 Task: Search one way flight ticket for 2 adults, 2 infants in seat and 1 infant on lap in first from Miami: Miami International Airport to Fort Wayne: Fort Wayne International Airport on 5-4-2023. Number of bags: 5 checked bags. Price is upto 85000. Outbound departure time preference is 17:30.
Action: Mouse moved to (388, 370)
Screenshot: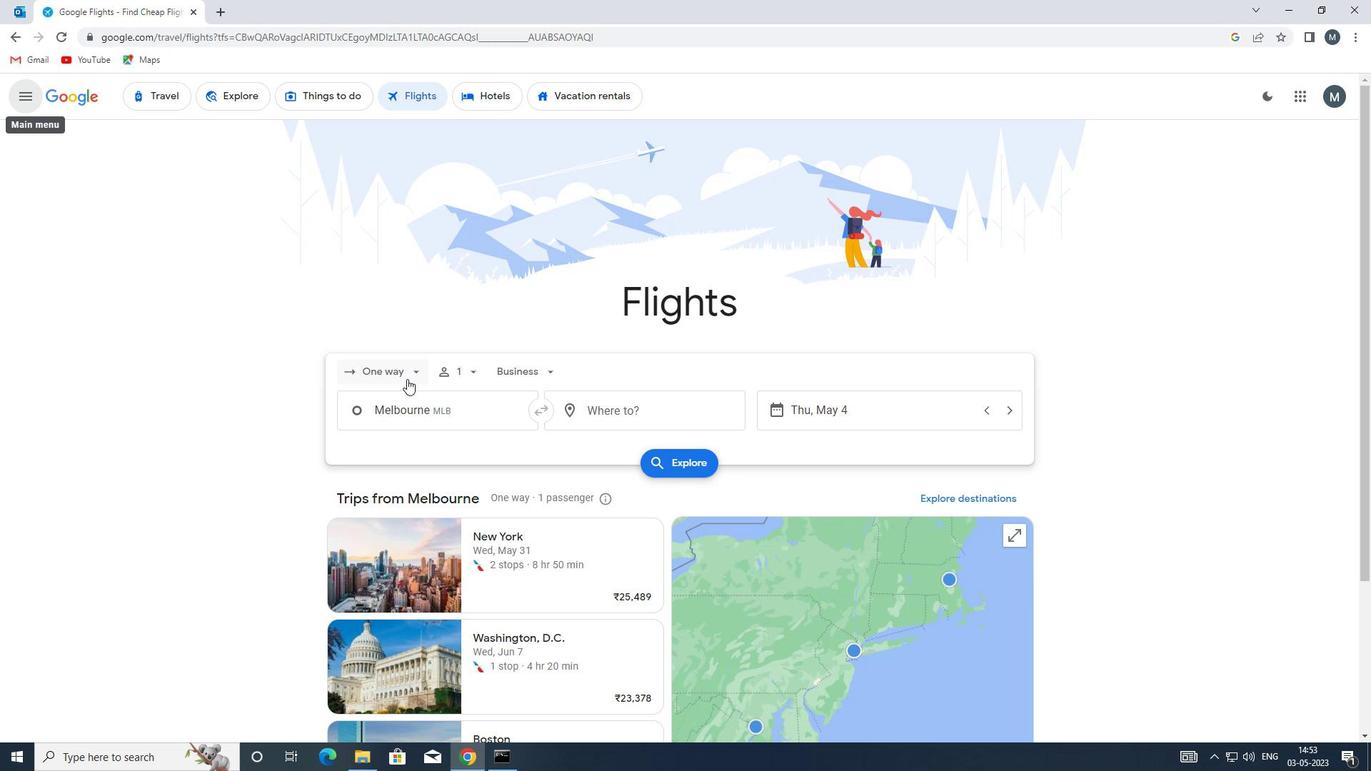 
Action: Mouse pressed left at (388, 370)
Screenshot: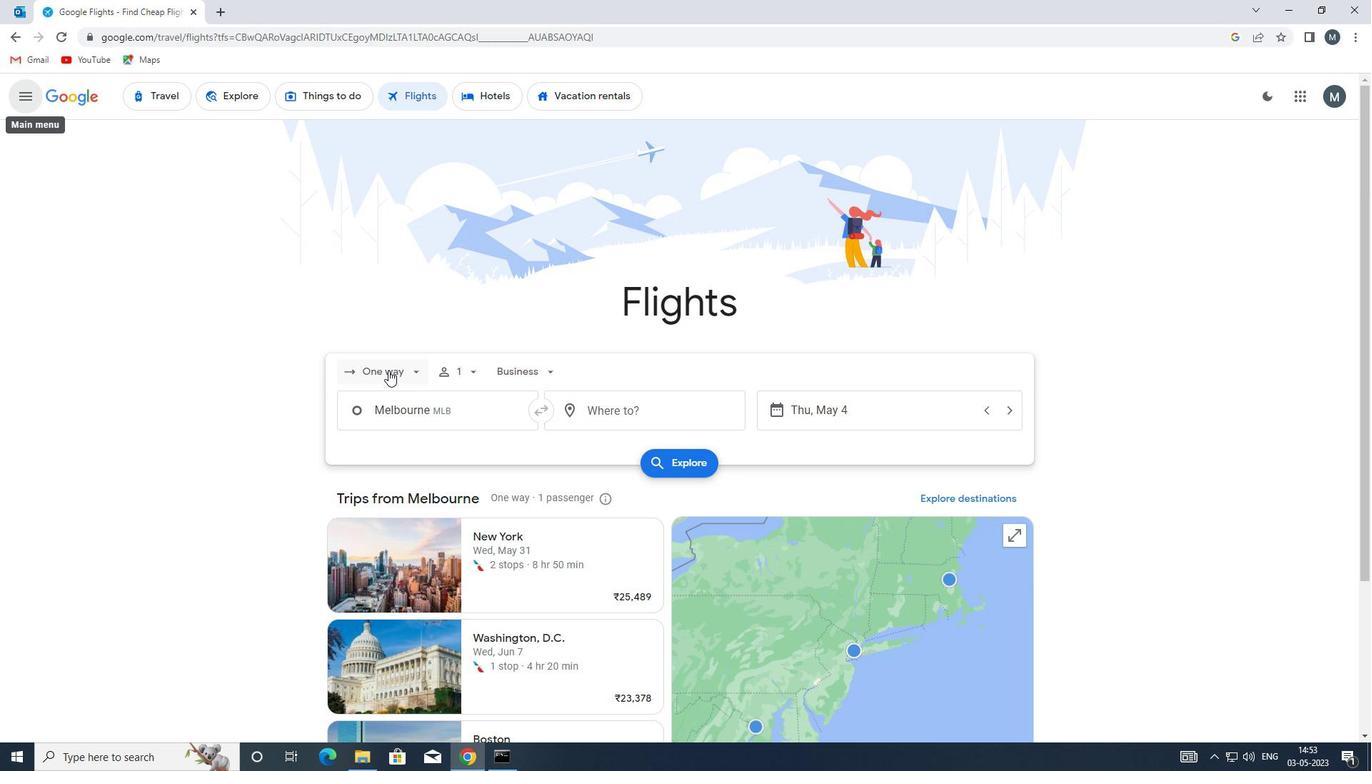 
Action: Mouse moved to (405, 435)
Screenshot: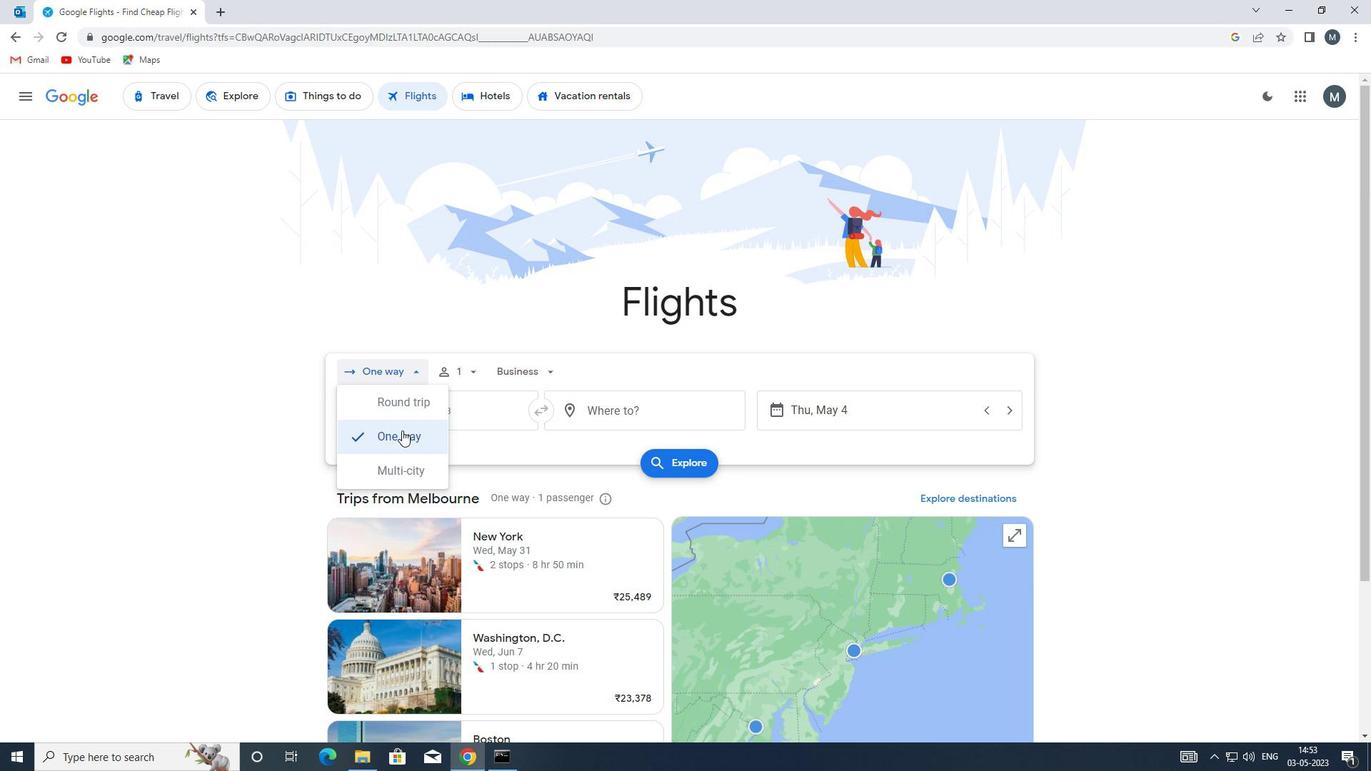 
Action: Mouse pressed left at (405, 435)
Screenshot: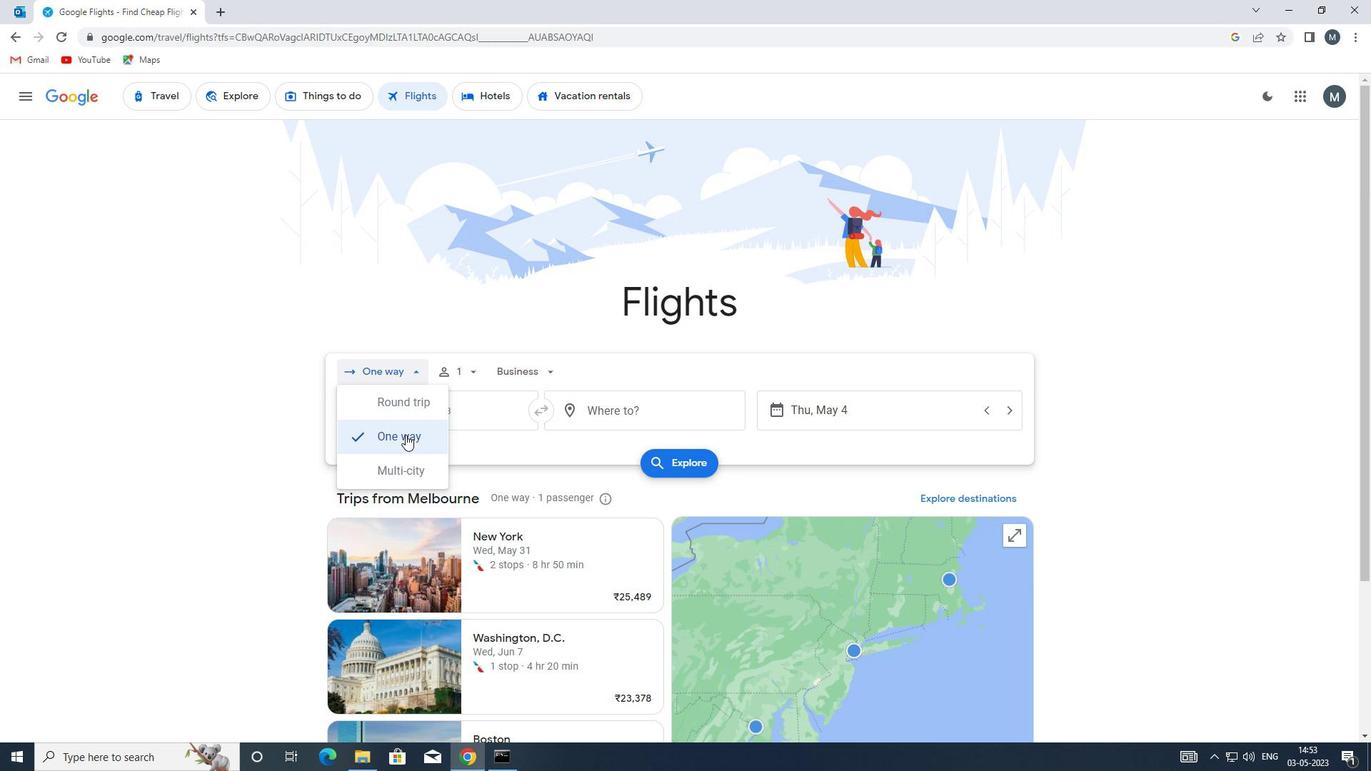 
Action: Mouse moved to (471, 372)
Screenshot: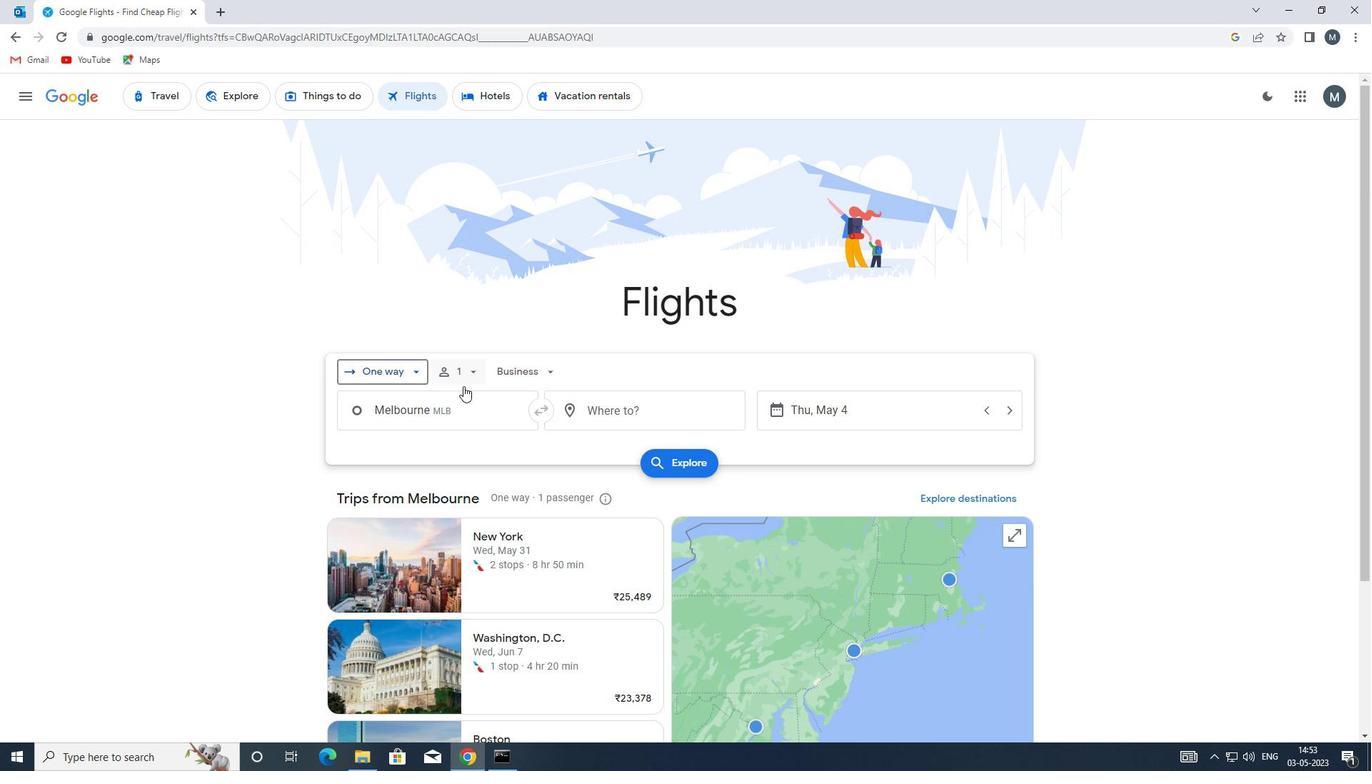 
Action: Mouse pressed left at (471, 372)
Screenshot: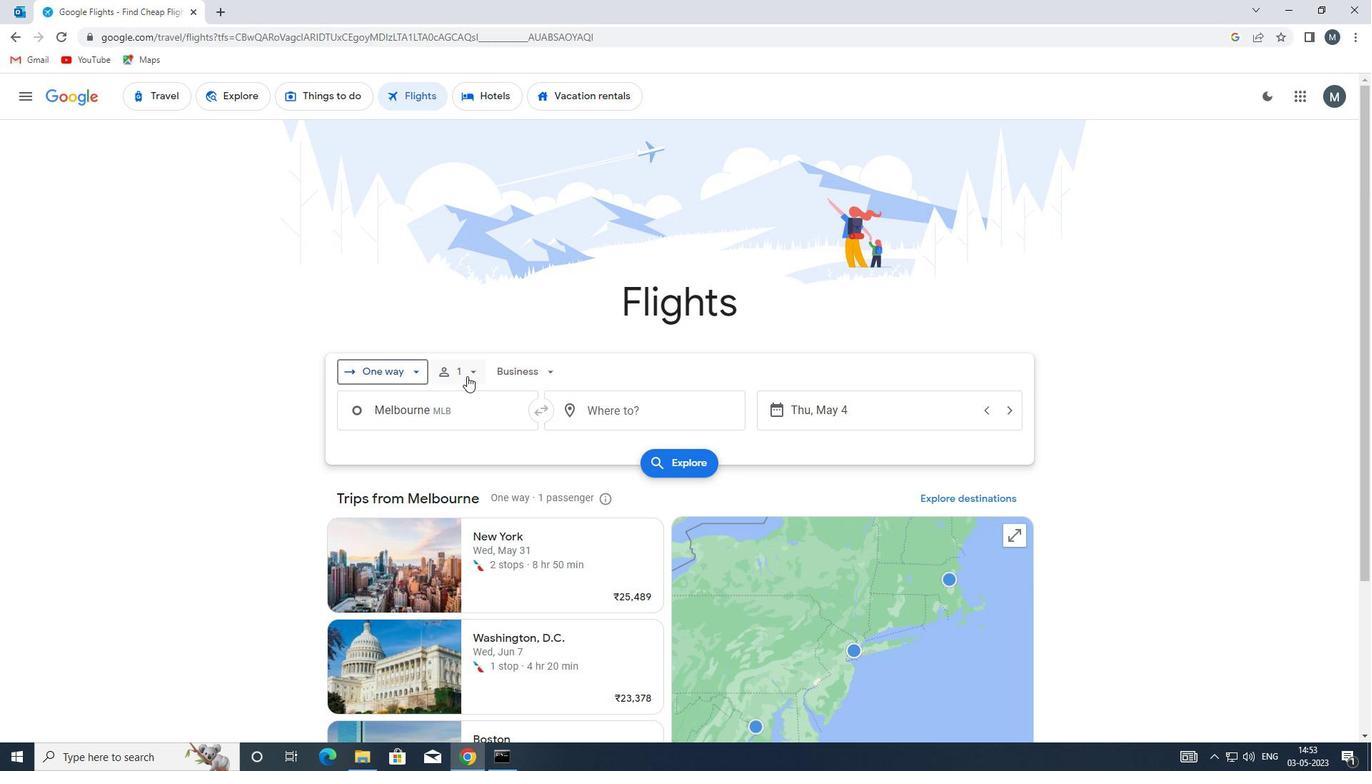 
Action: Mouse moved to (580, 404)
Screenshot: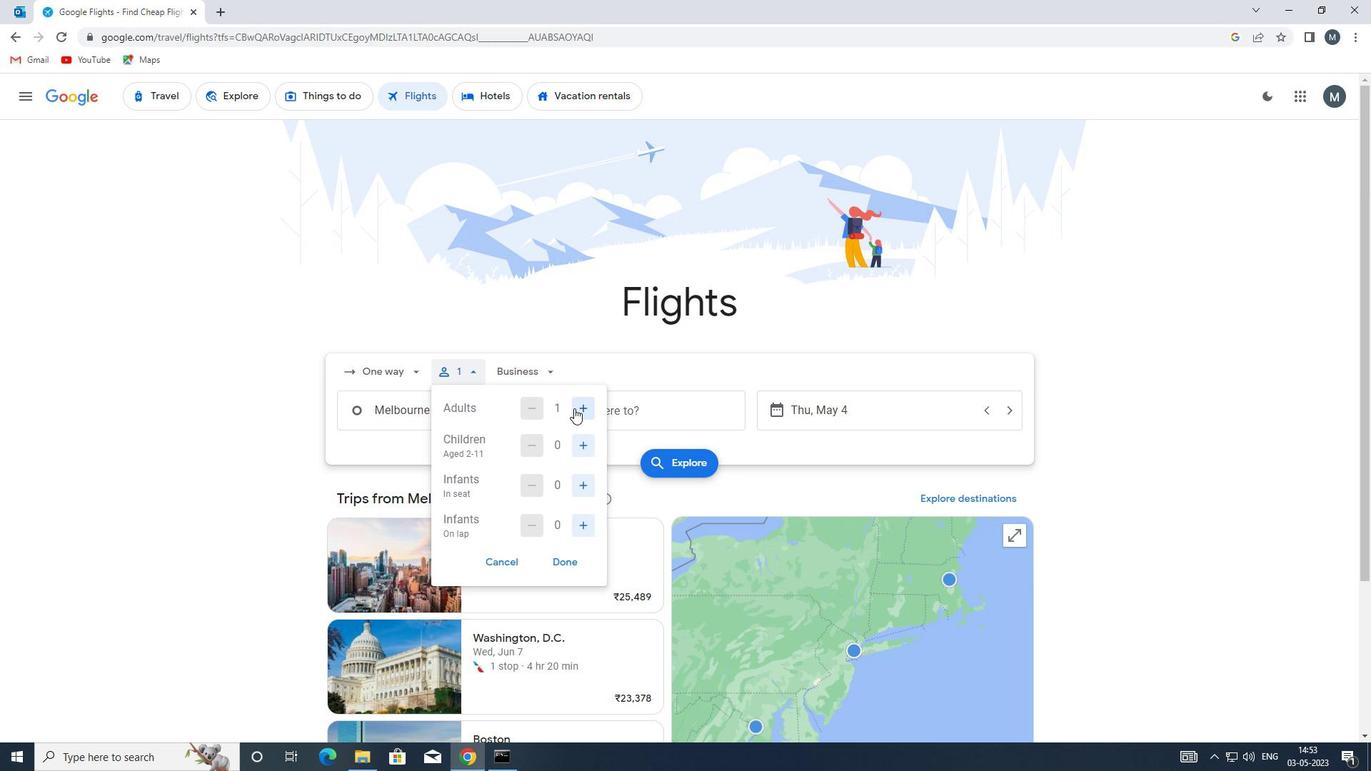 
Action: Mouse pressed left at (580, 404)
Screenshot: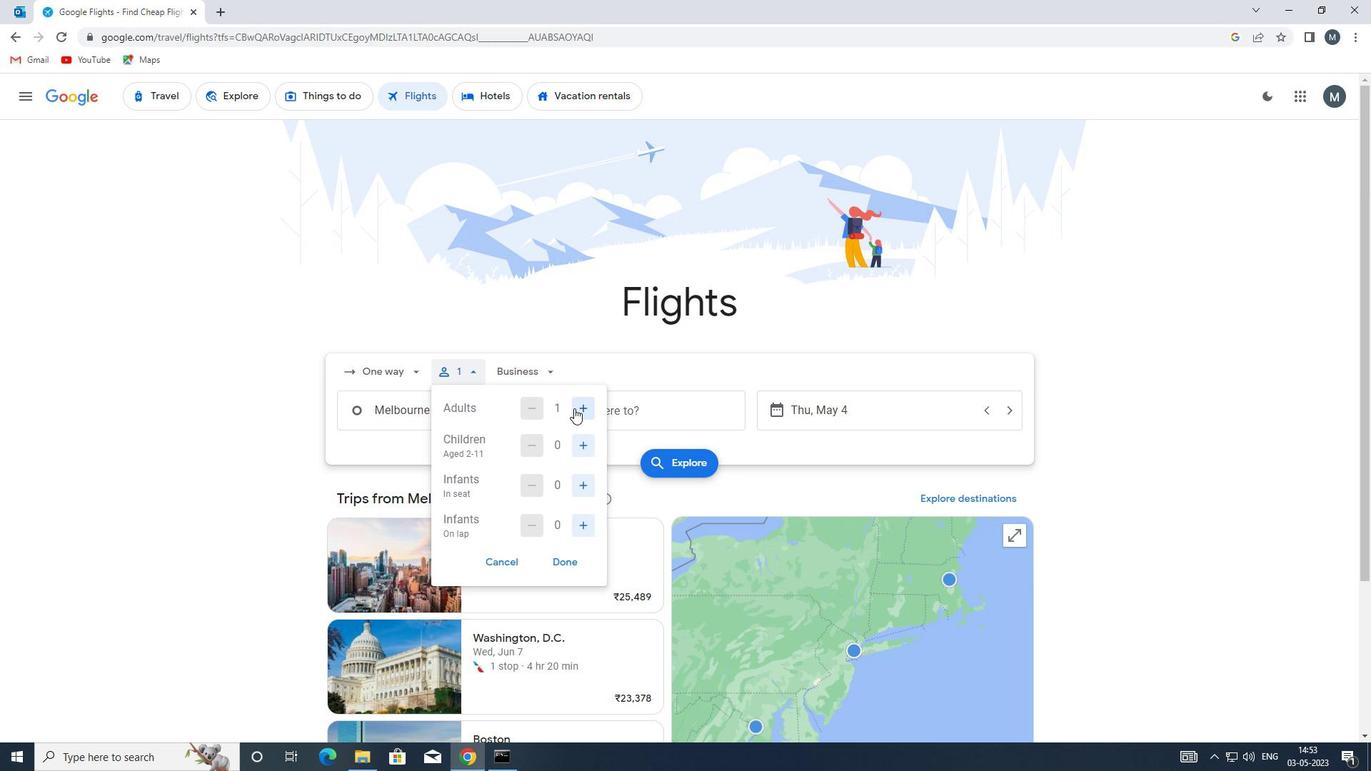
Action: Mouse moved to (590, 445)
Screenshot: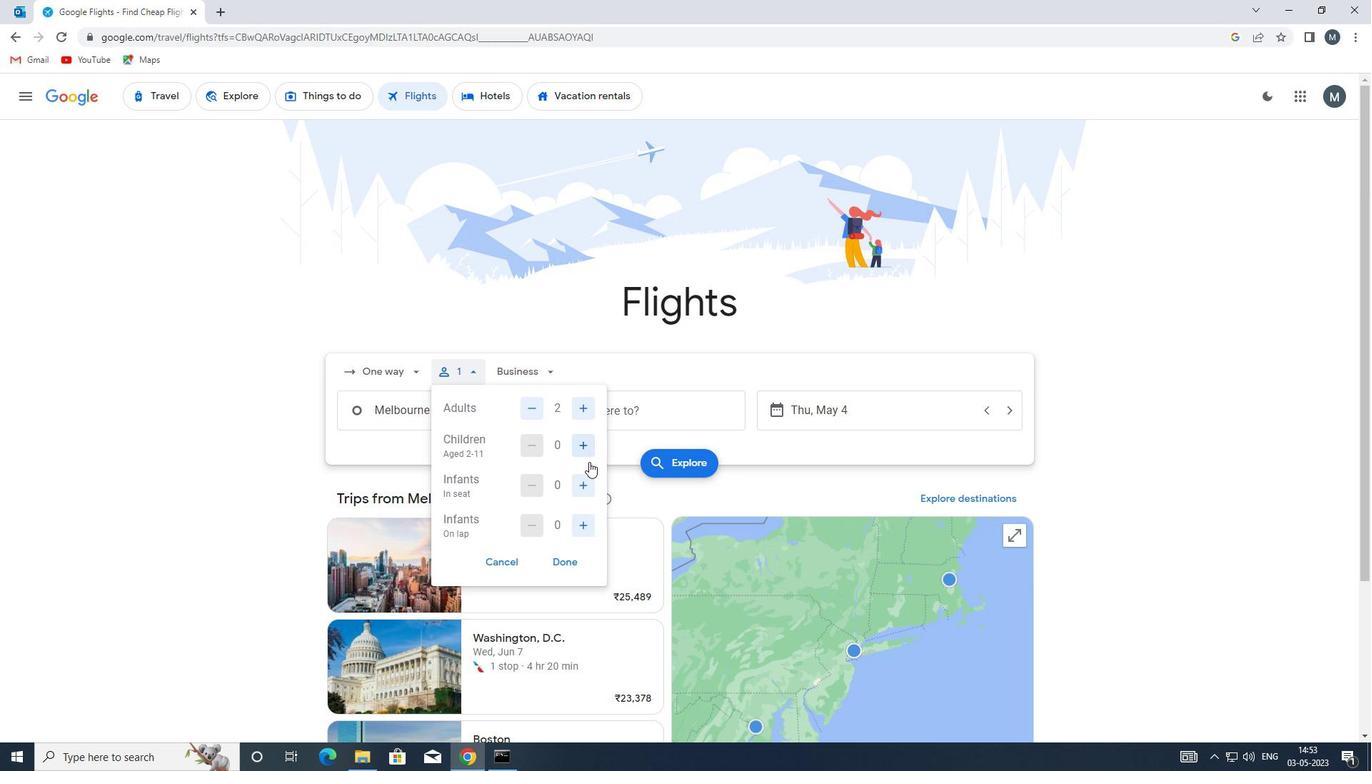 
Action: Mouse pressed left at (590, 445)
Screenshot: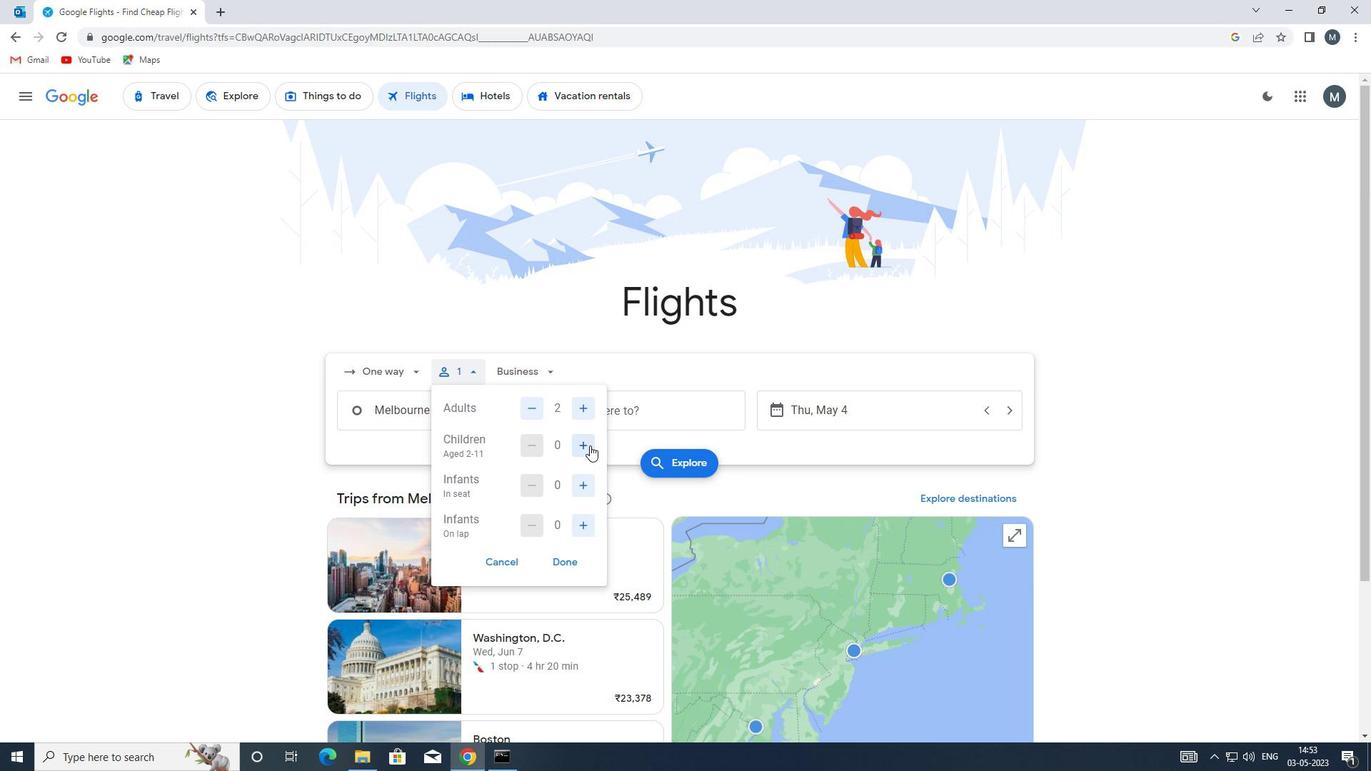 
Action: Mouse moved to (539, 444)
Screenshot: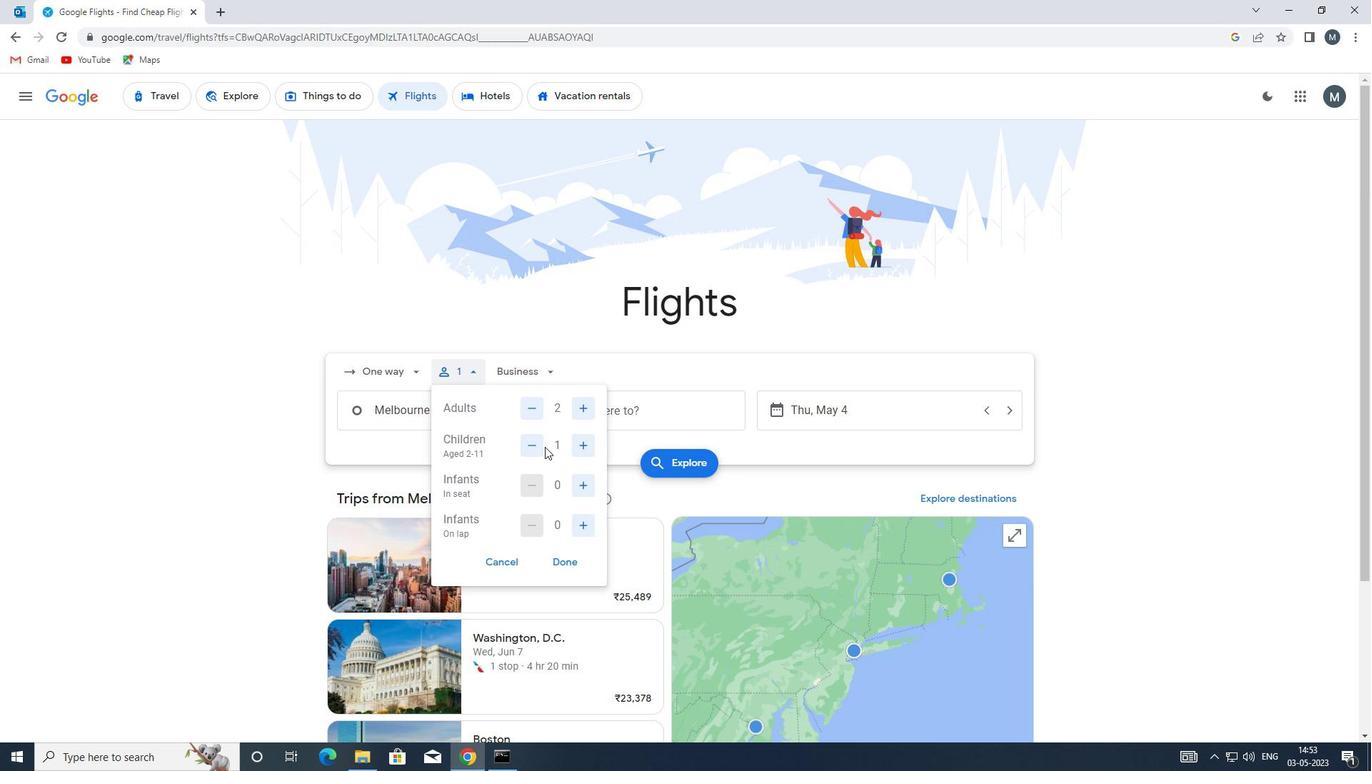 
Action: Mouse pressed left at (539, 444)
Screenshot: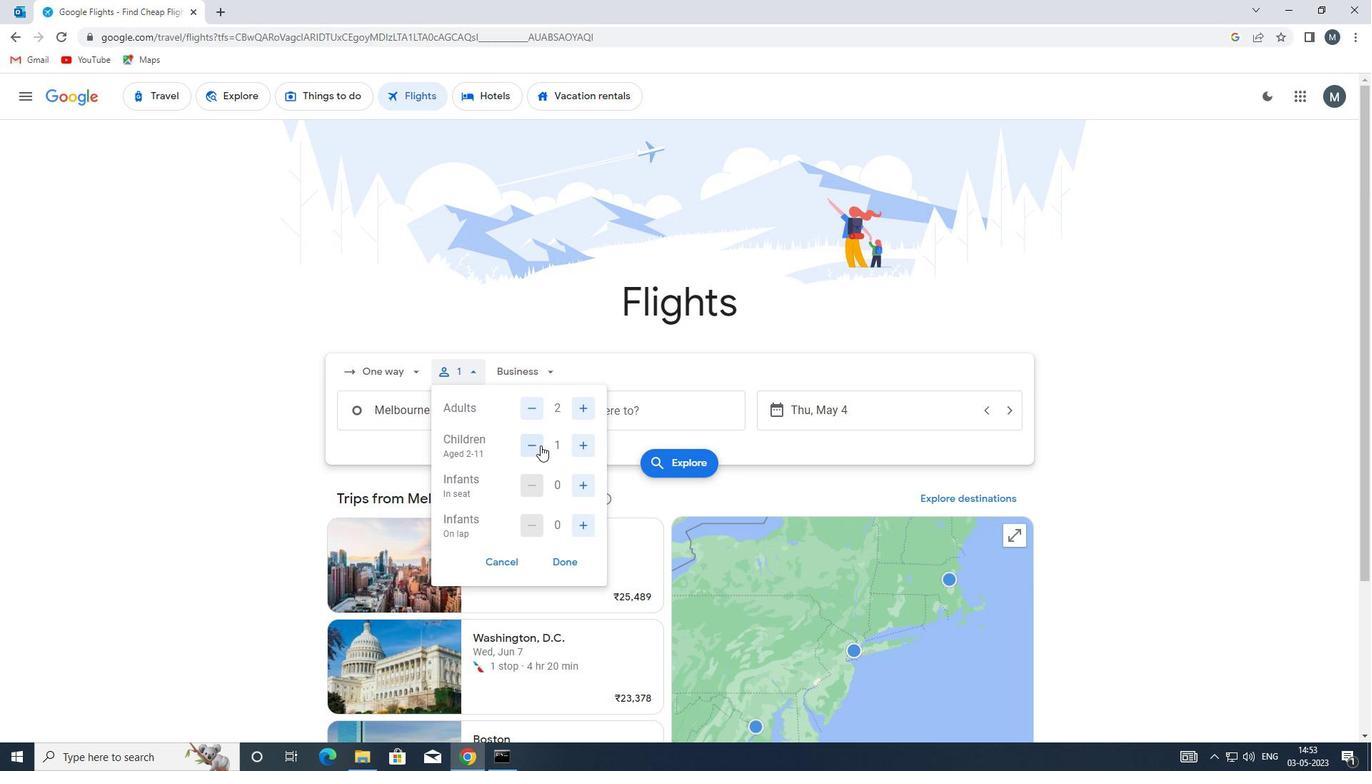 
Action: Mouse moved to (585, 484)
Screenshot: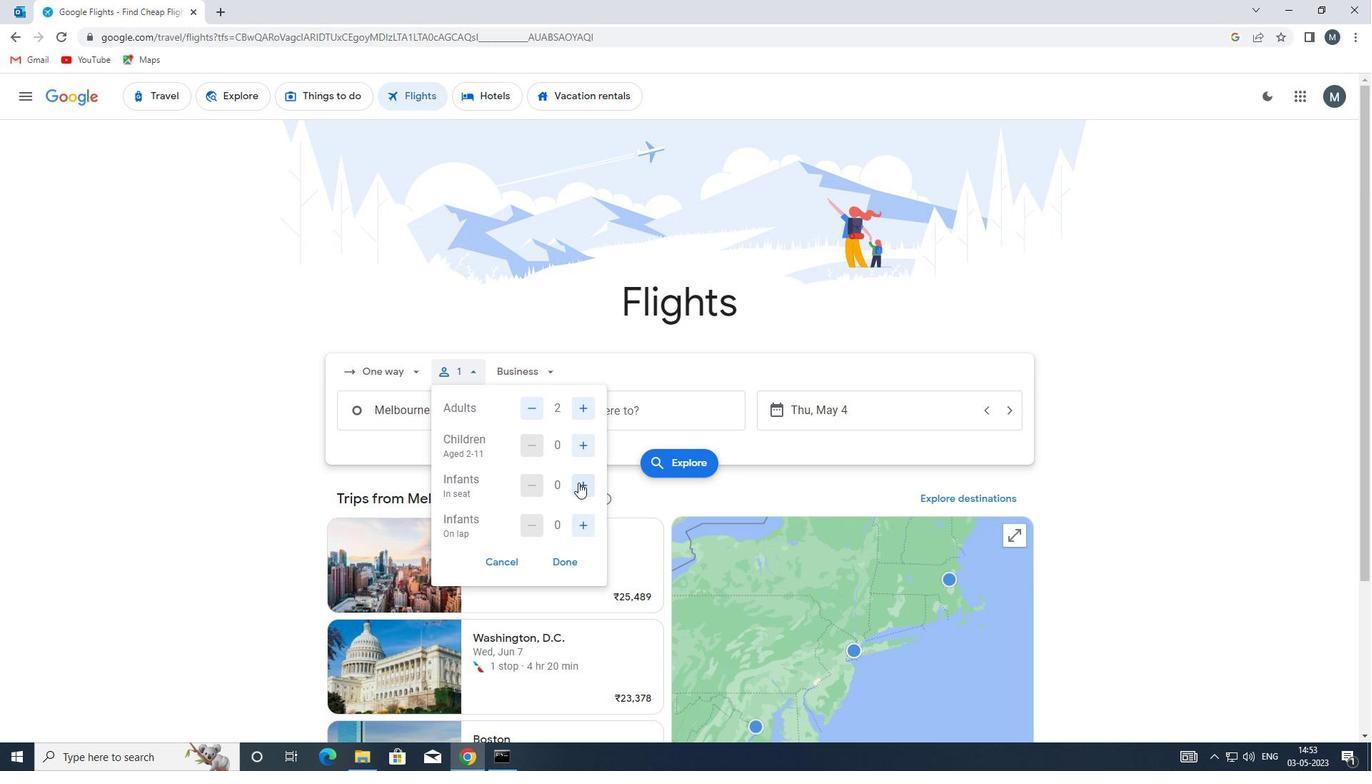 
Action: Mouse pressed left at (585, 484)
Screenshot: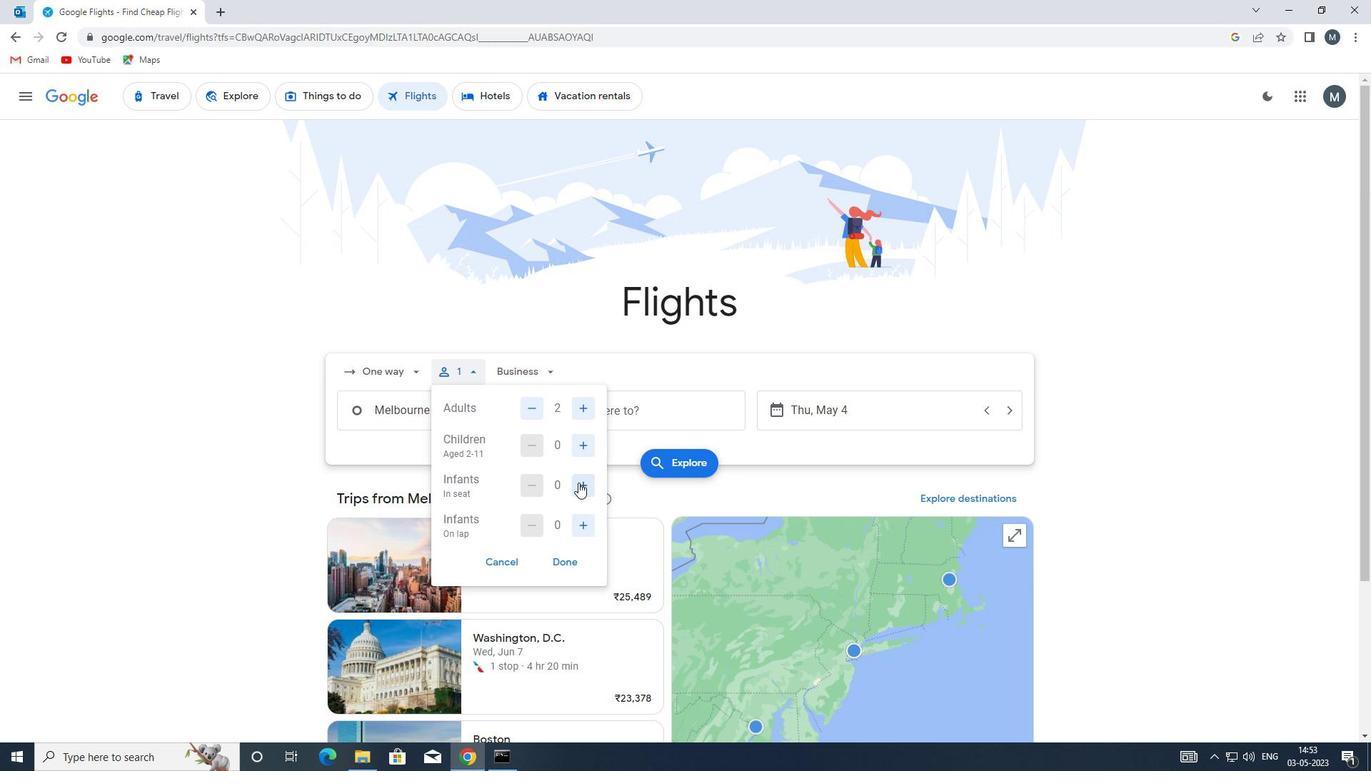 
Action: Mouse moved to (585, 483)
Screenshot: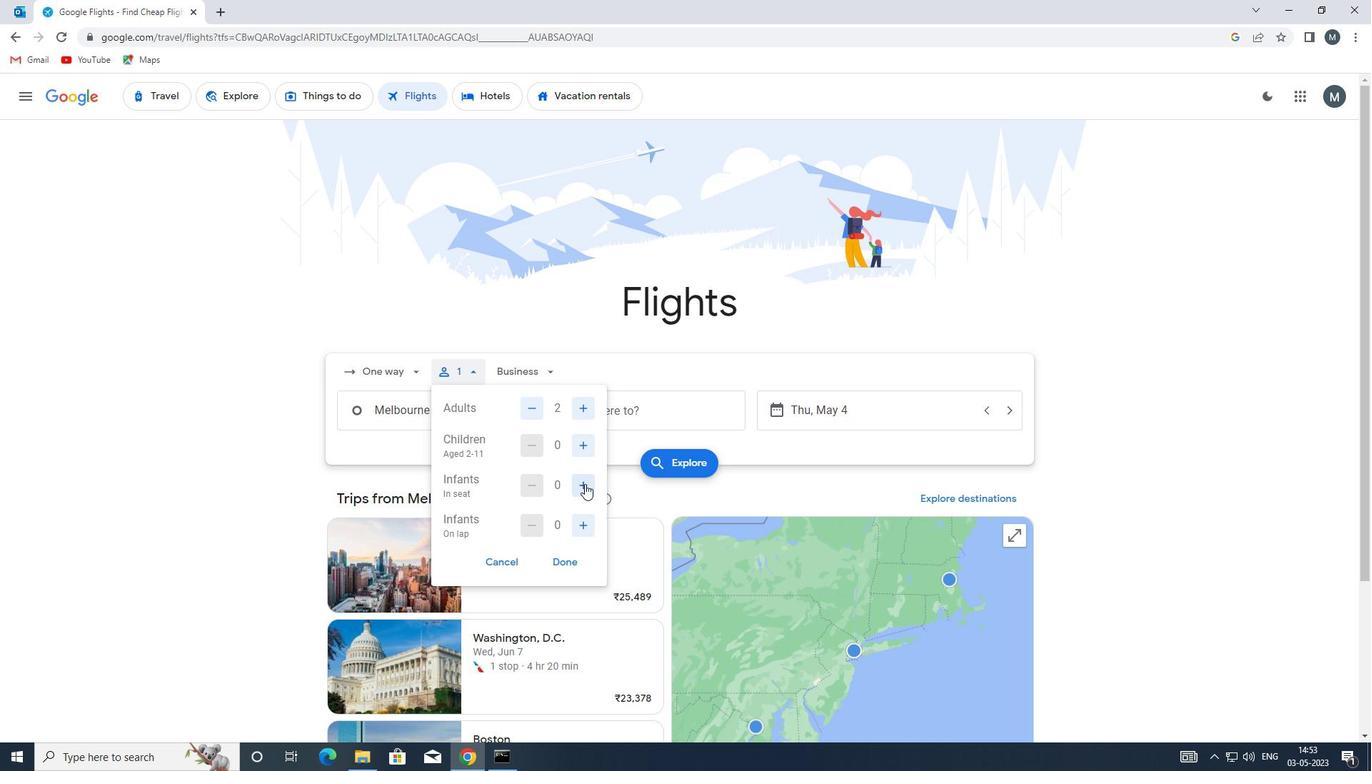 
Action: Mouse pressed left at (585, 483)
Screenshot: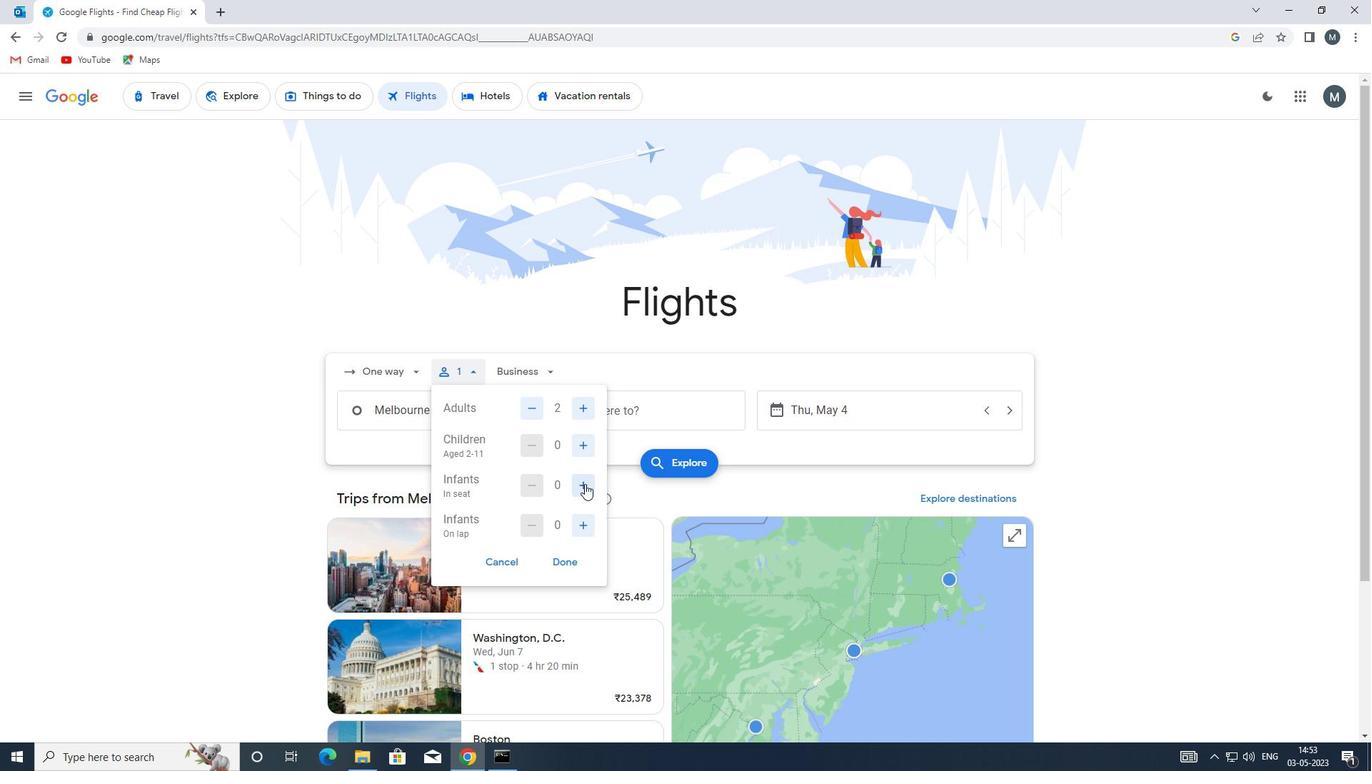 
Action: Mouse moved to (584, 531)
Screenshot: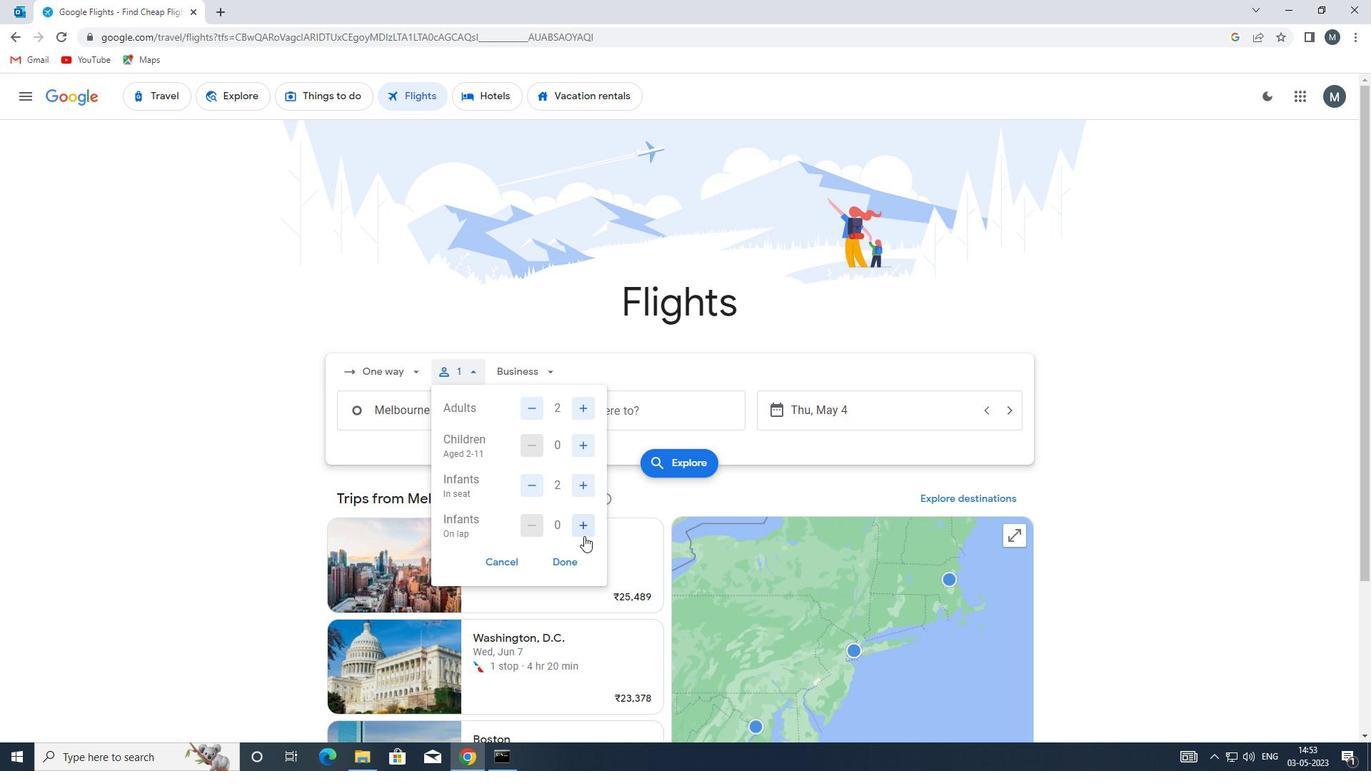 
Action: Mouse pressed left at (584, 531)
Screenshot: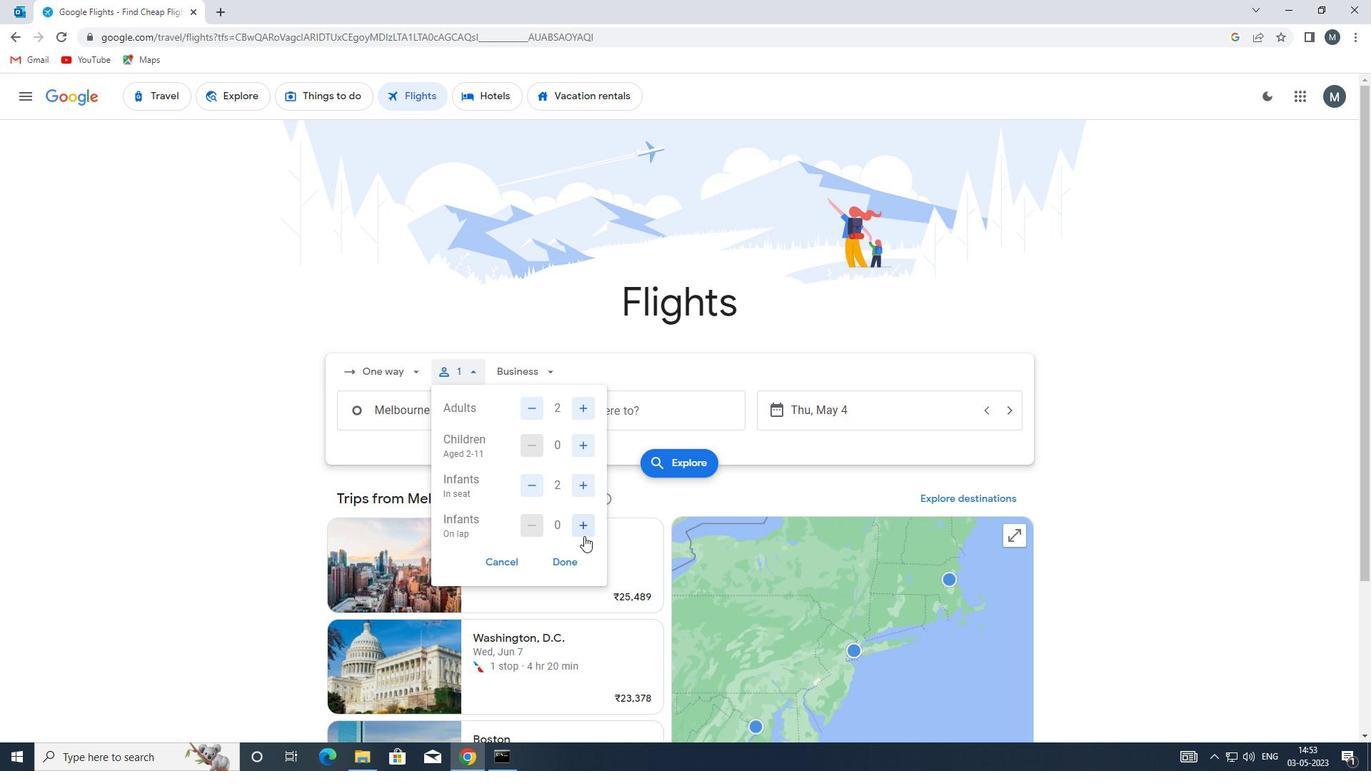 
Action: Mouse moved to (572, 559)
Screenshot: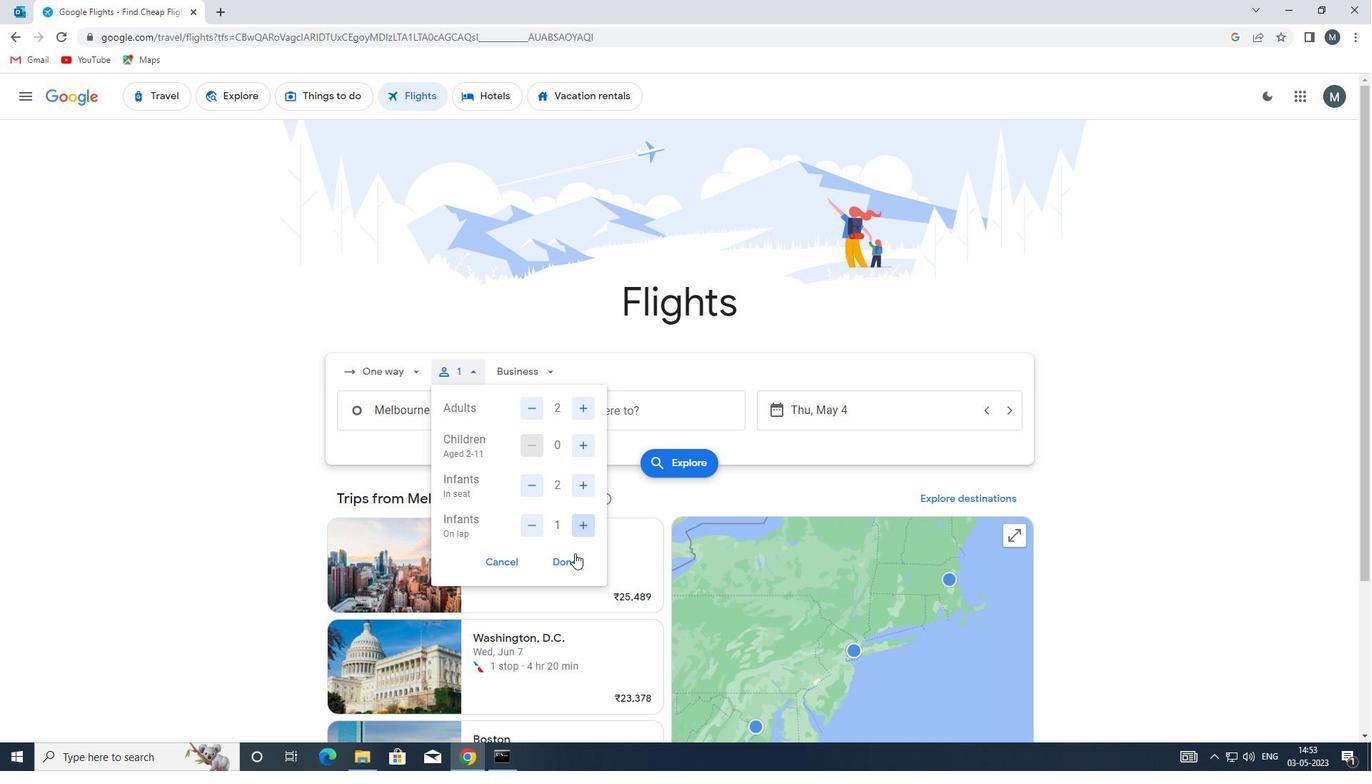 
Action: Mouse pressed left at (572, 559)
Screenshot: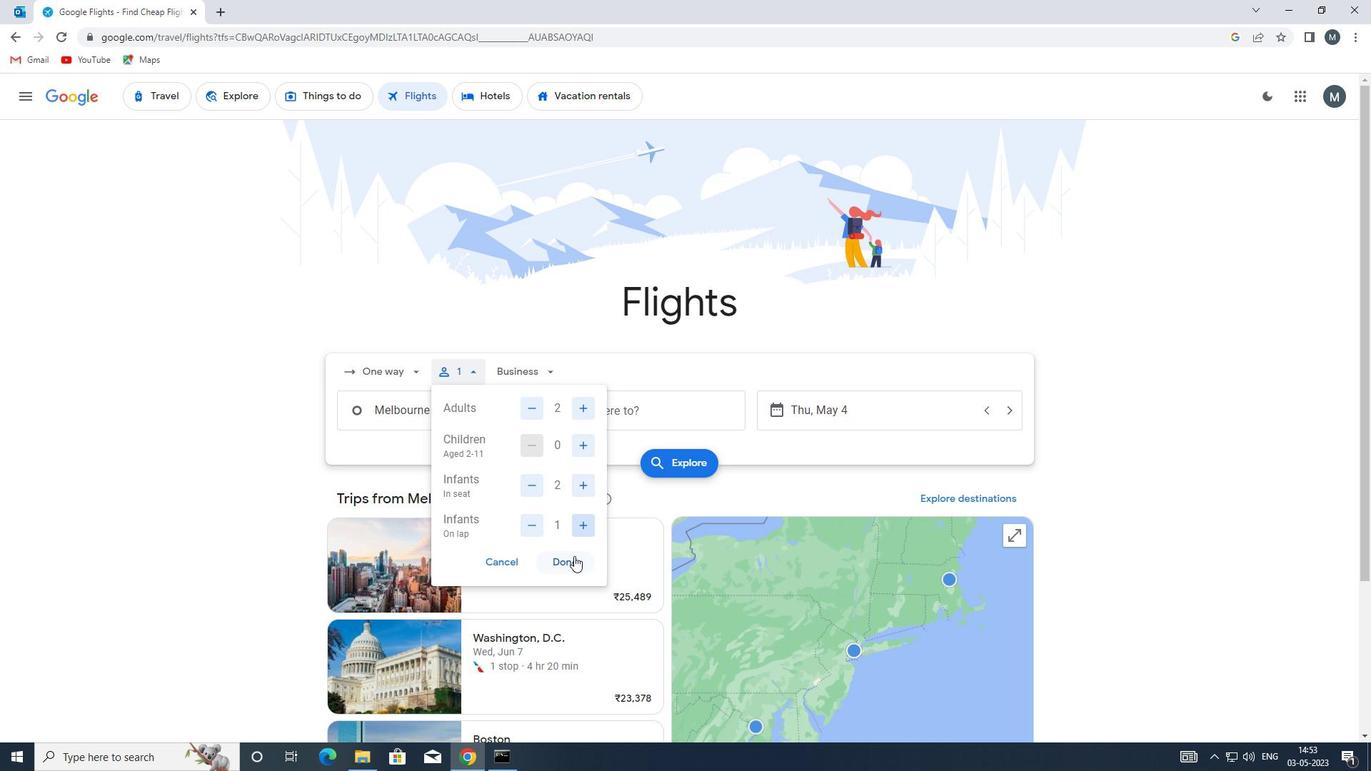 
Action: Mouse moved to (543, 375)
Screenshot: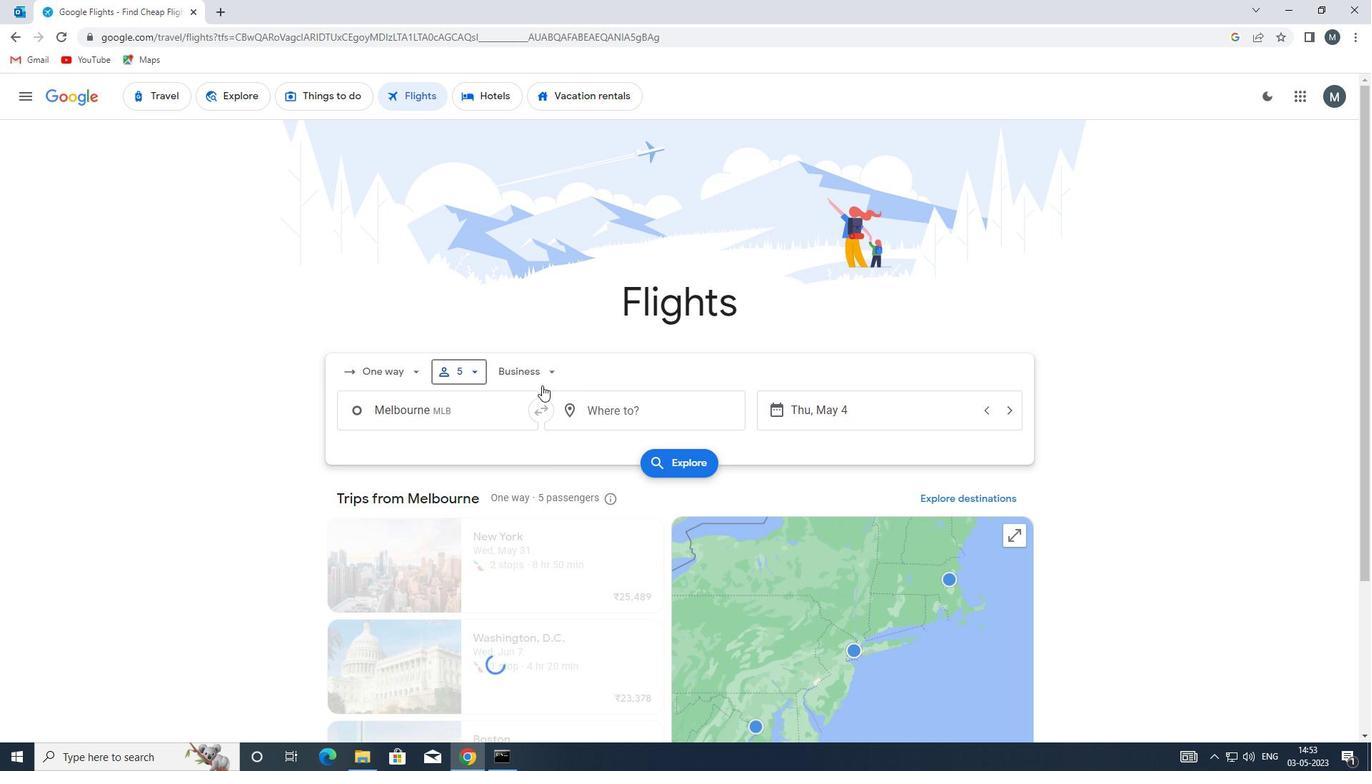 
Action: Mouse pressed left at (543, 375)
Screenshot: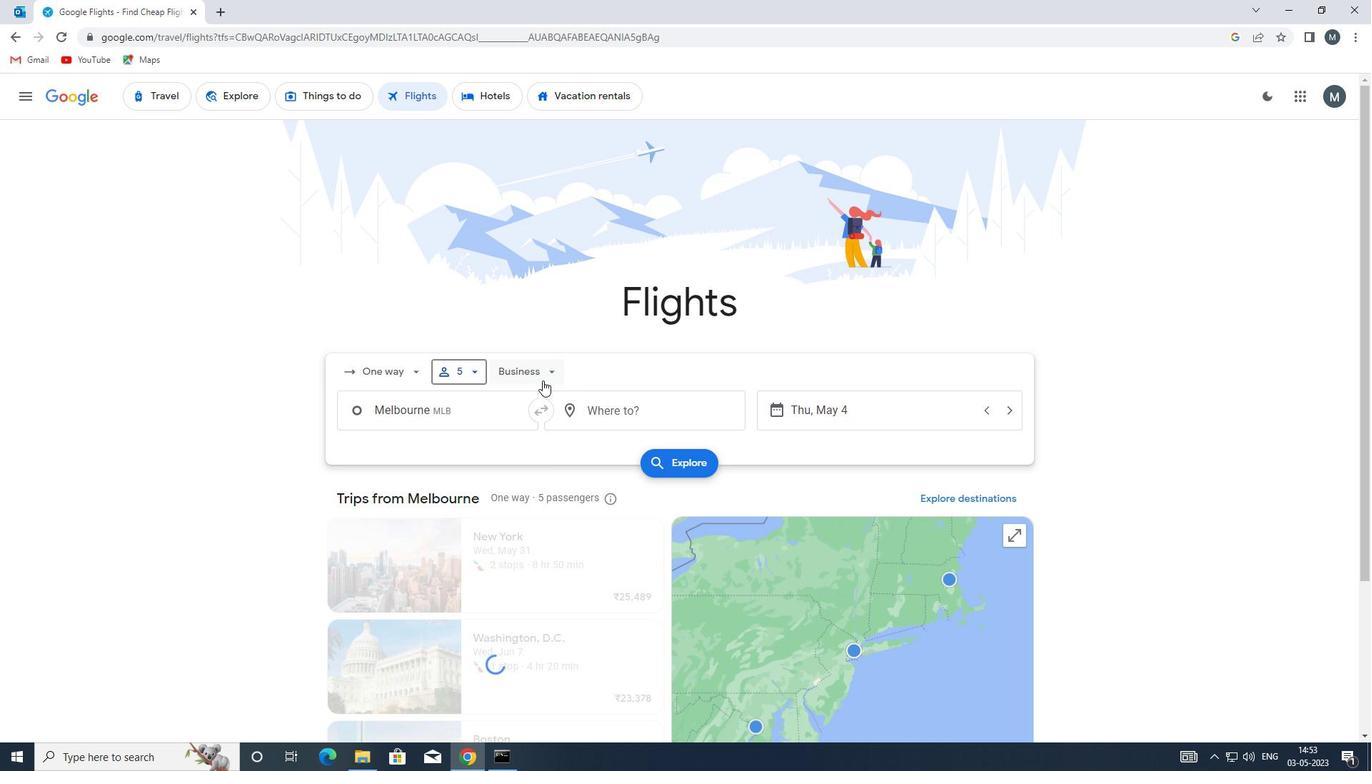 
Action: Mouse moved to (550, 505)
Screenshot: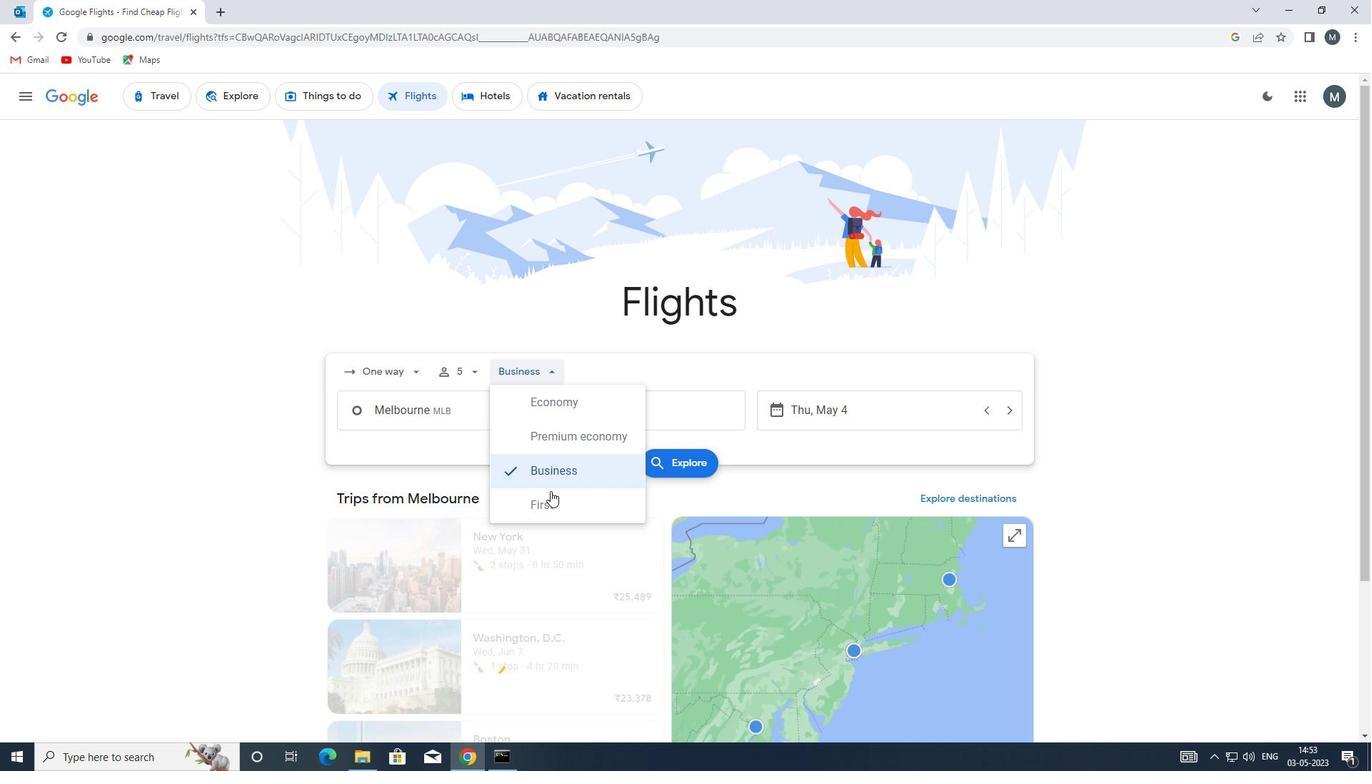 
Action: Mouse pressed left at (550, 505)
Screenshot: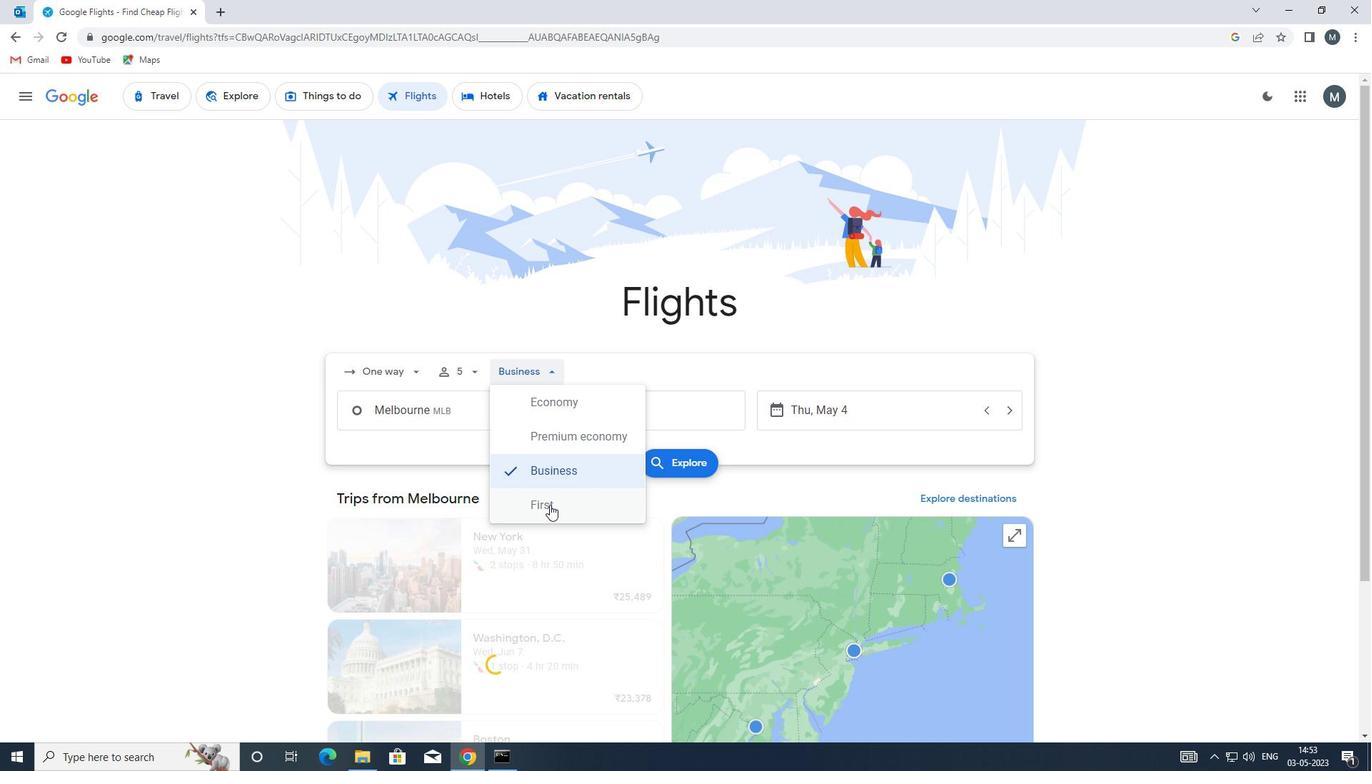 
Action: Mouse moved to (441, 411)
Screenshot: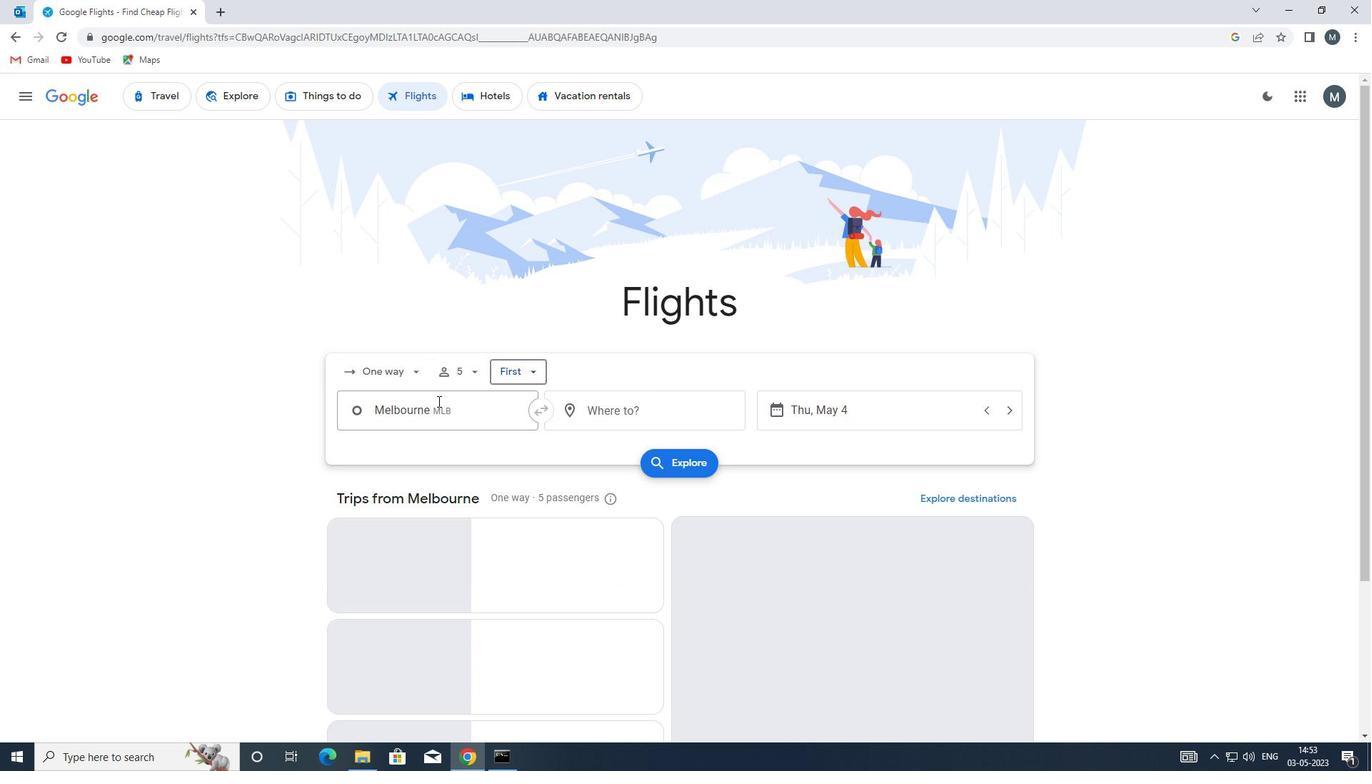 
Action: Mouse pressed left at (441, 411)
Screenshot: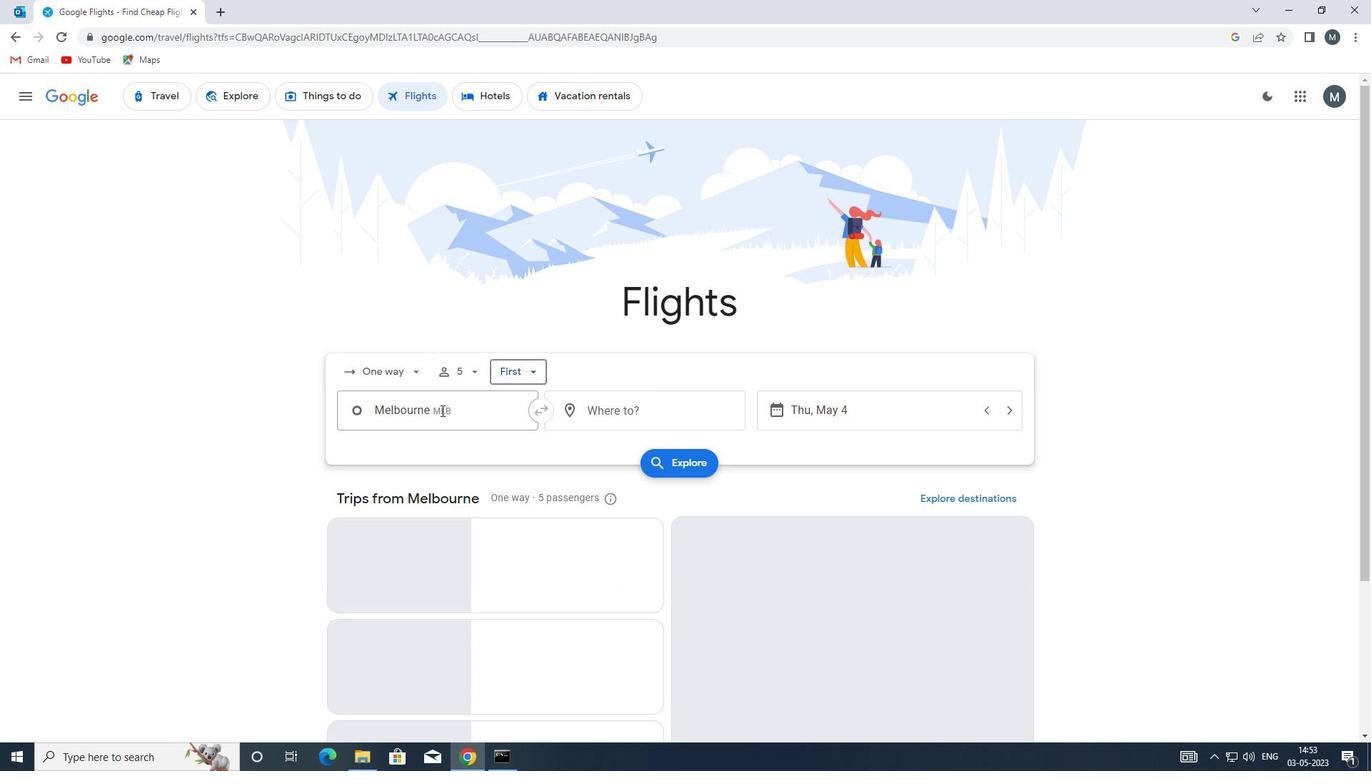 
Action: Key pressed mia
Screenshot: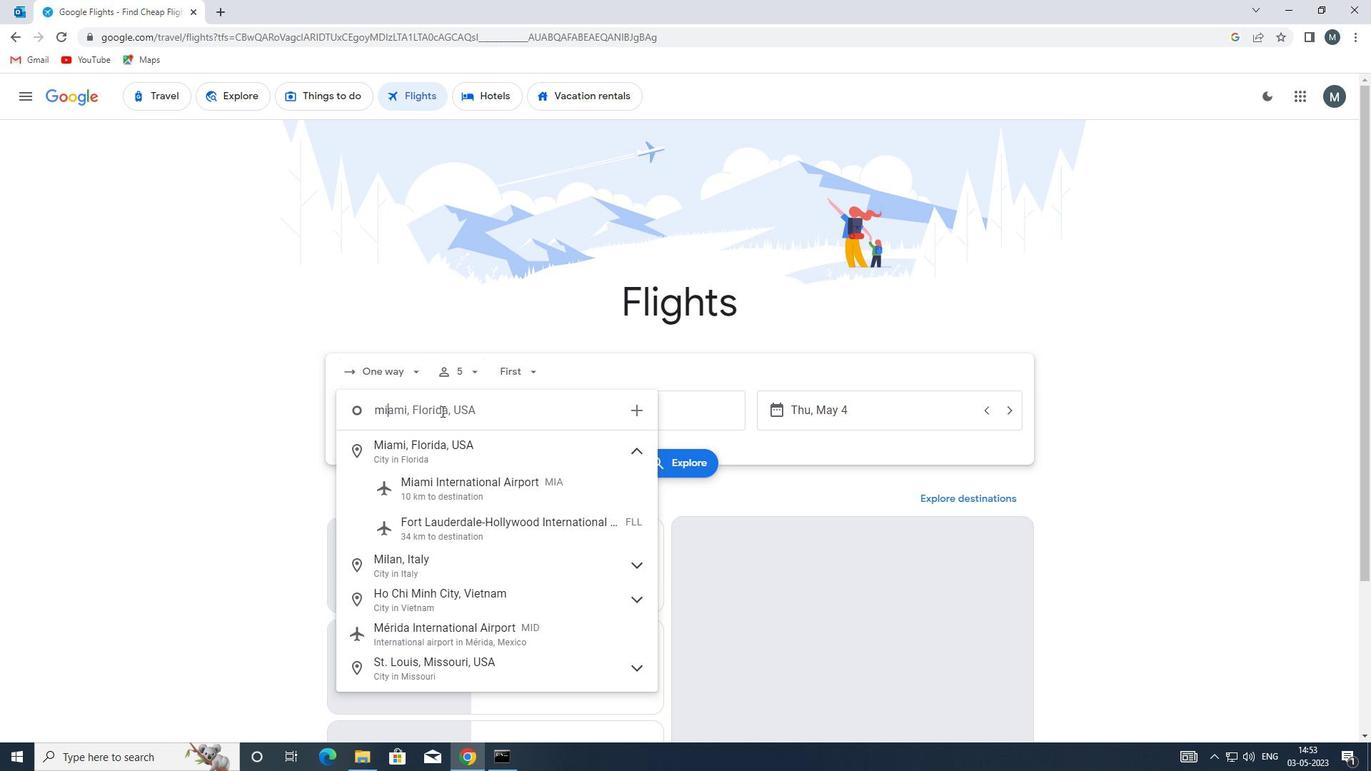 
Action: Mouse moved to (504, 447)
Screenshot: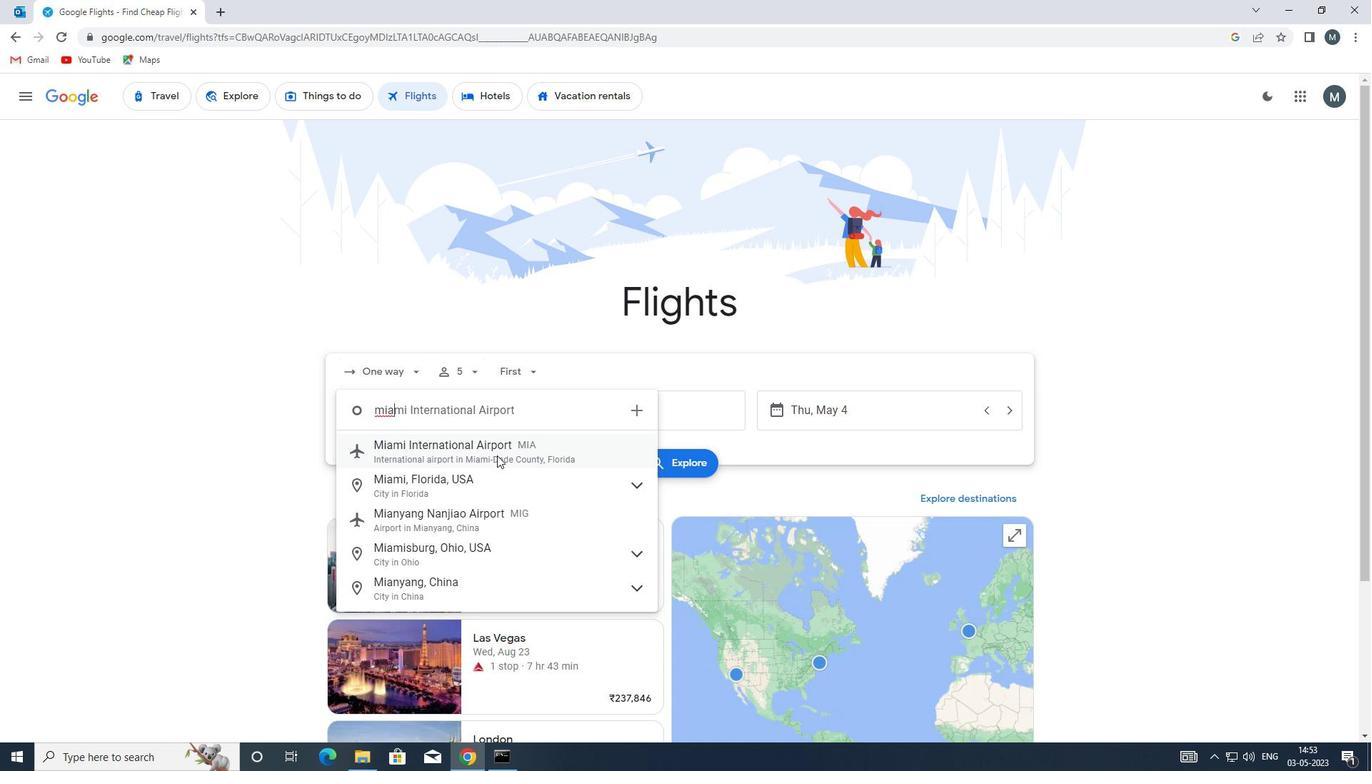 
Action: Mouse pressed left at (504, 447)
Screenshot: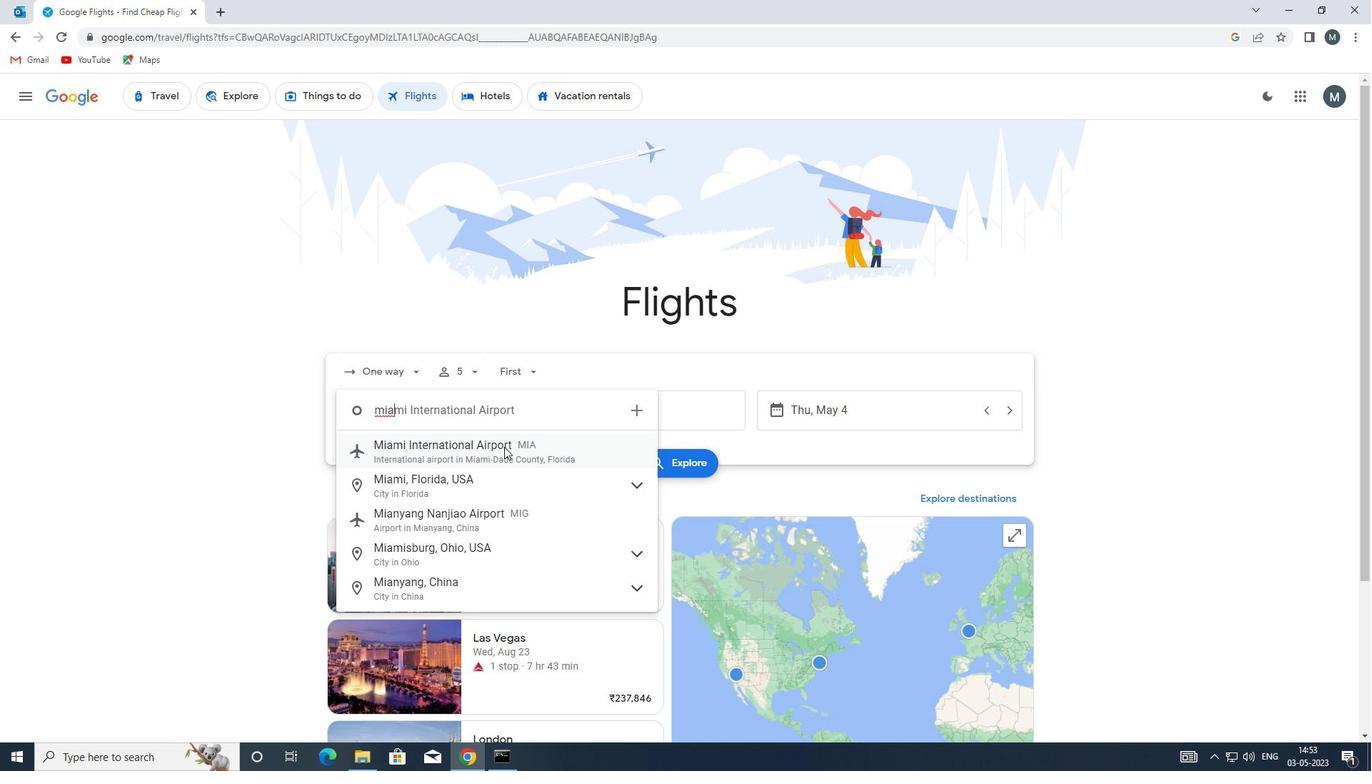 
Action: Mouse moved to (672, 400)
Screenshot: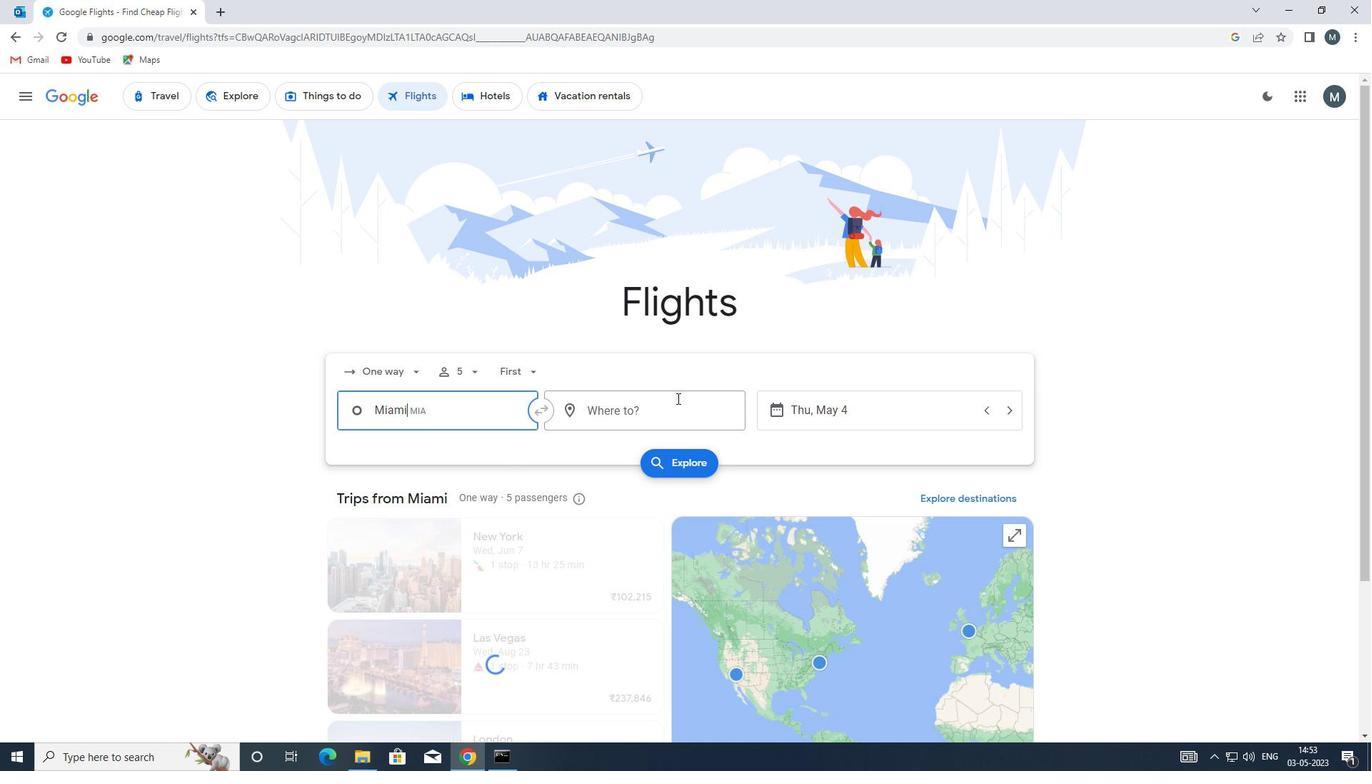 
Action: Mouse pressed left at (672, 400)
Screenshot: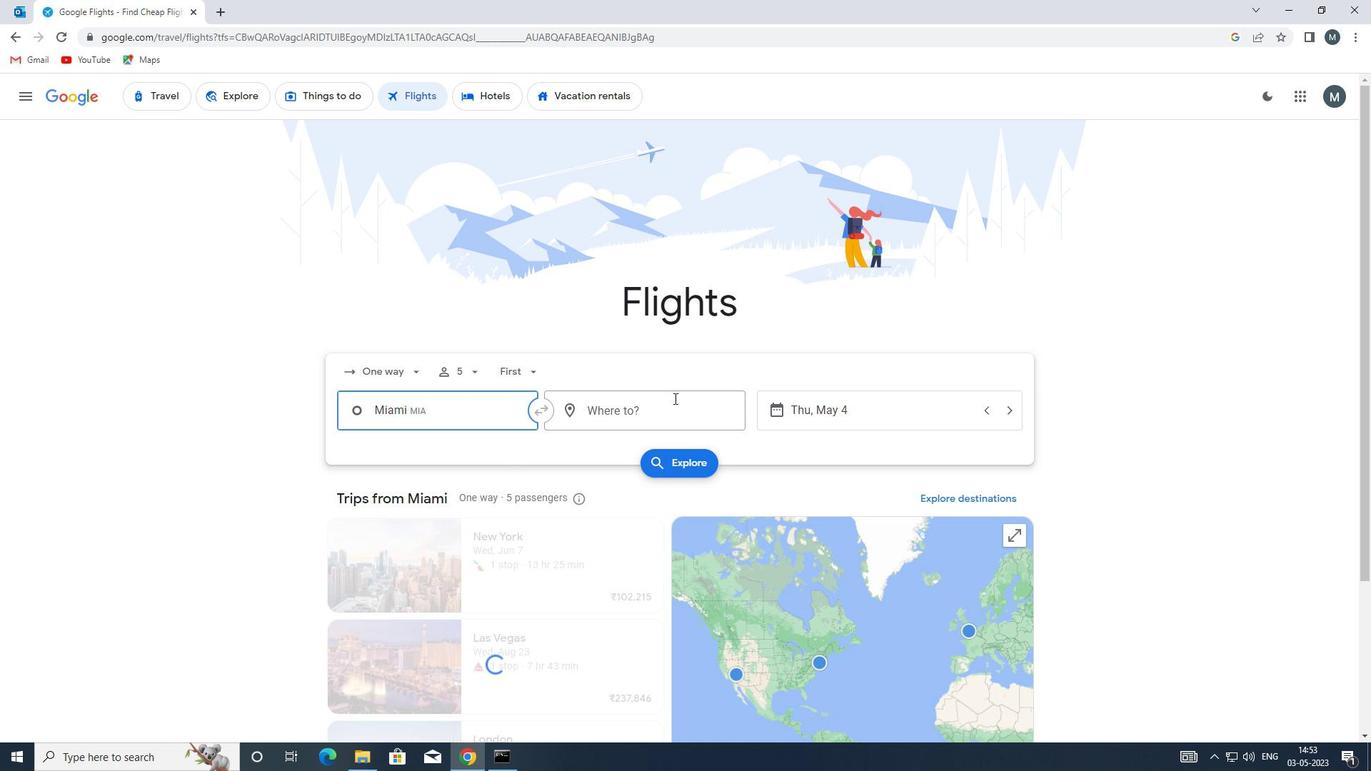 
Action: Mouse moved to (672, 400)
Screenshot: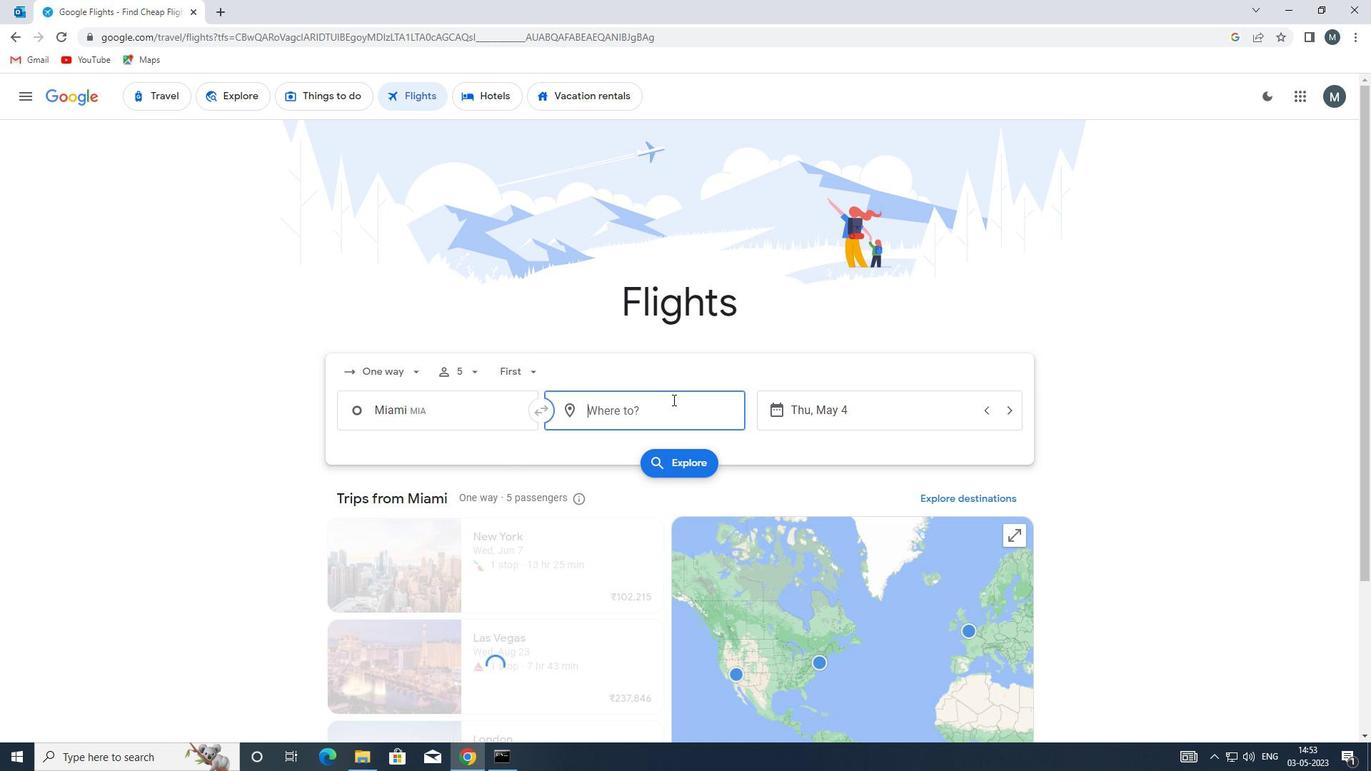 
Action: Key pressed fwa
Screenshot: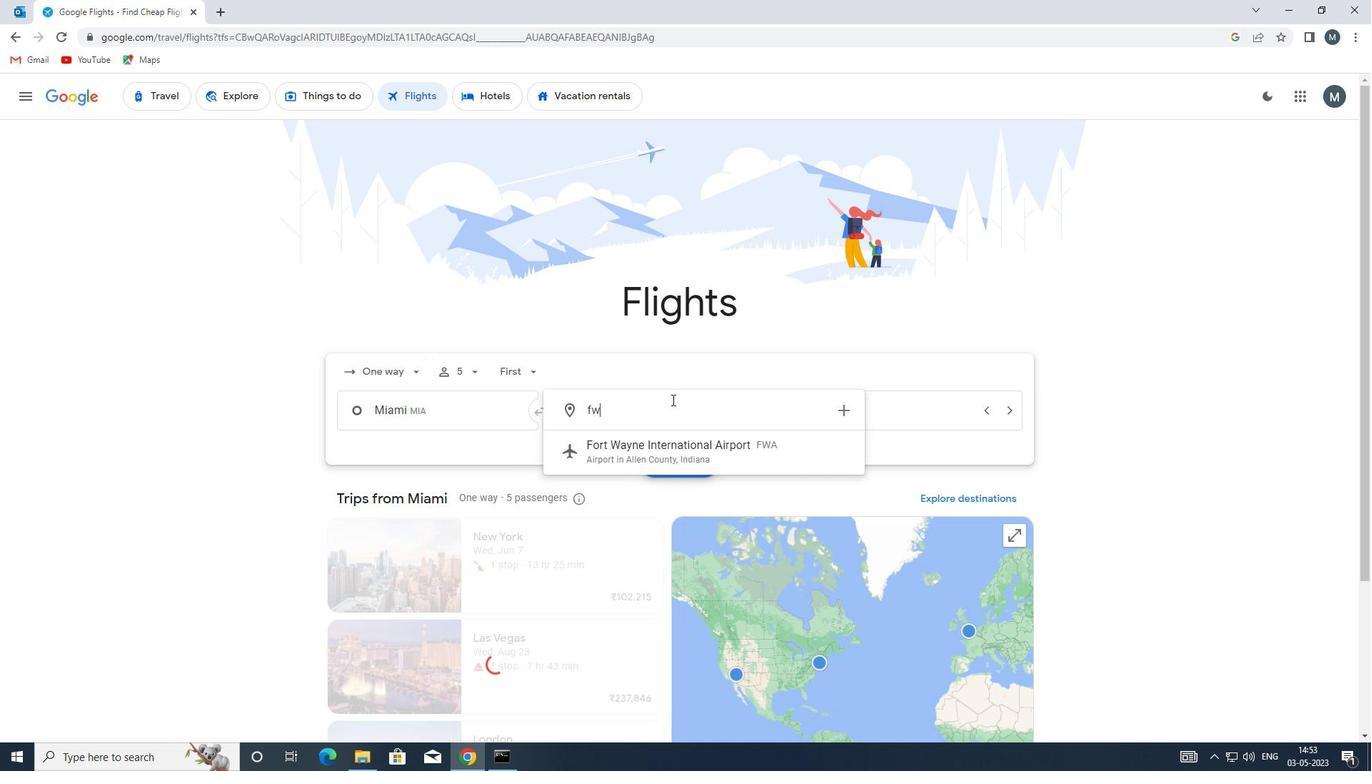 
Action: Mouse moved to (680, 453)
Screenshot: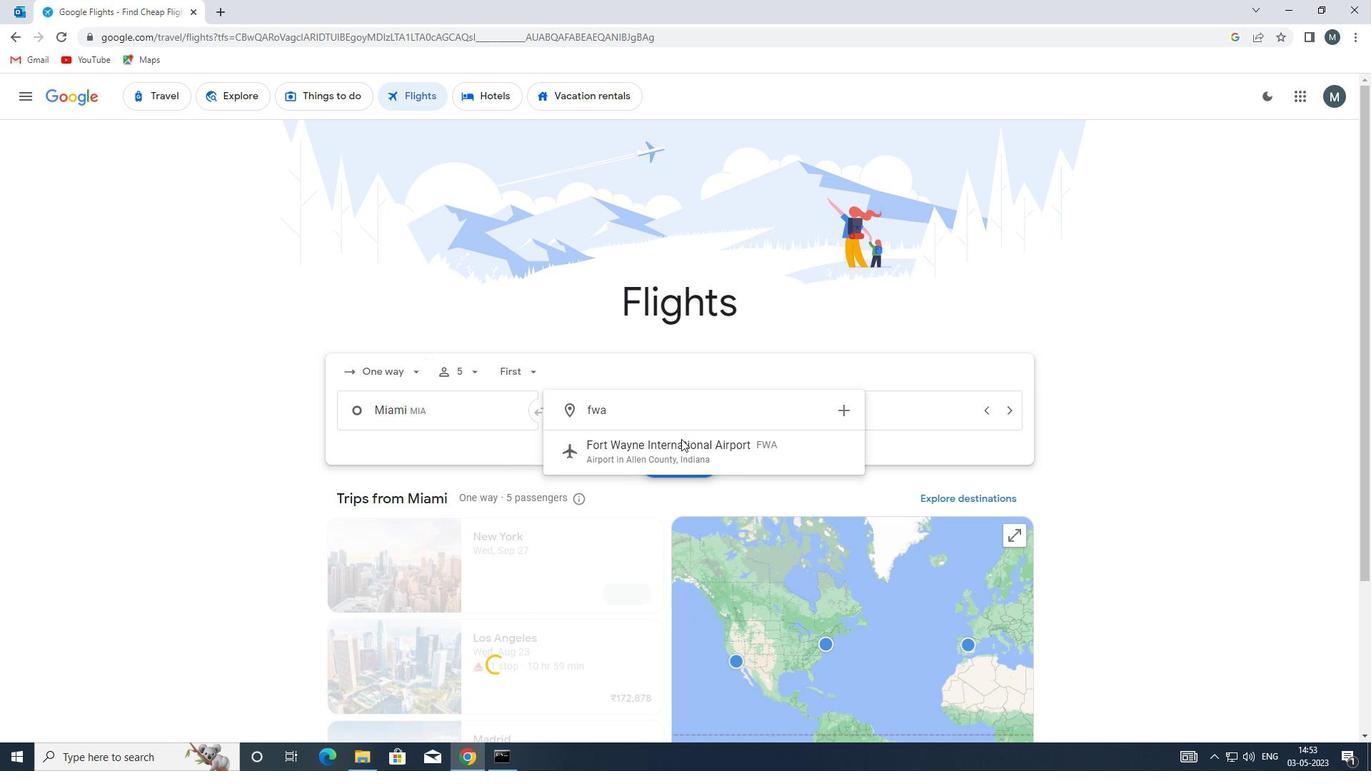 
Action: Mouse pressed left at (680, 453)
Screenshot: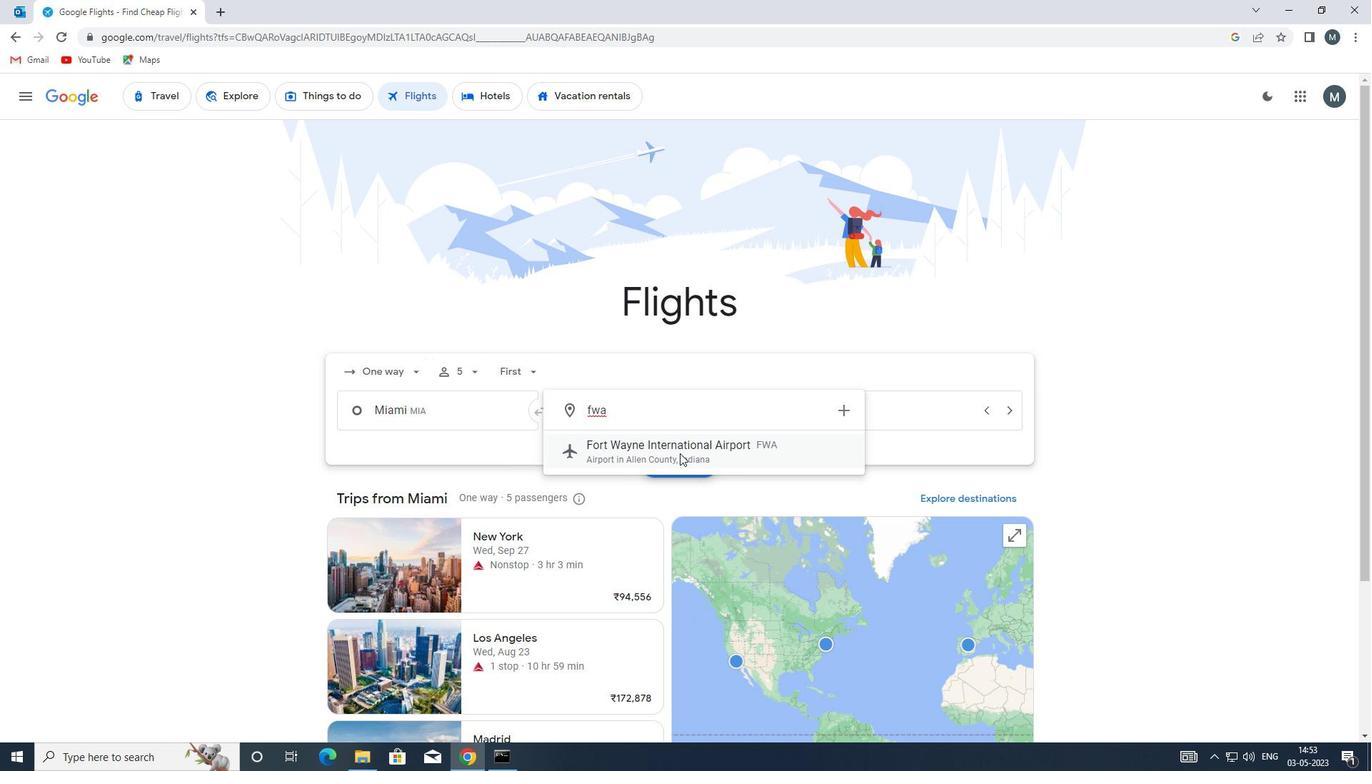 
Action: Mouse moved to (794, 417)
Screenshot: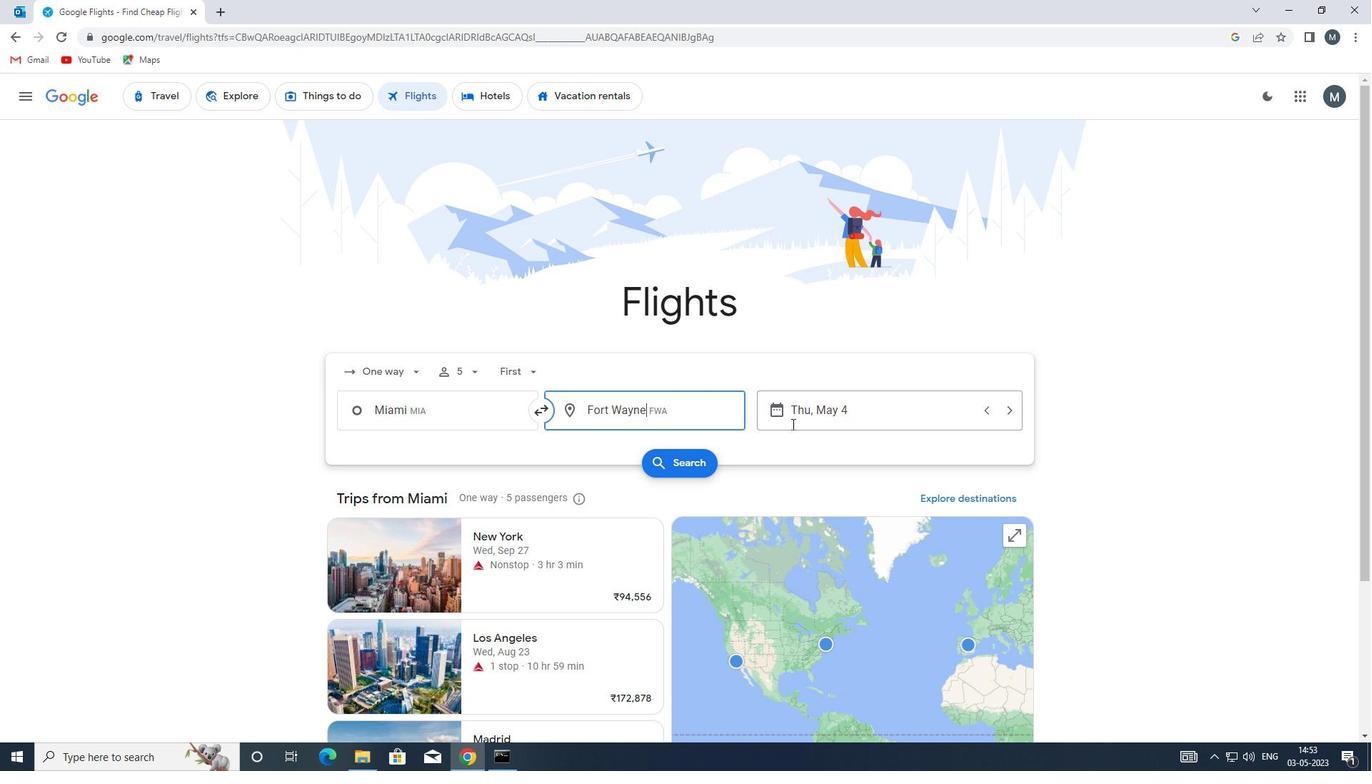 
Action: Mouse pressed left at (794, 417)
Screenshot: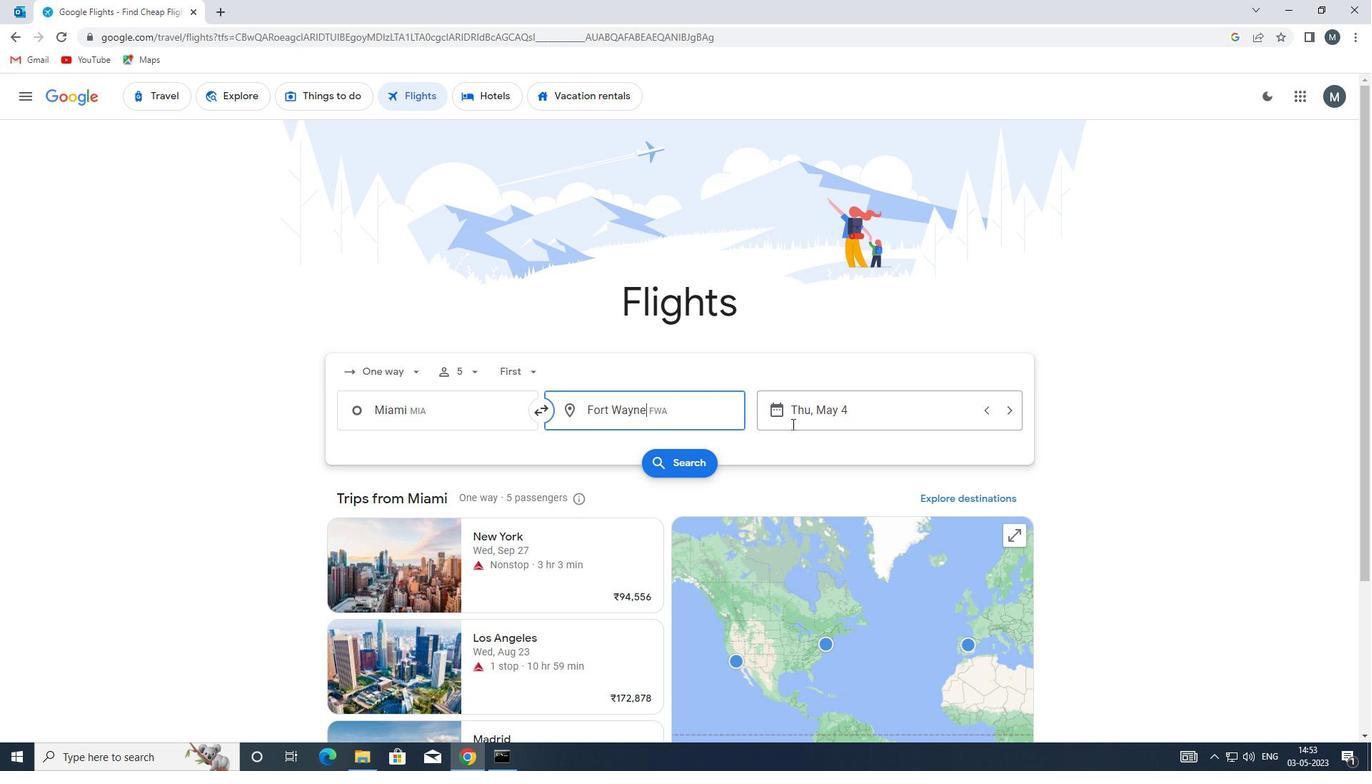 
Action: Mouse moved to (652, 478)
Screenshot: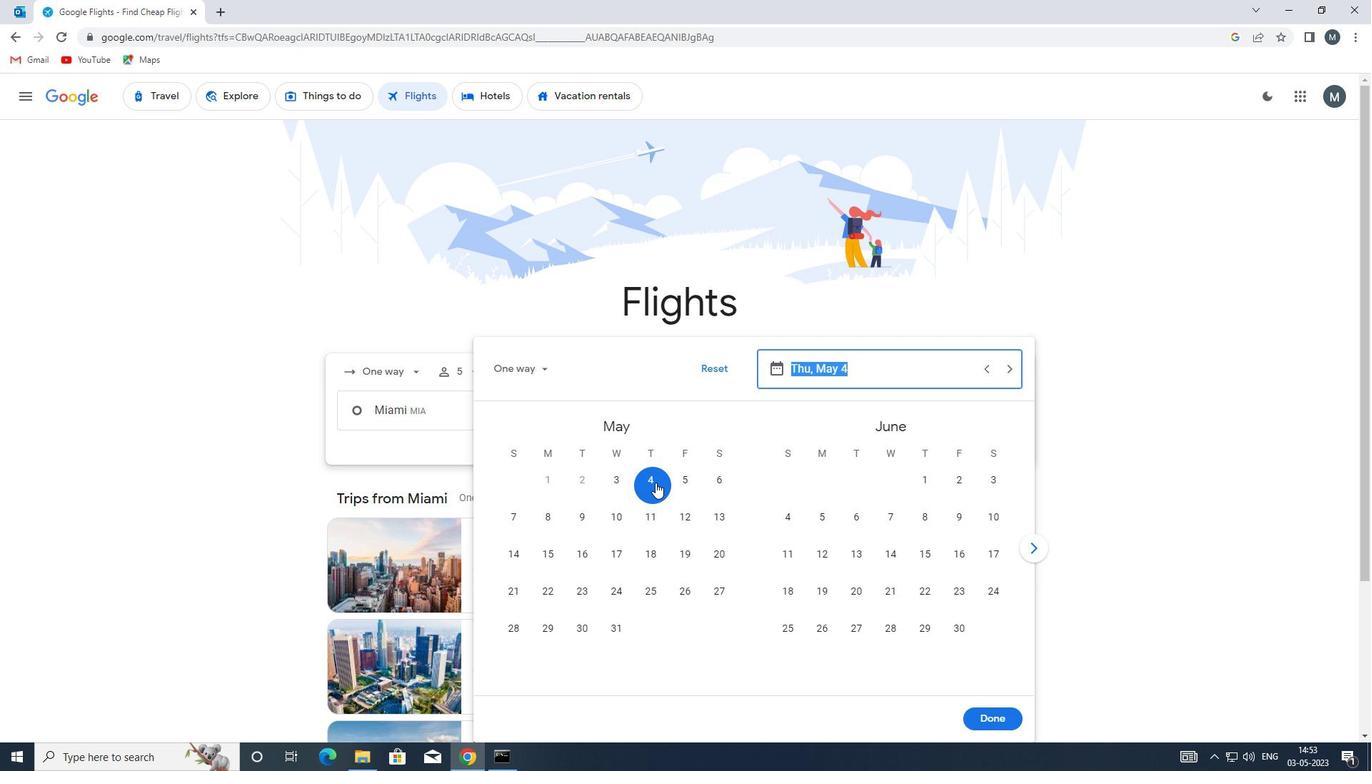 
Action: Mouse pressed left at (652, 478)
Screenshot: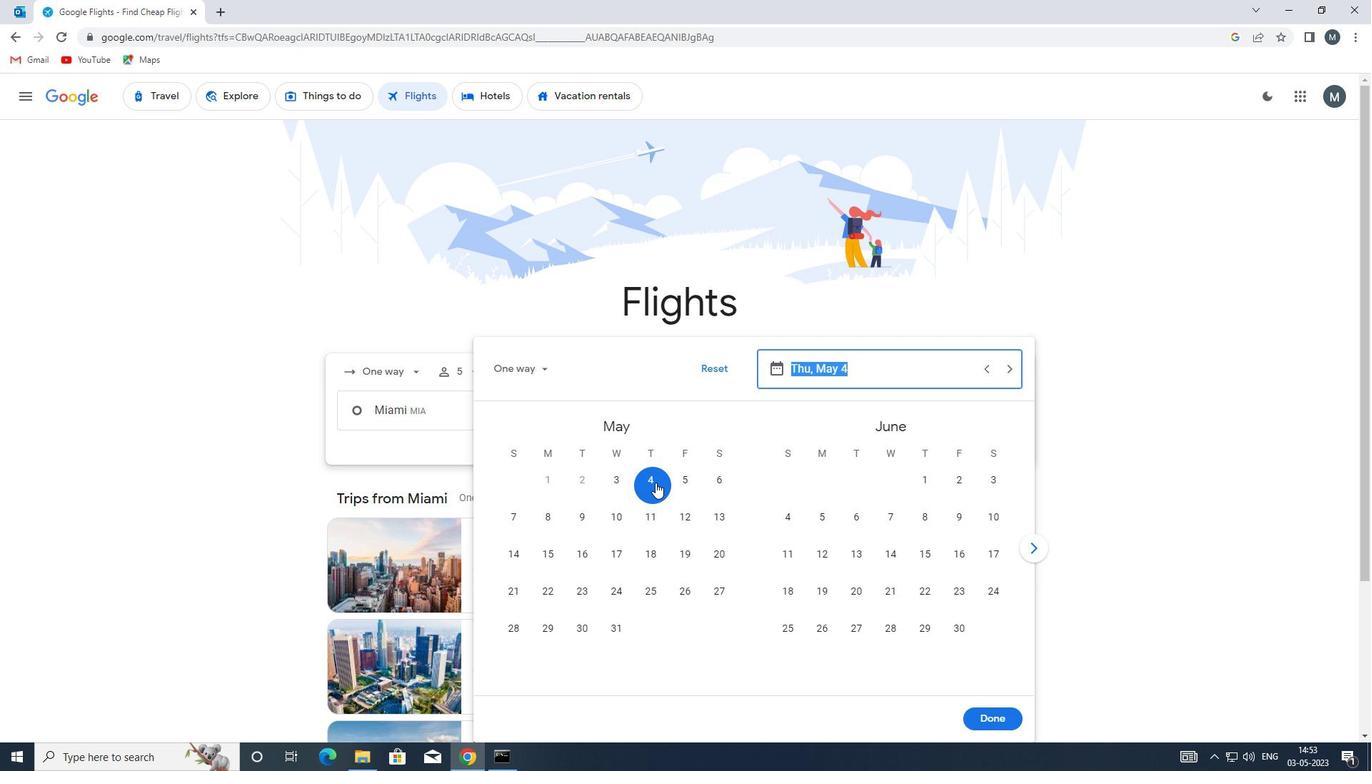 
Action: Mouse moved to (981, 714)
Screenshot: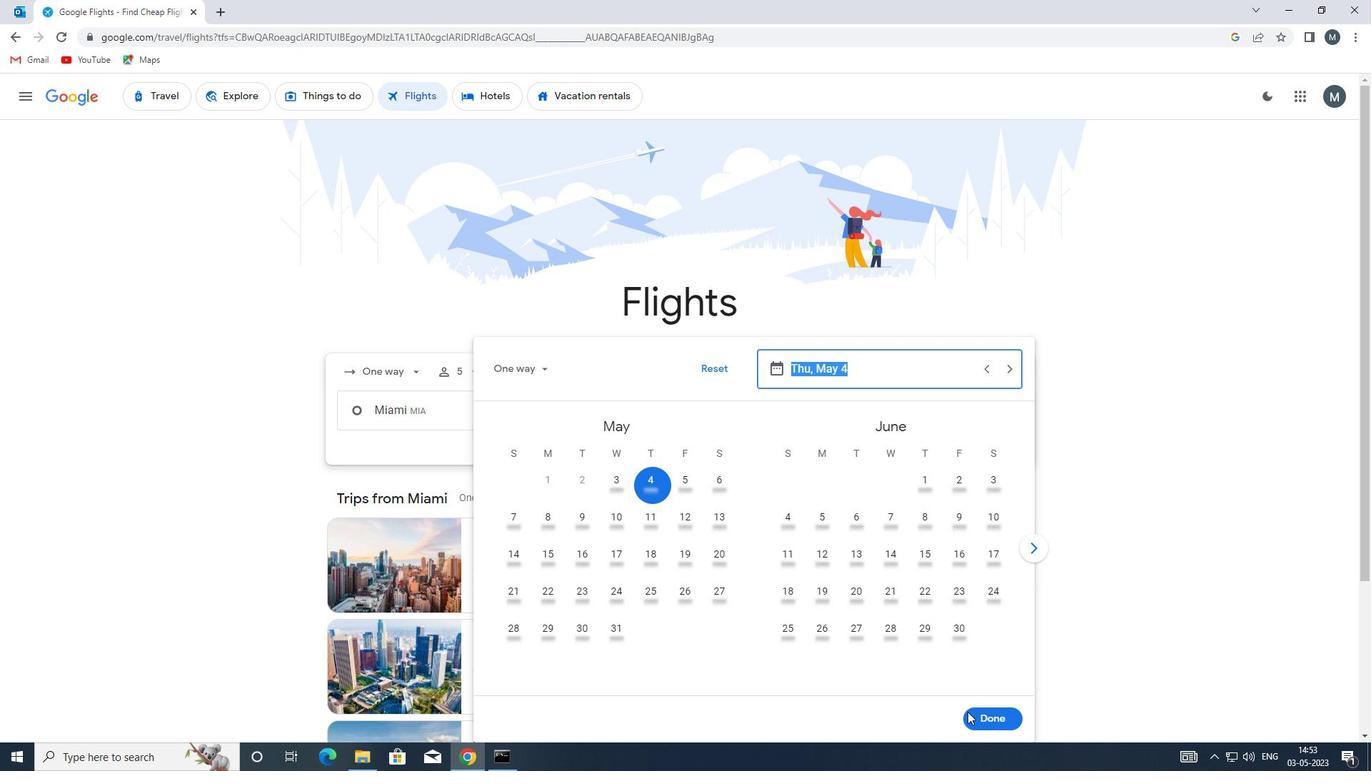 
Action: Mouse pressed left at (981, 714)
Screenshot: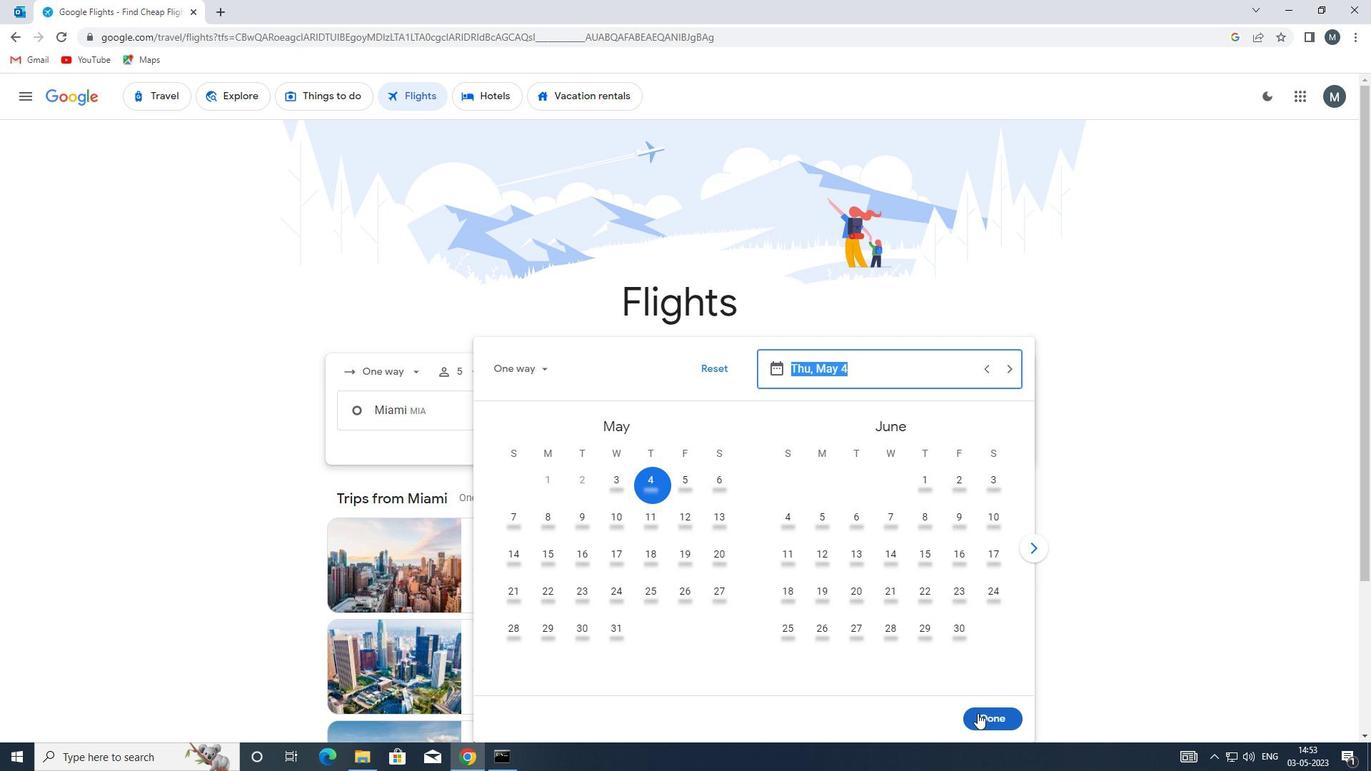 
Action: Mouse moved to (672, 464)
Screenshot: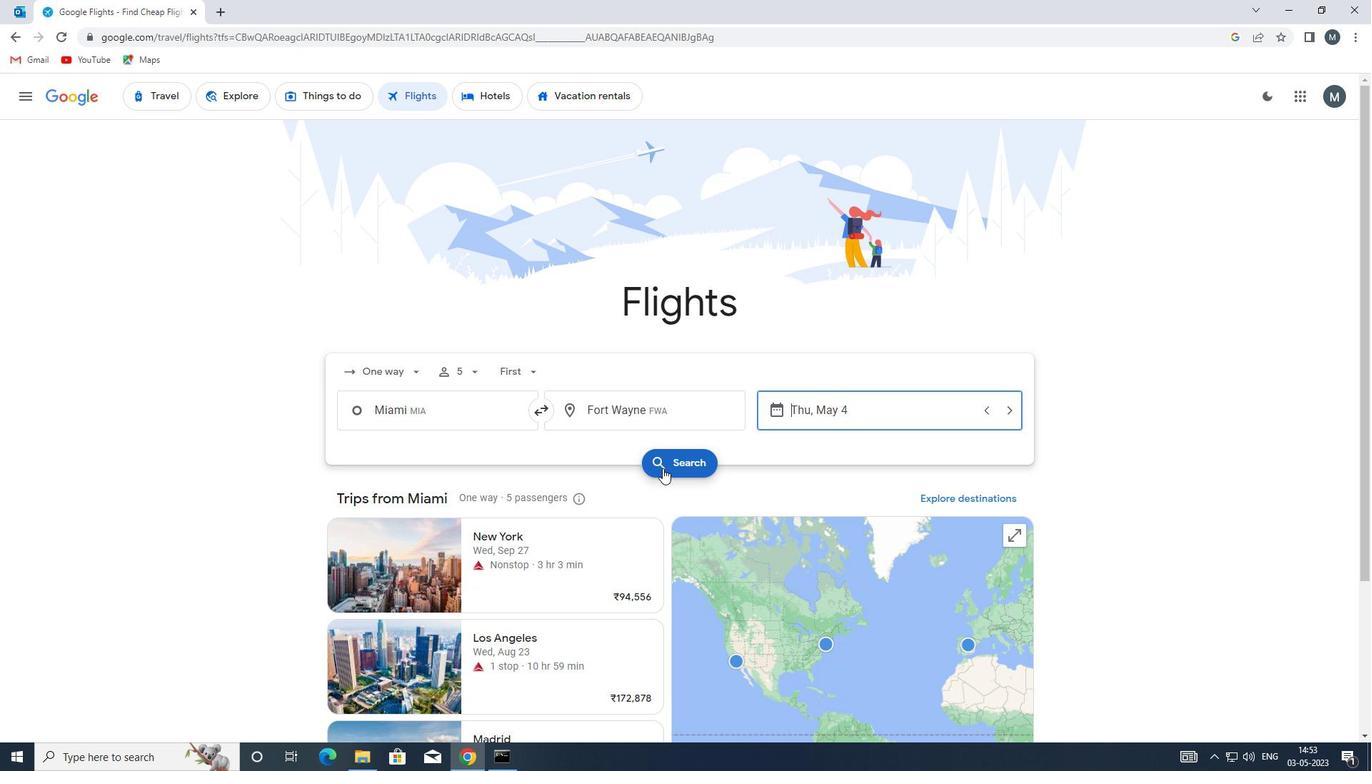
Action: Mouse pressed left at (672, 464)
Screenshot: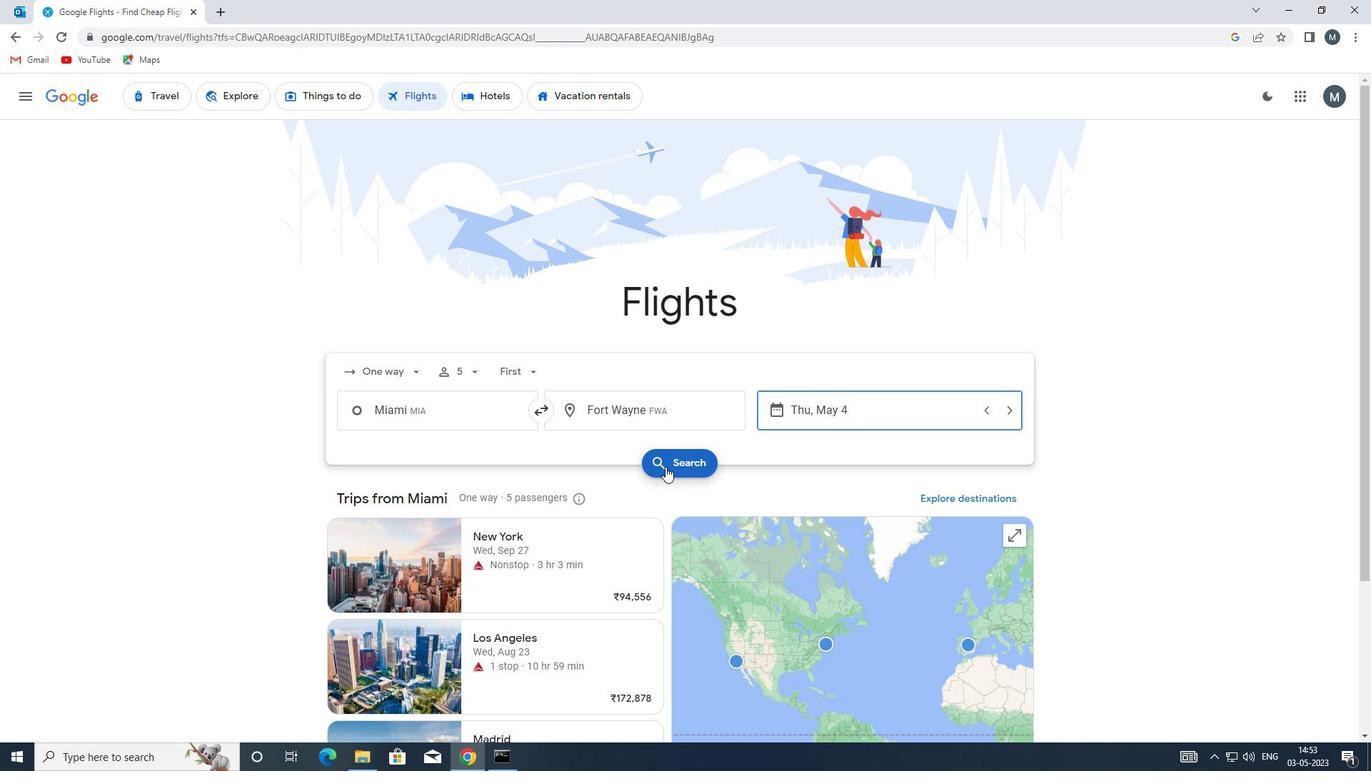 
Action: Mouse moved to (370, 234)
Screenshot: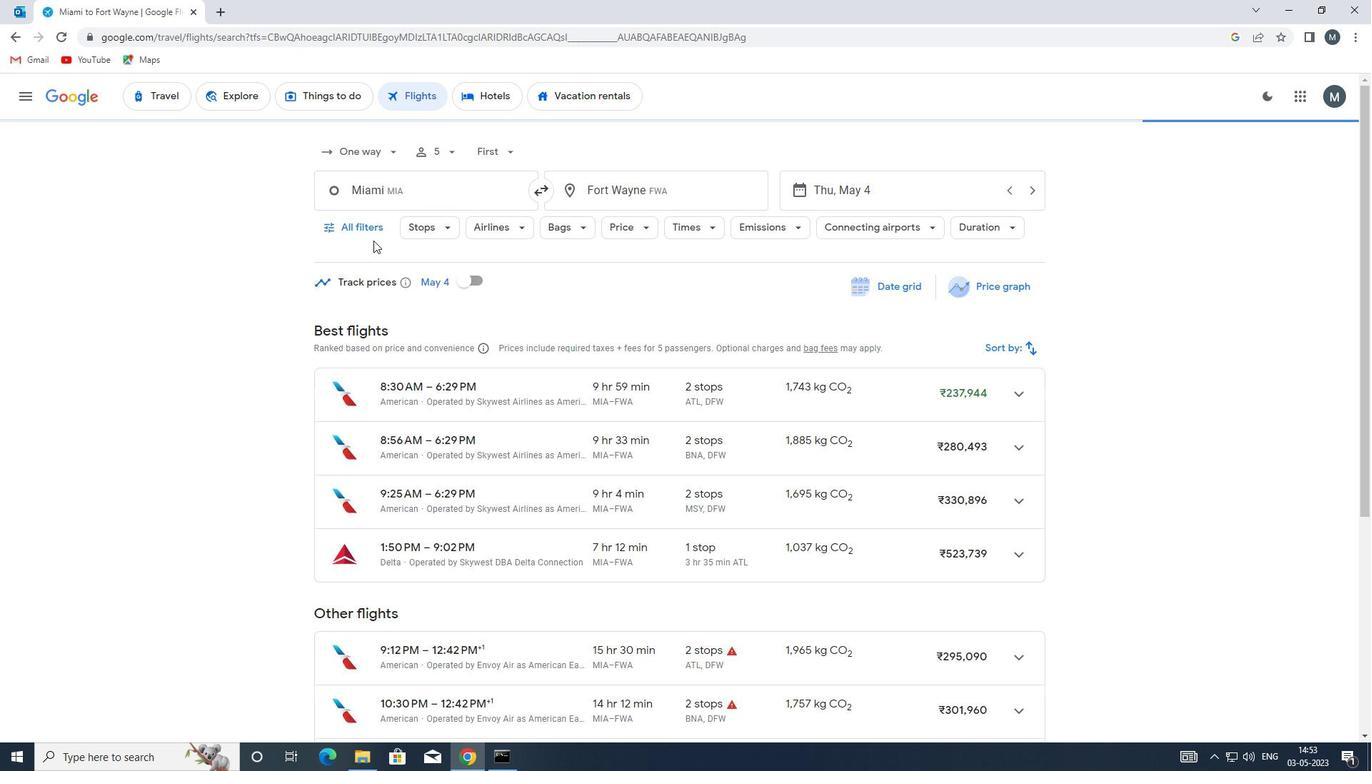 
Action: Mouse pressed left at (370, 234)
Screenshot: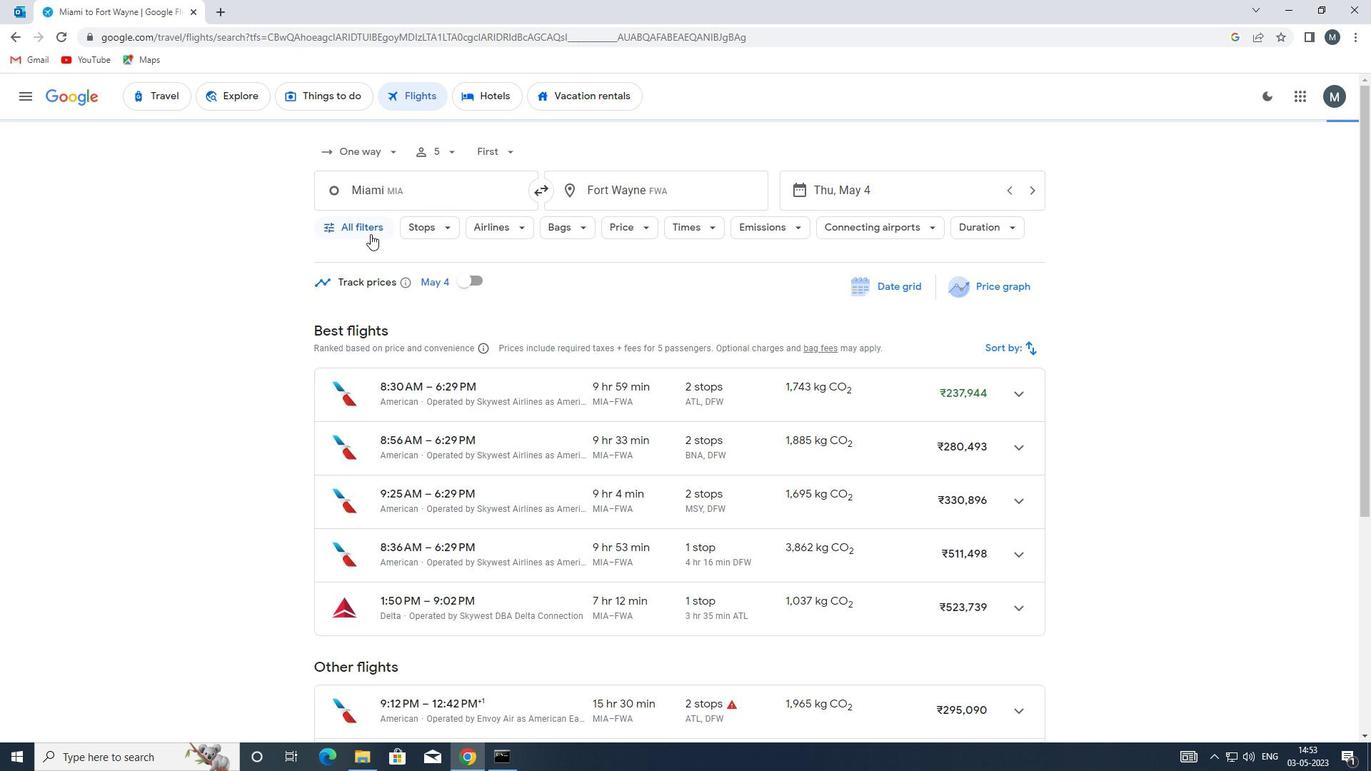 
Action: Mouse moved to (416, 326)
Screenshot: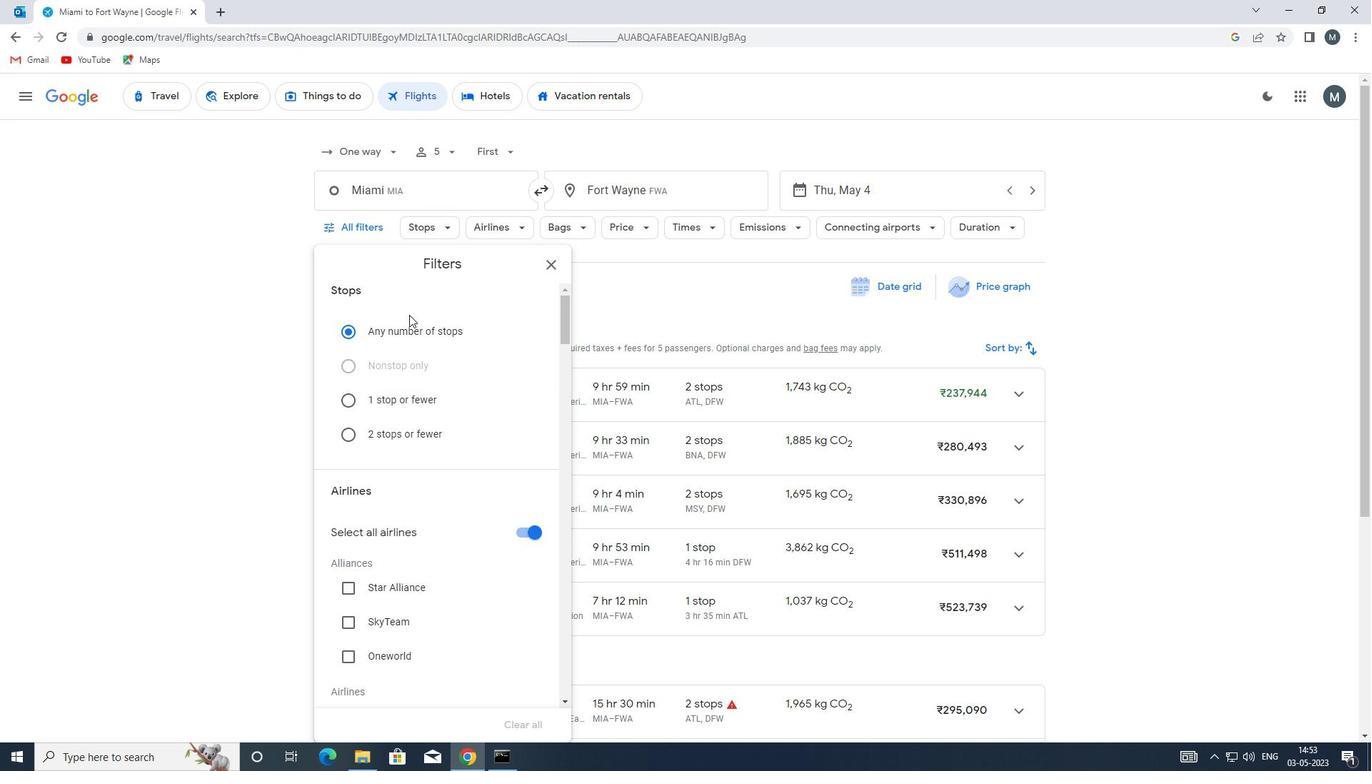 
Action: Mouse scrolled (416, 325) with delta (0, 0)
Screenshot: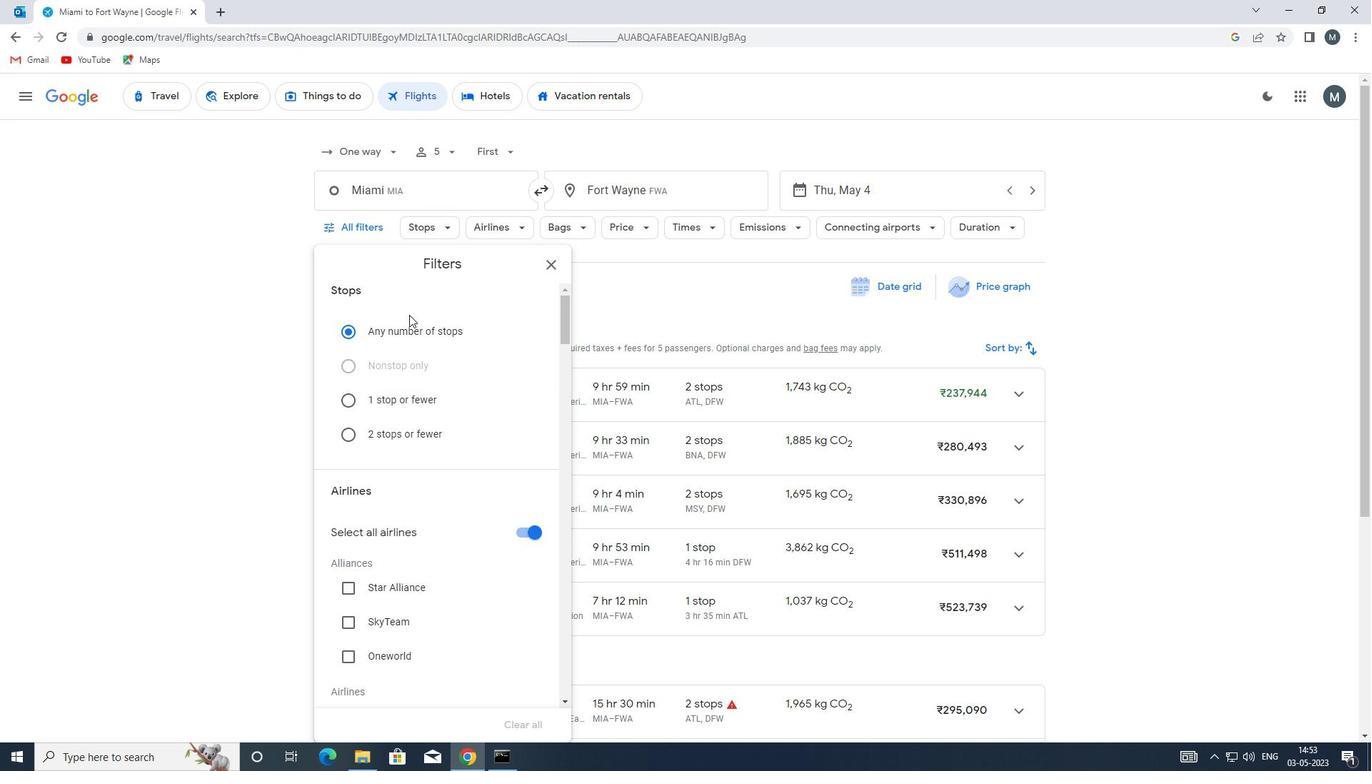 
Action: Mouse moved to (417, 330)
Screenshot: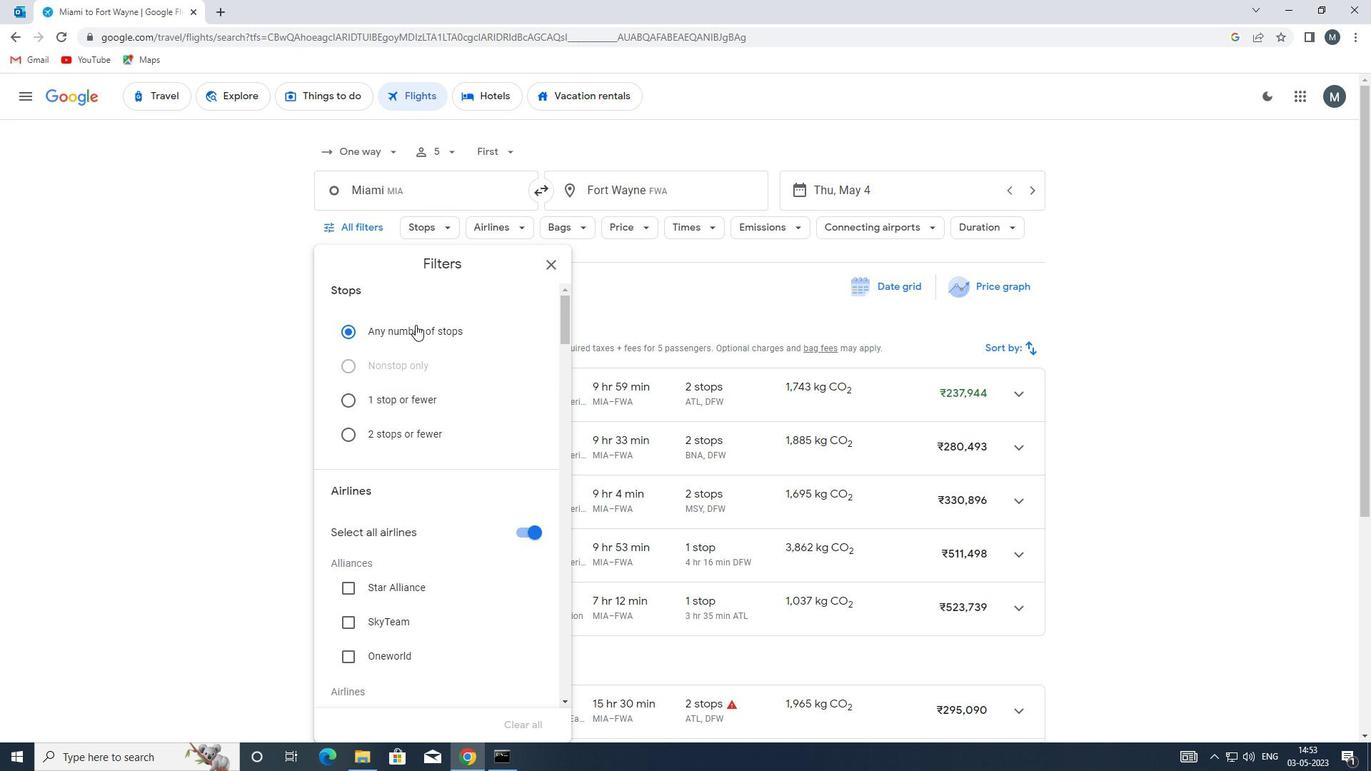 
Action: Mouse scrolled (417, 329) with delta (0, 0)
Screenshot: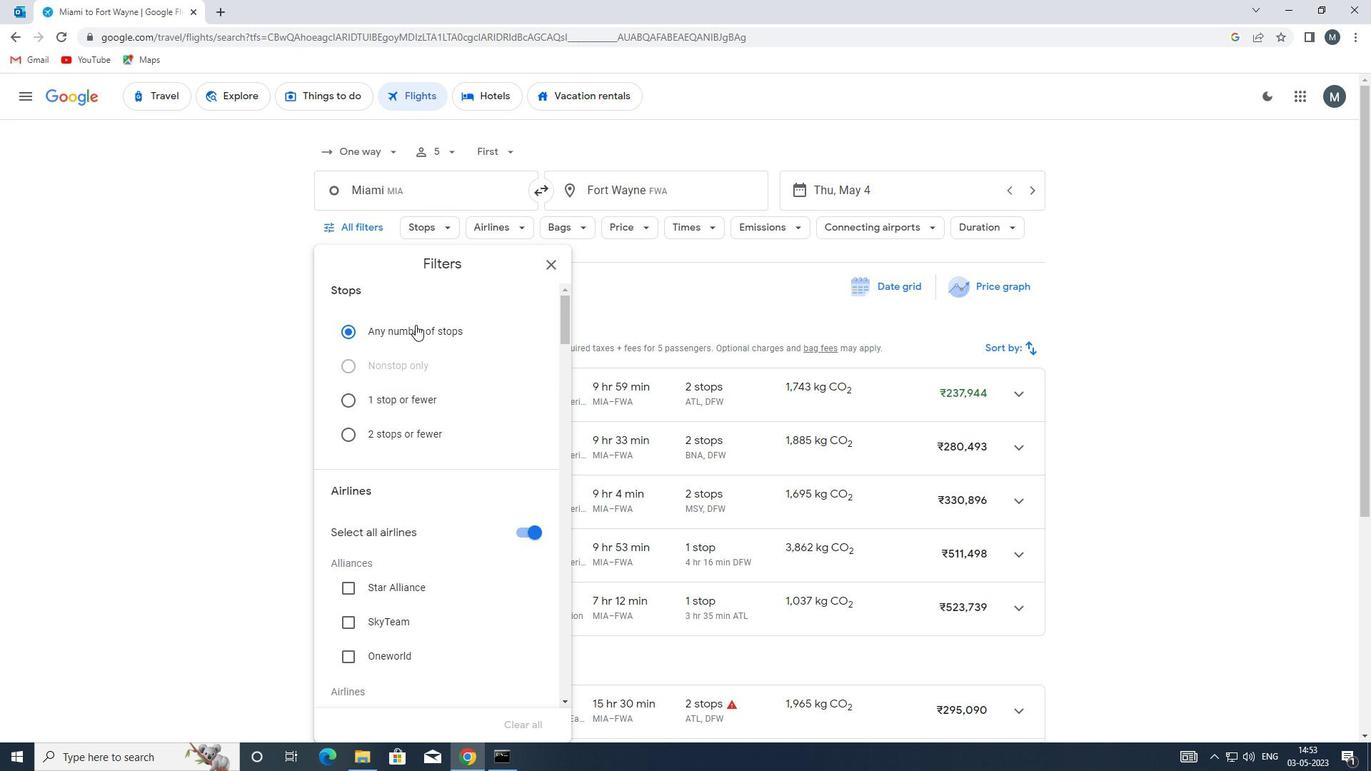 
Action: Mouse moved to (519, 390)
Screenshot: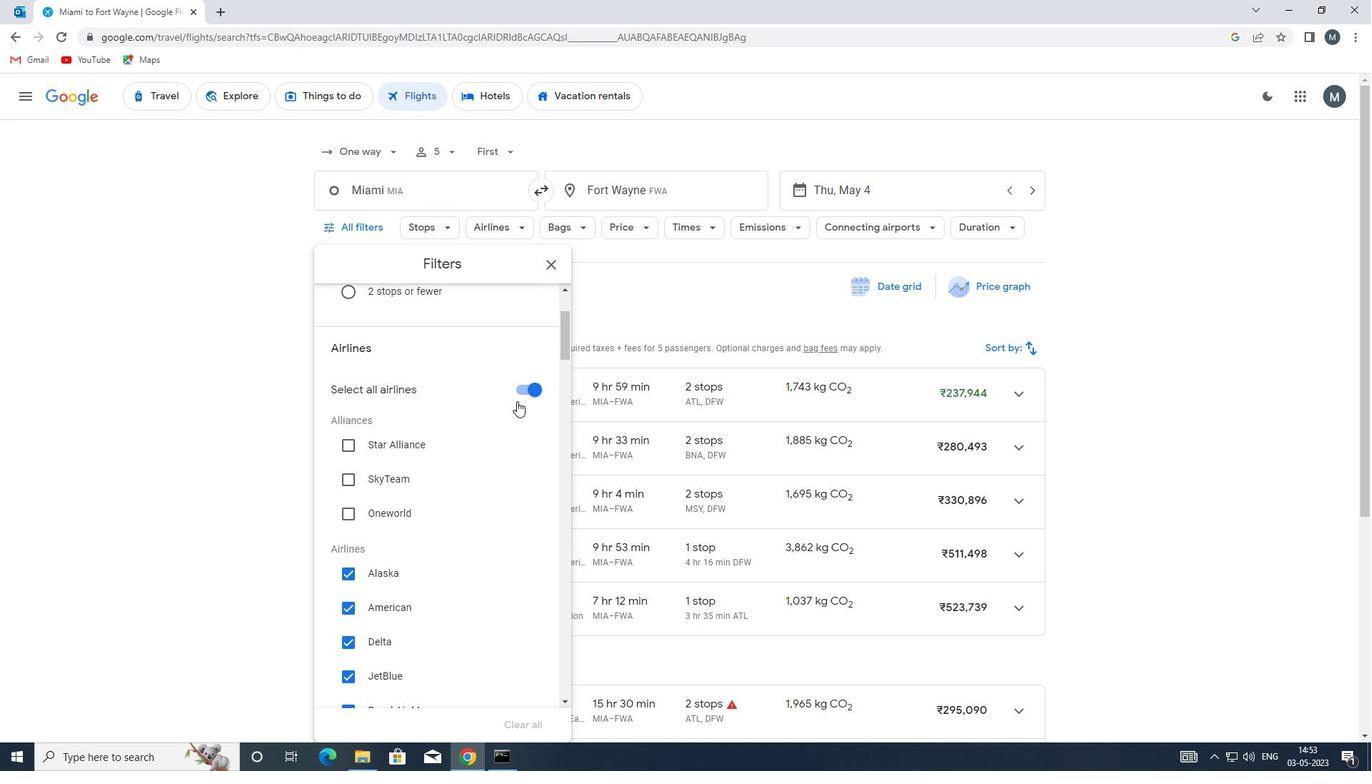 
Action: Mouse pressed left at (519, 390)
Screenshot: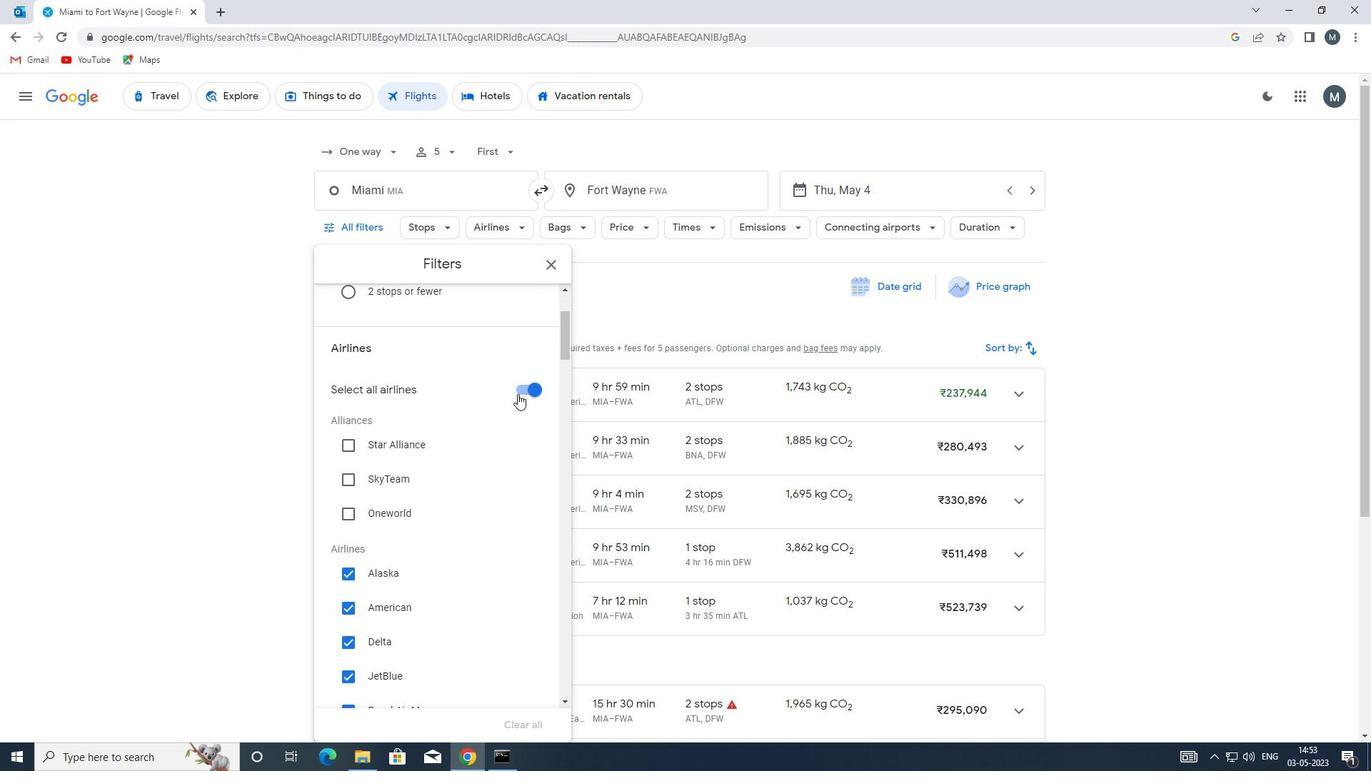 
Action: Mouse moved to (465, 408)
Screenshot: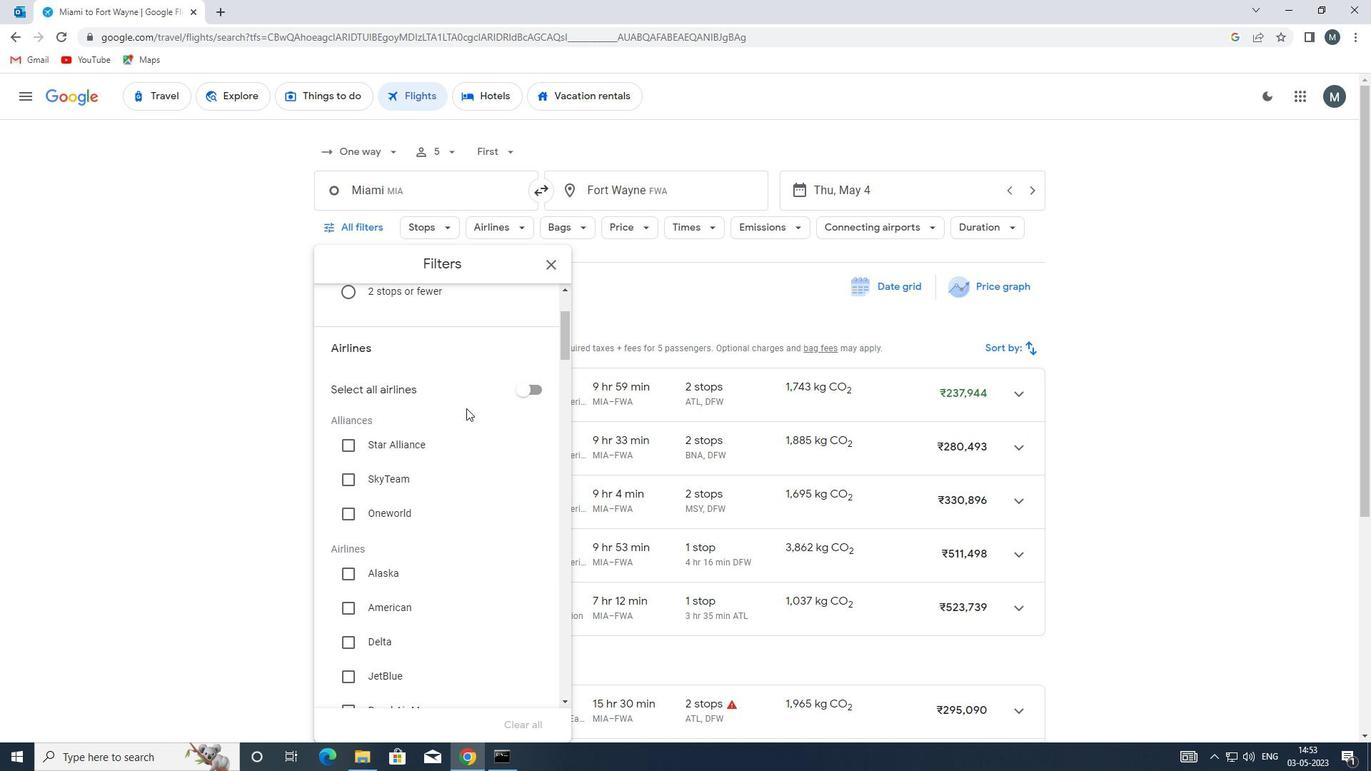 
Action: Mouse scrolled (465, 407) with delta (0, 0)
Screenshot: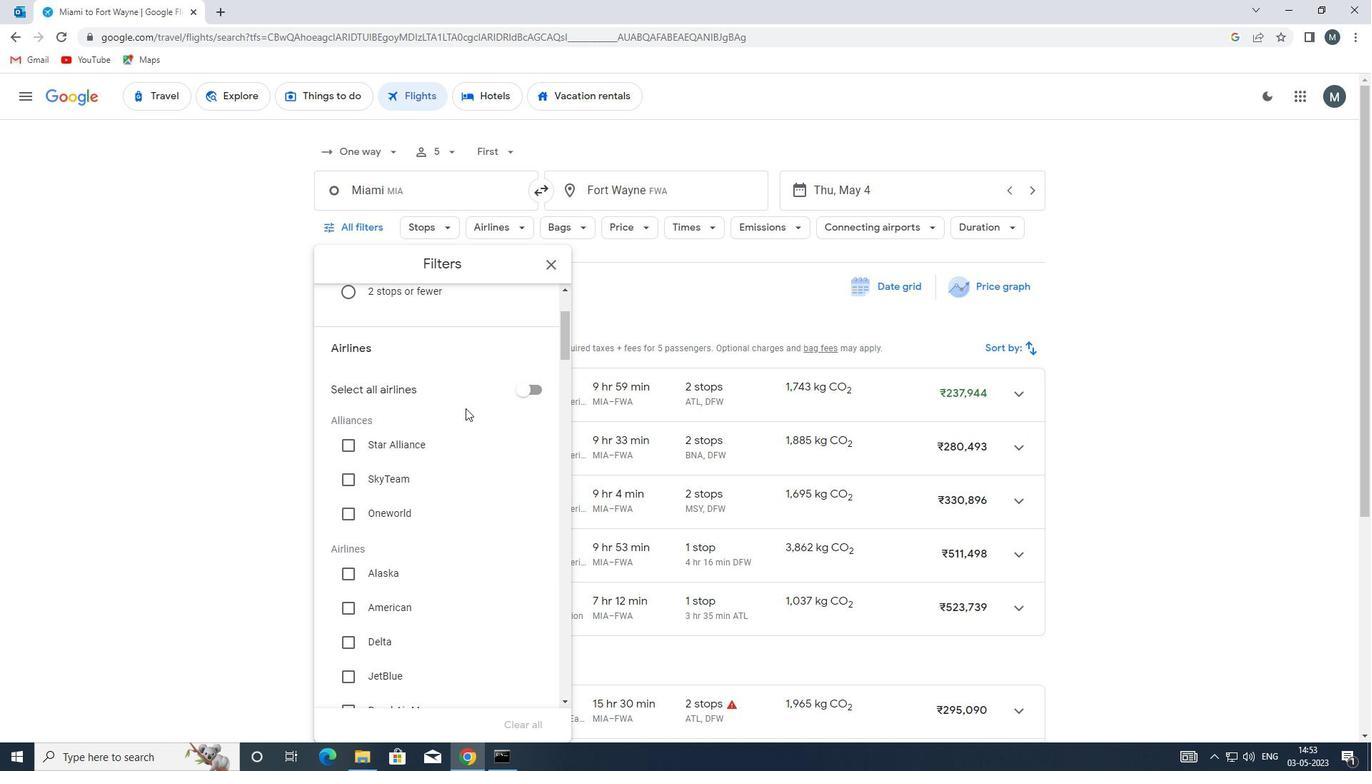 
Action: Mouse scrolled (465, 407) with delta (0, 0)
Screenshot: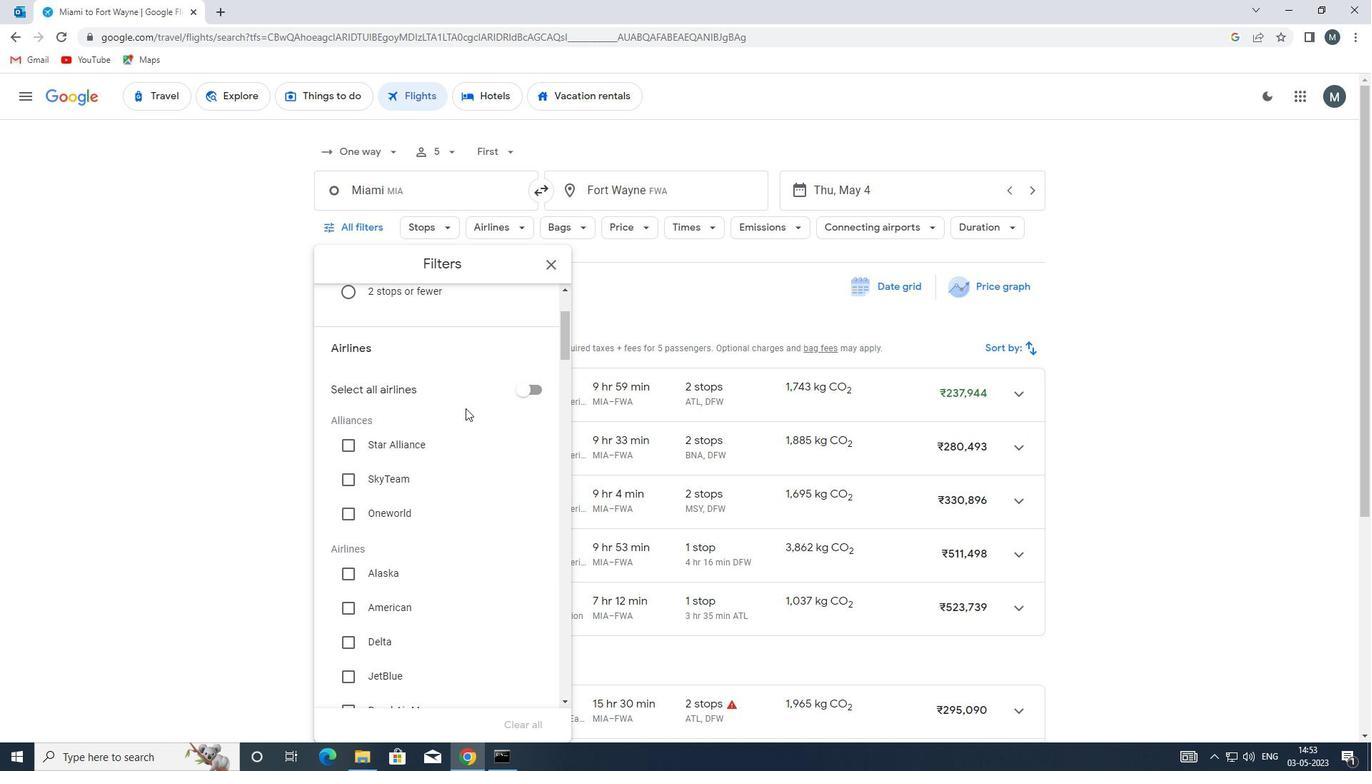 
Action: Mouse scrolled (465, 407) with delta (0, 0)
Screenshot: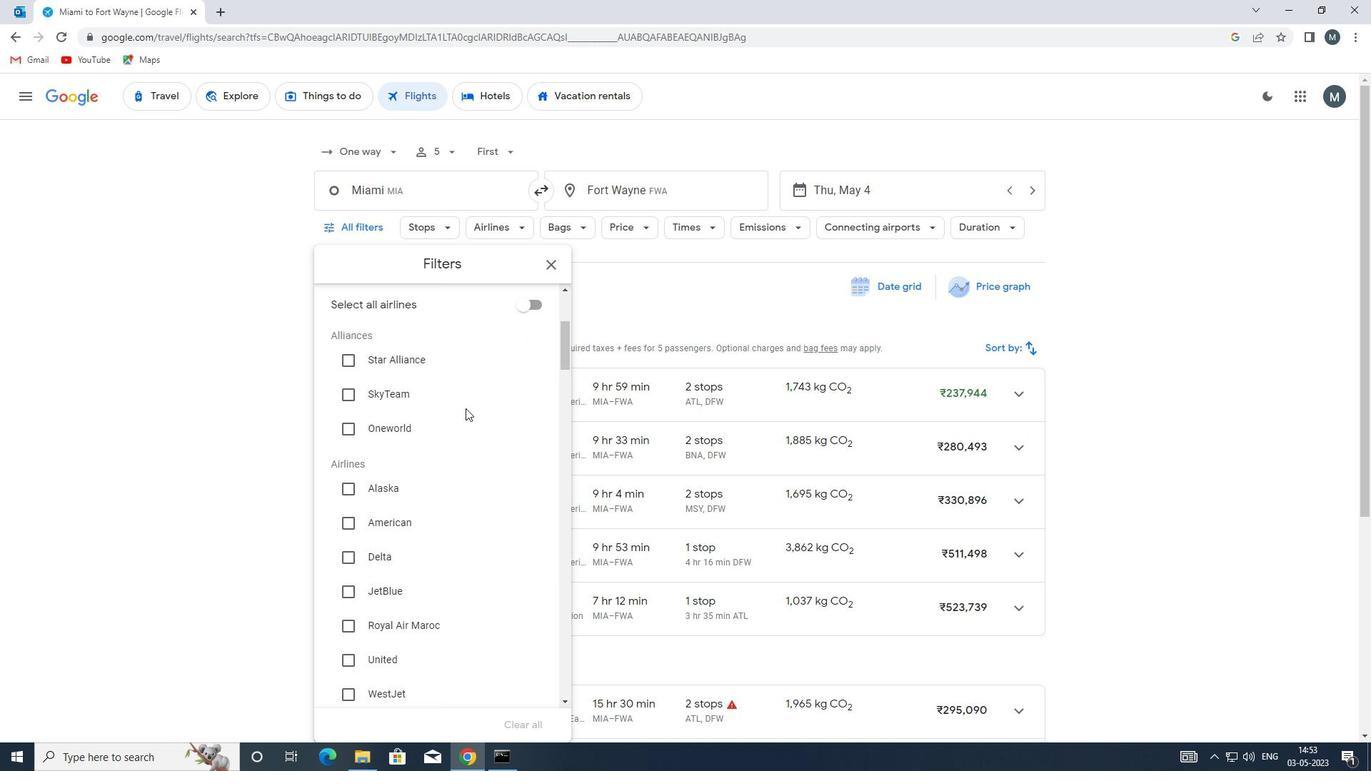
Action: Mouse scrolled (465, 407) with delta (0, 0)
Screenshot: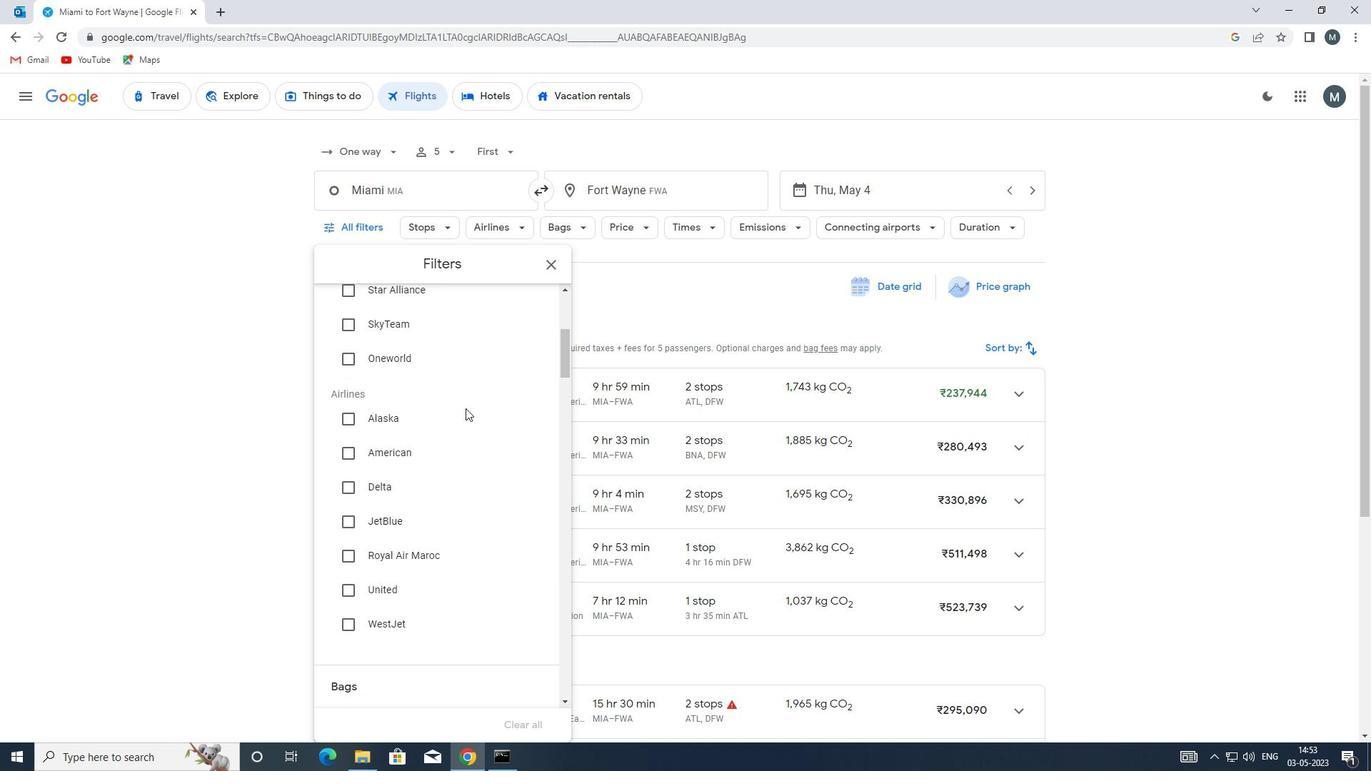 
Action: Mouse moved to (465, 408)
Screenshot: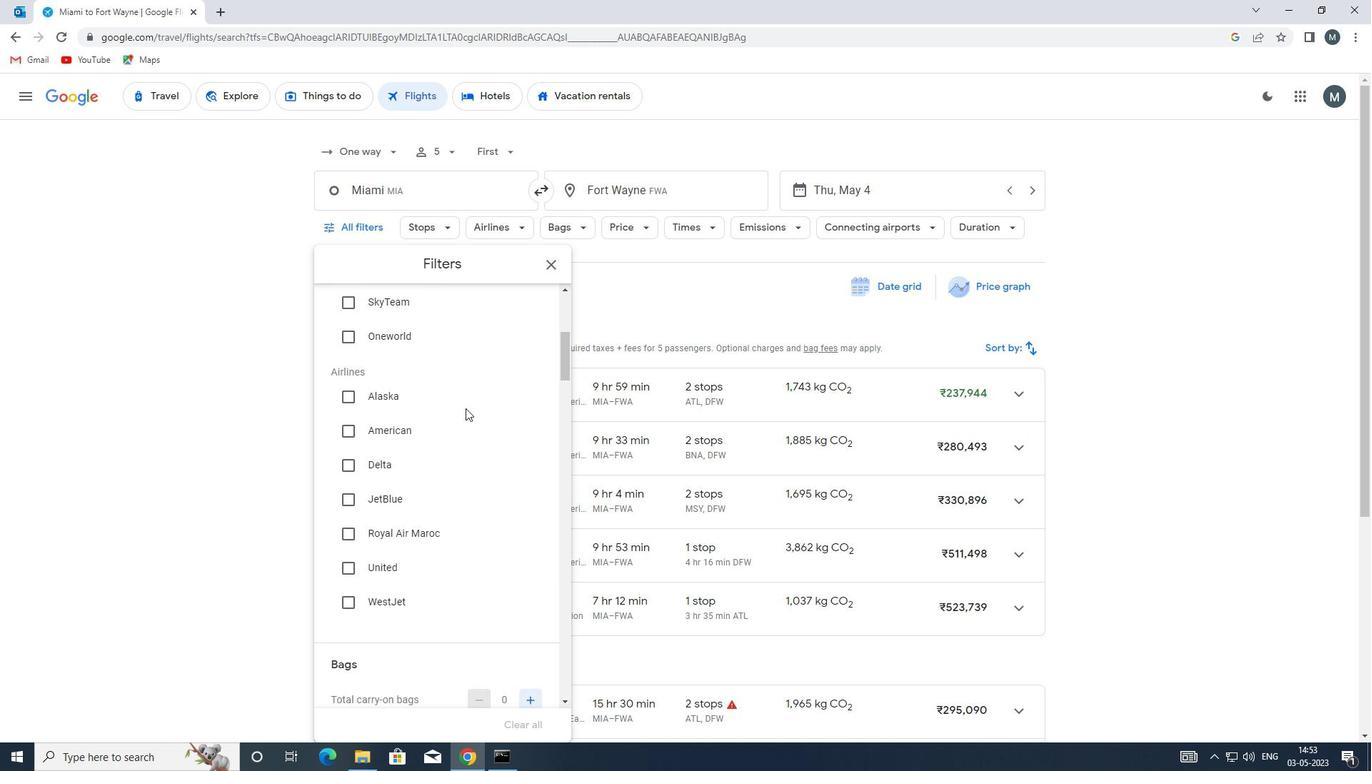 
Action: Mouse scrolled (465, 407) with delta (0, 0)
Screenshot: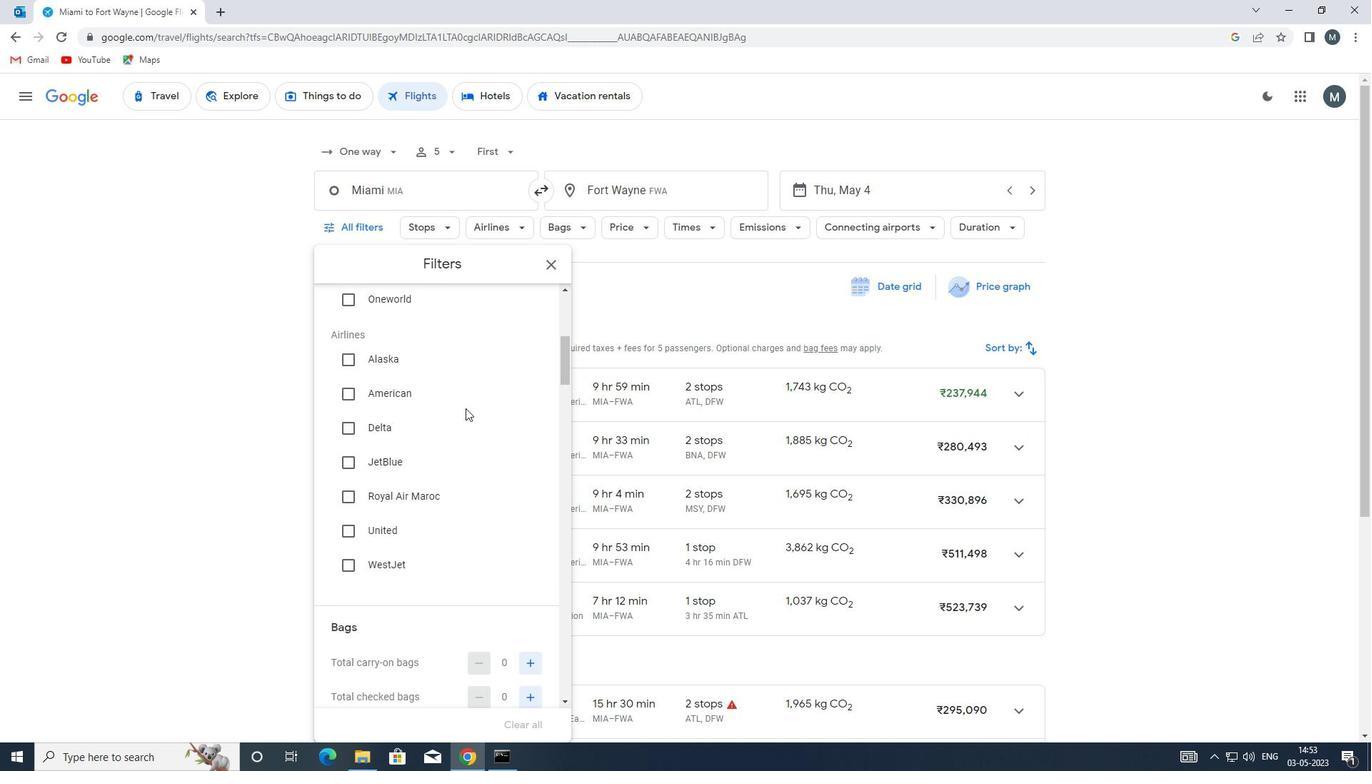 
Action: Mouse moved to (535, 552)
Screenshot: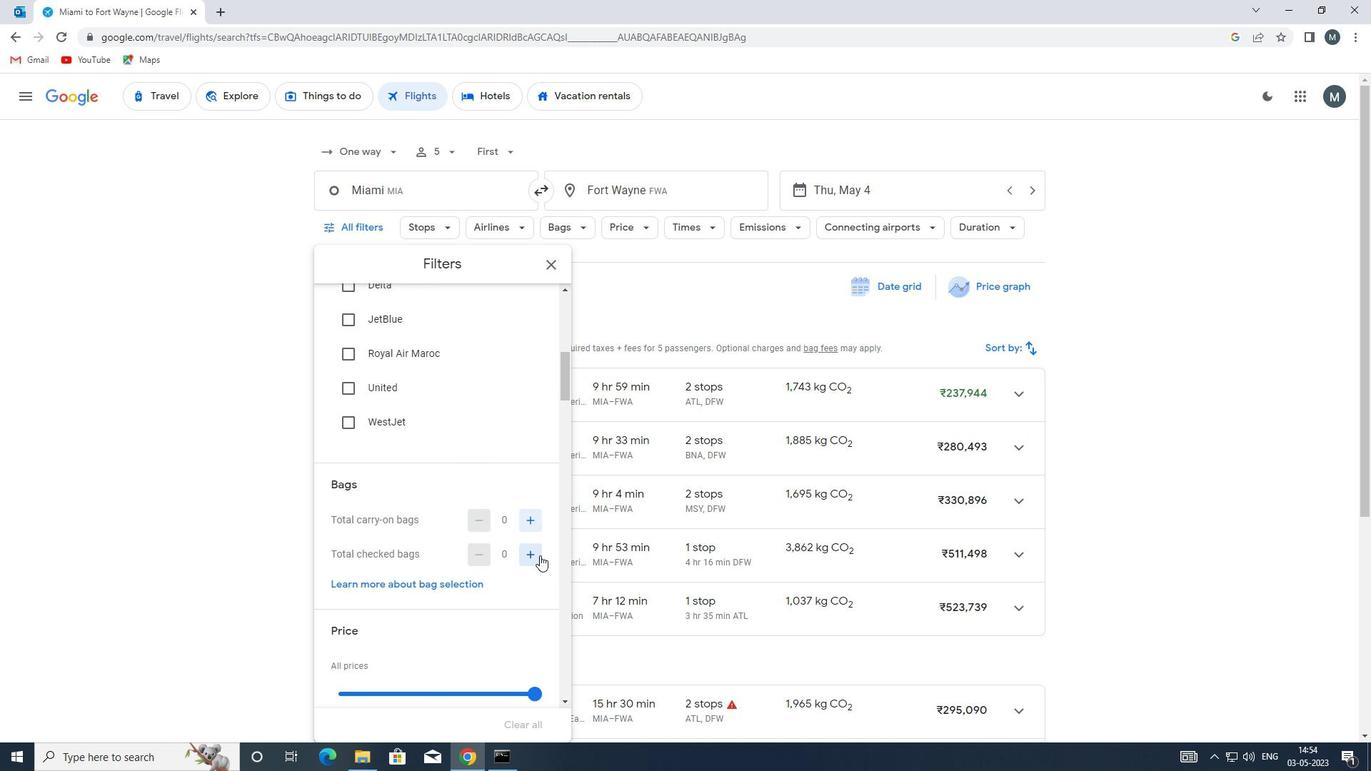 
Action: Mouse pressed left at (535, 552)
Screenshot: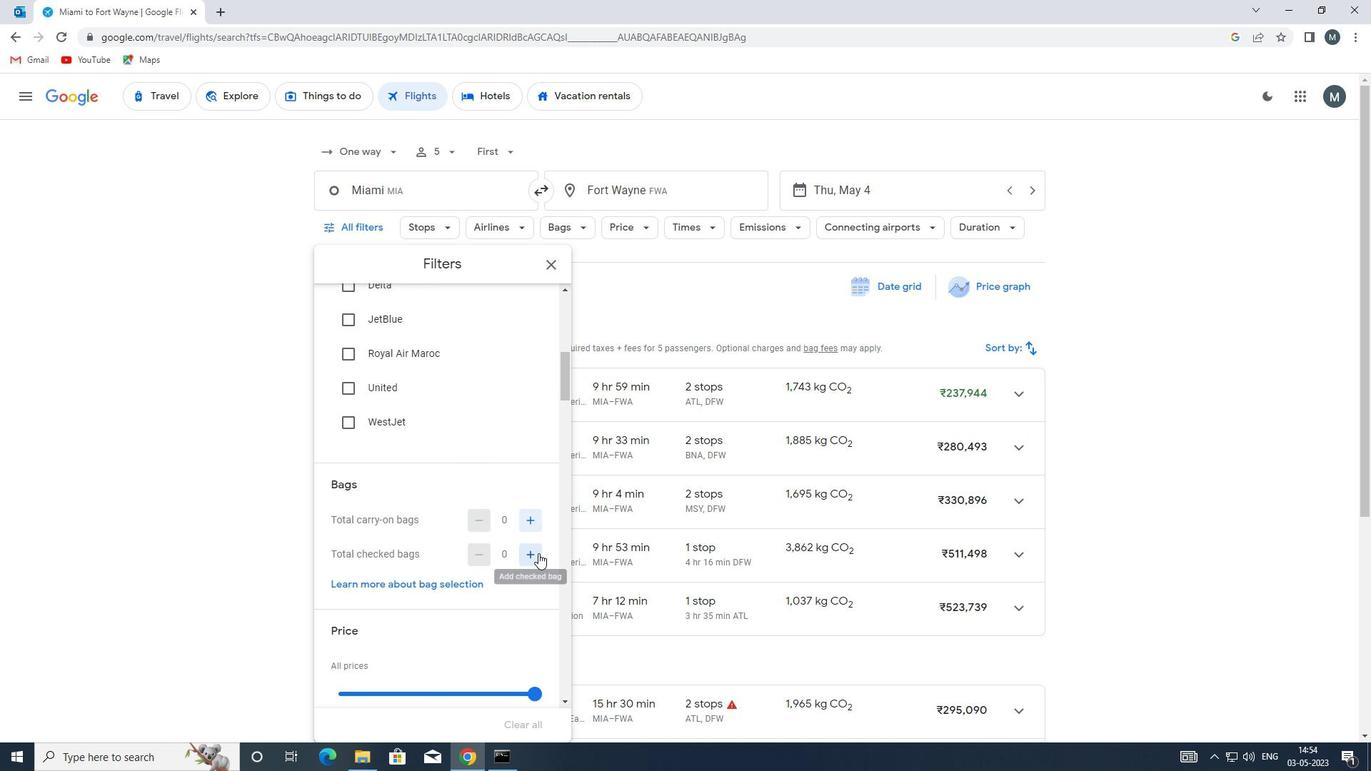 
Action: Mouse pressed left at (535, 552)
Screenshot: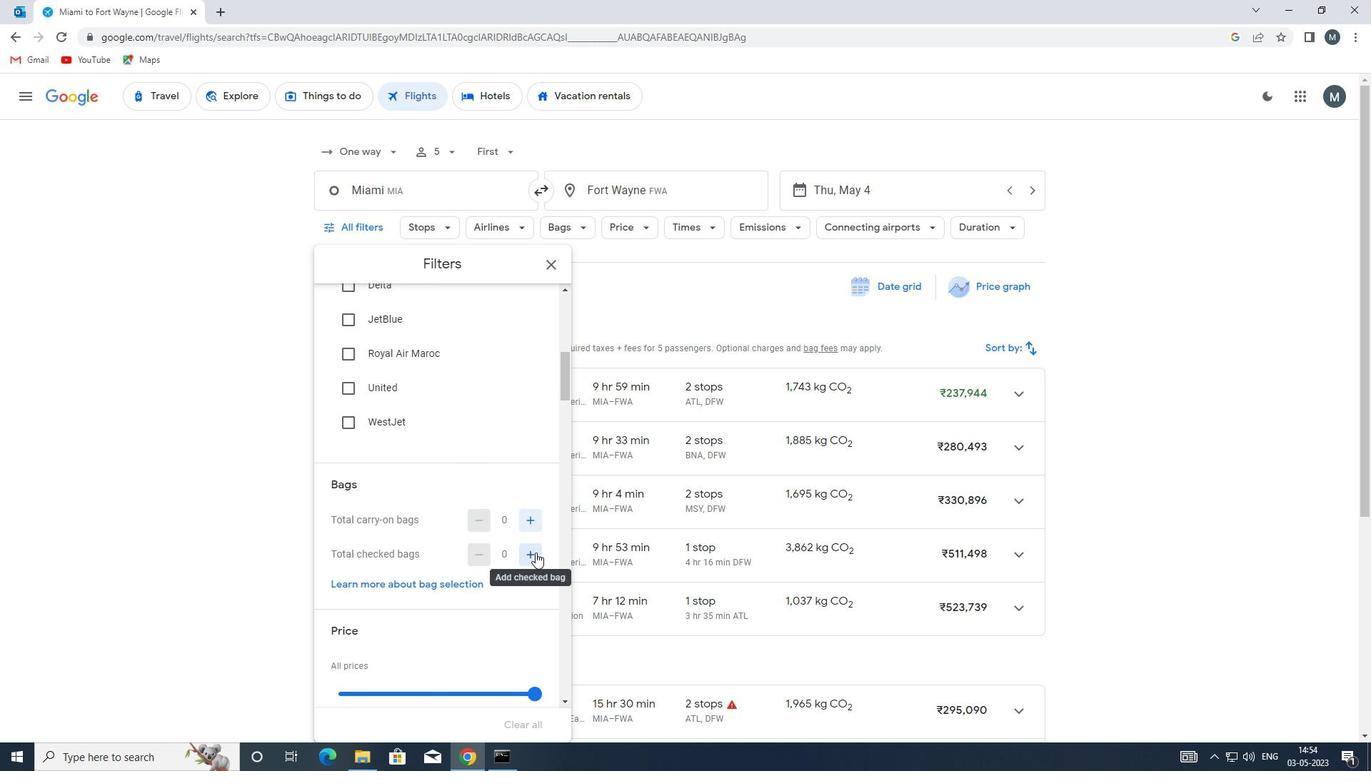 
Action: Mouse pressed left at (535, 552)
Screenshot: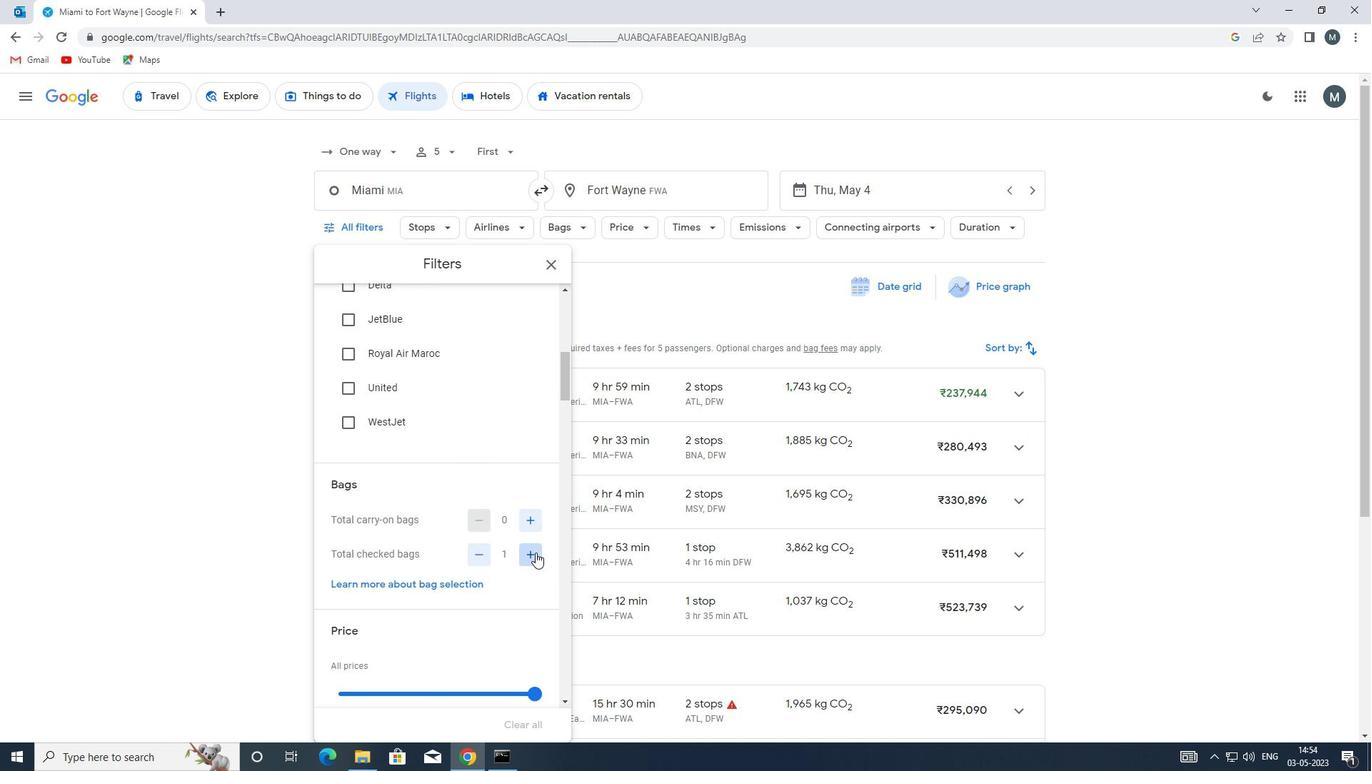 
Action: Mouse pressed left at (535, 552)
Screenshot: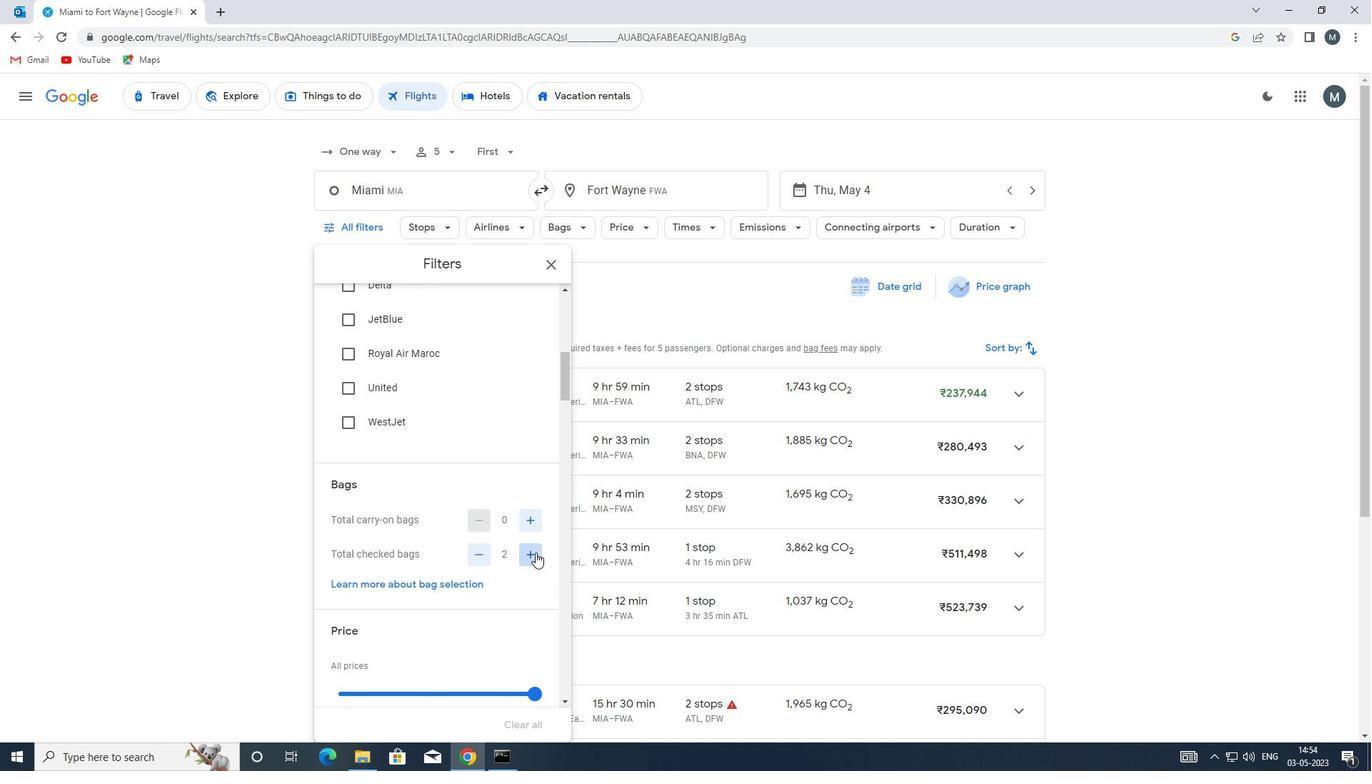 
Action: Mouse pressed left at (535, 552)
Screenshot: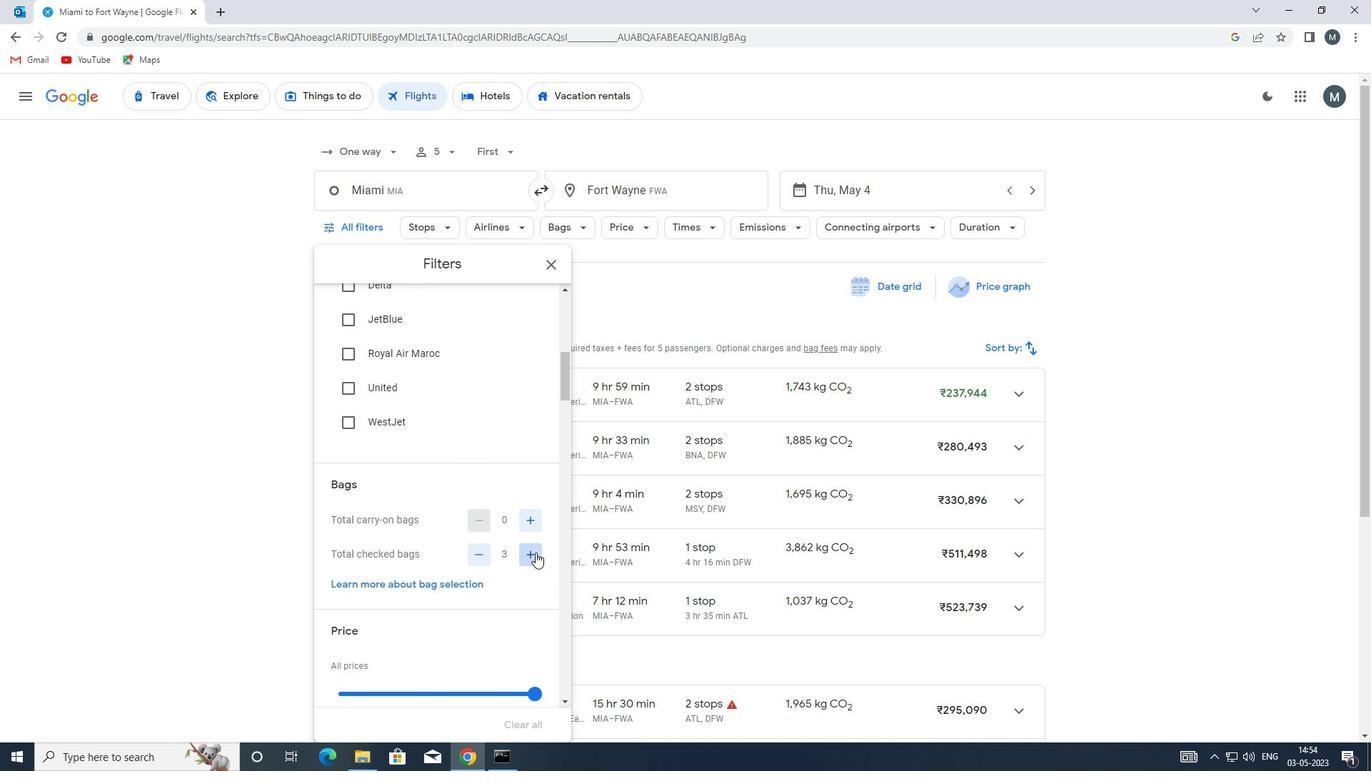 
Action: Mouse pressed left at (535, 552)
Screenshot: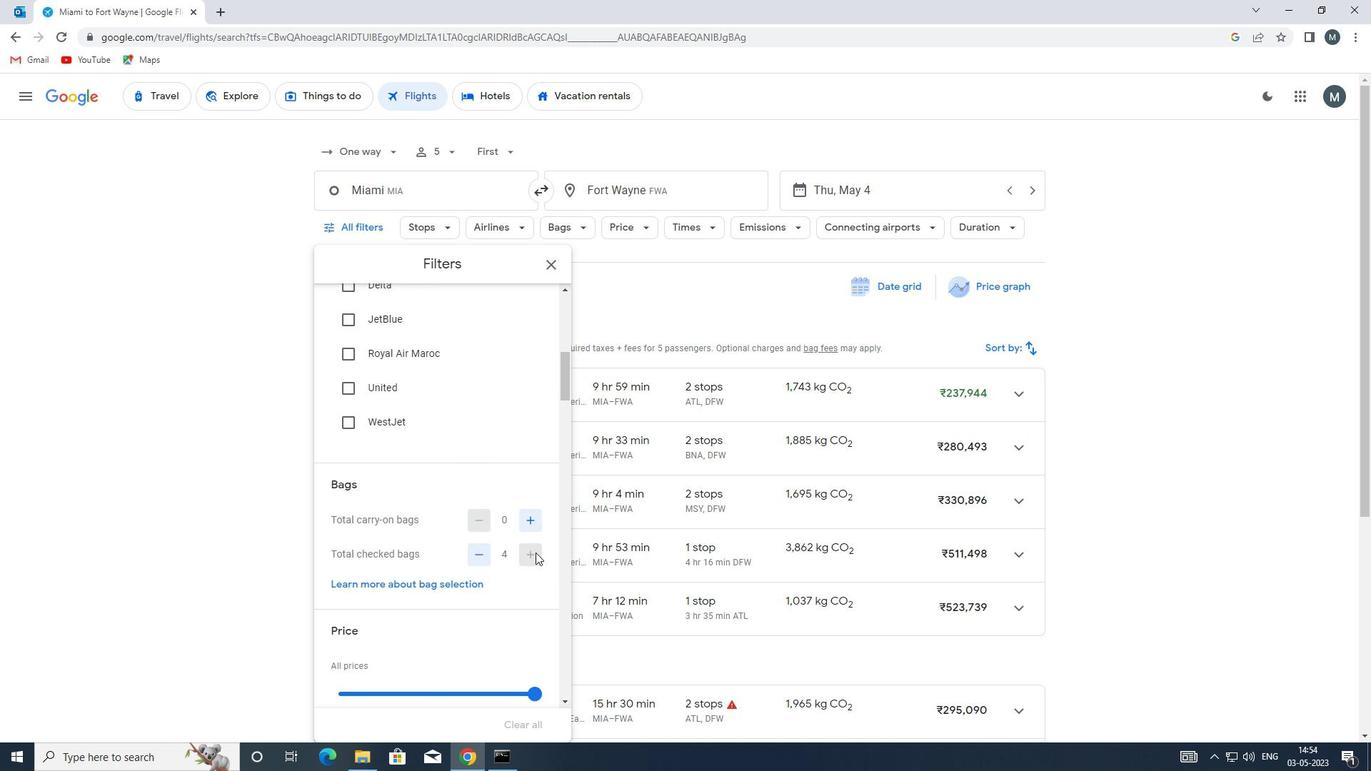 
Action: Mouse moved to (466, 516)
Screenshot: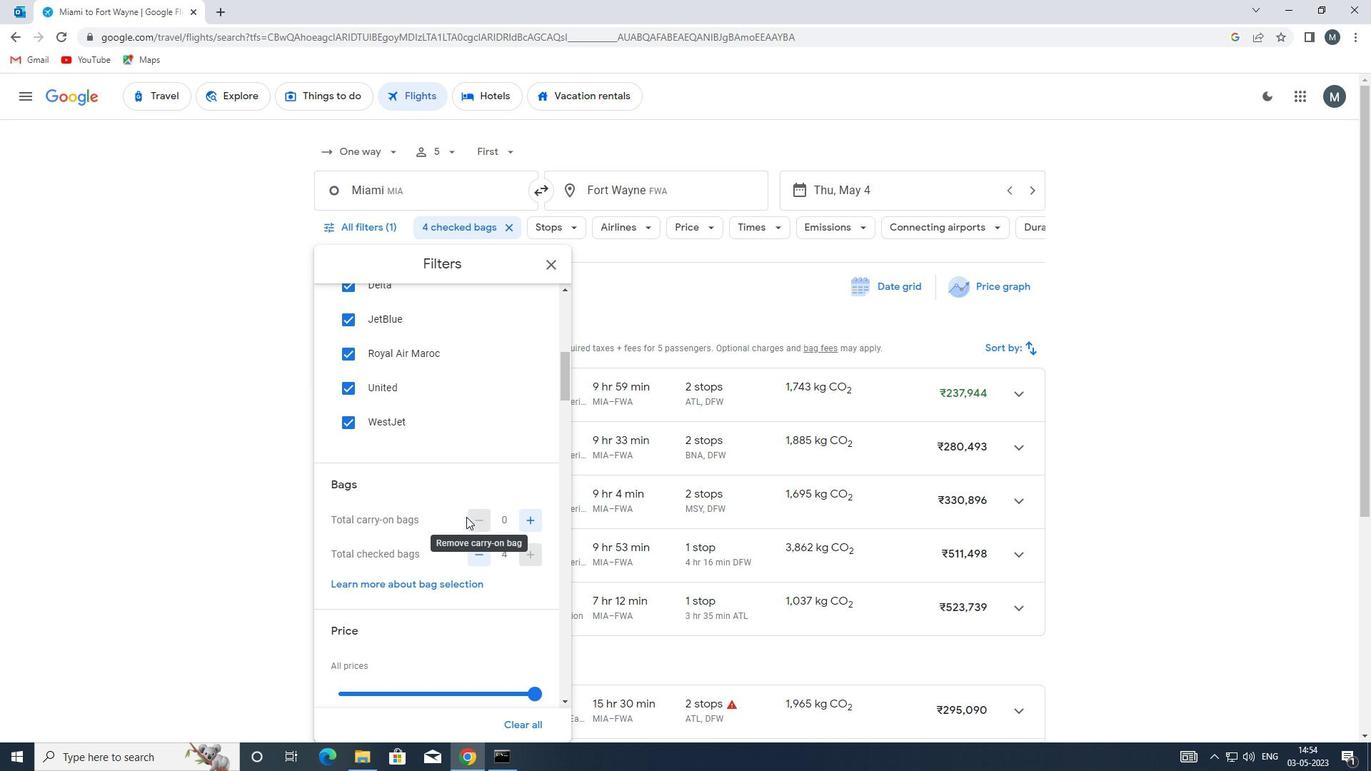 
Action: Mouse scrolled (466, 515) with delta (0, 0)
Screenshot: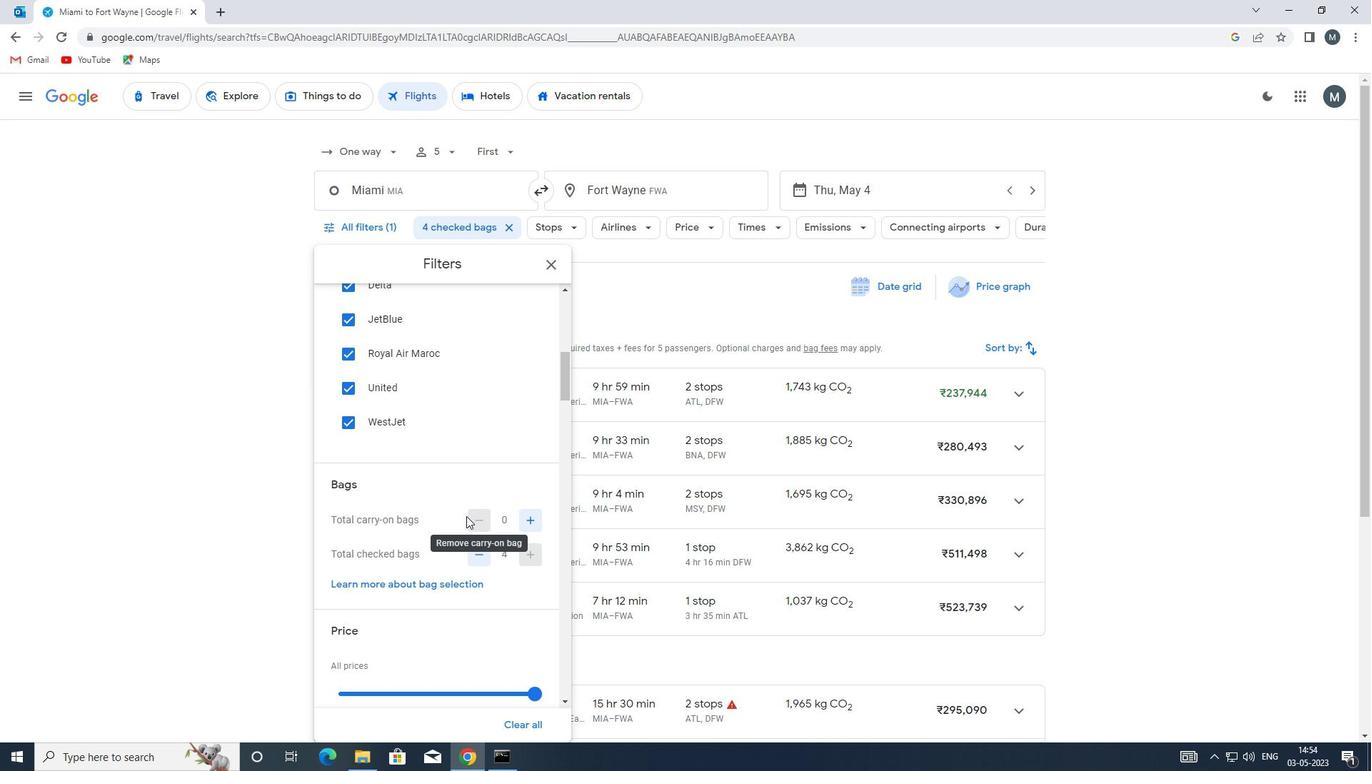 
Action: Mouse scrolled (466, 515) with delta (0, 0)
Screenshot: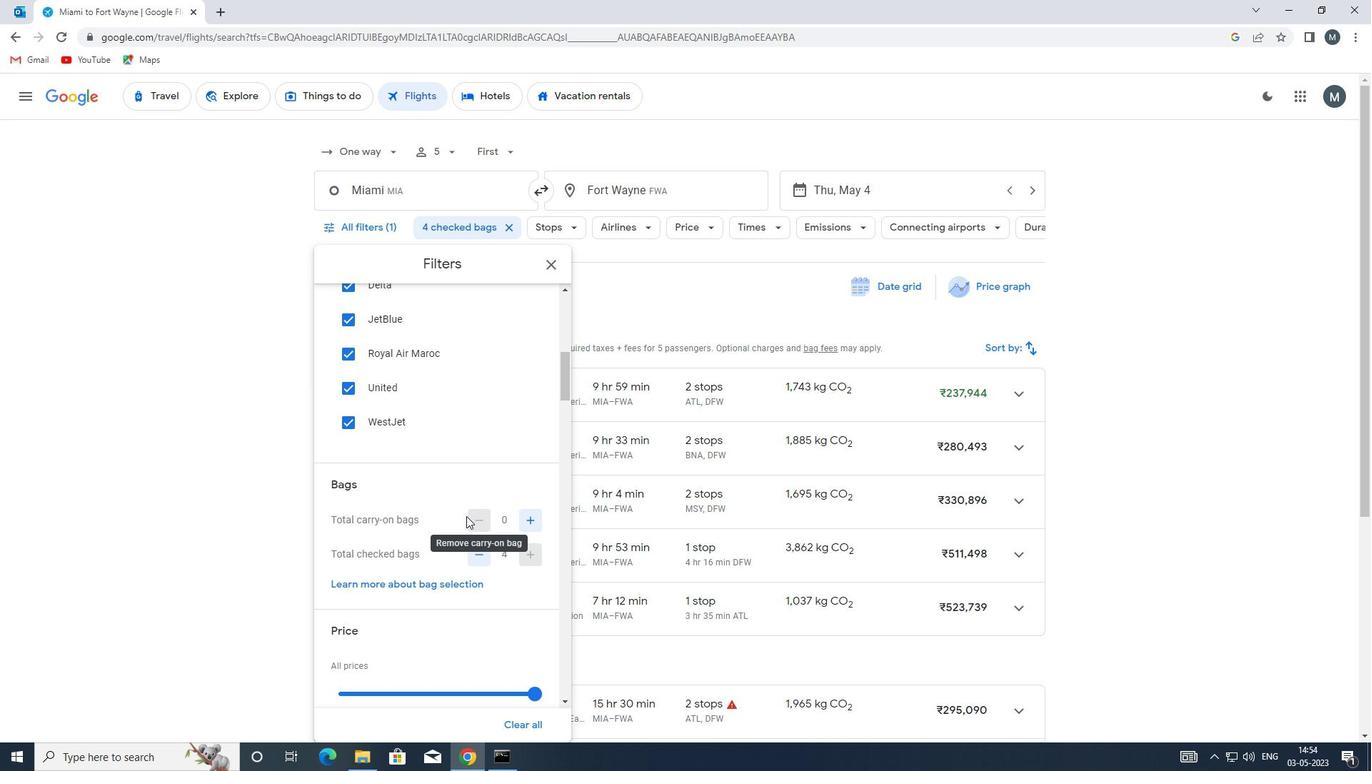 
Action: Mouse moved to (425, 546)
Screenshot: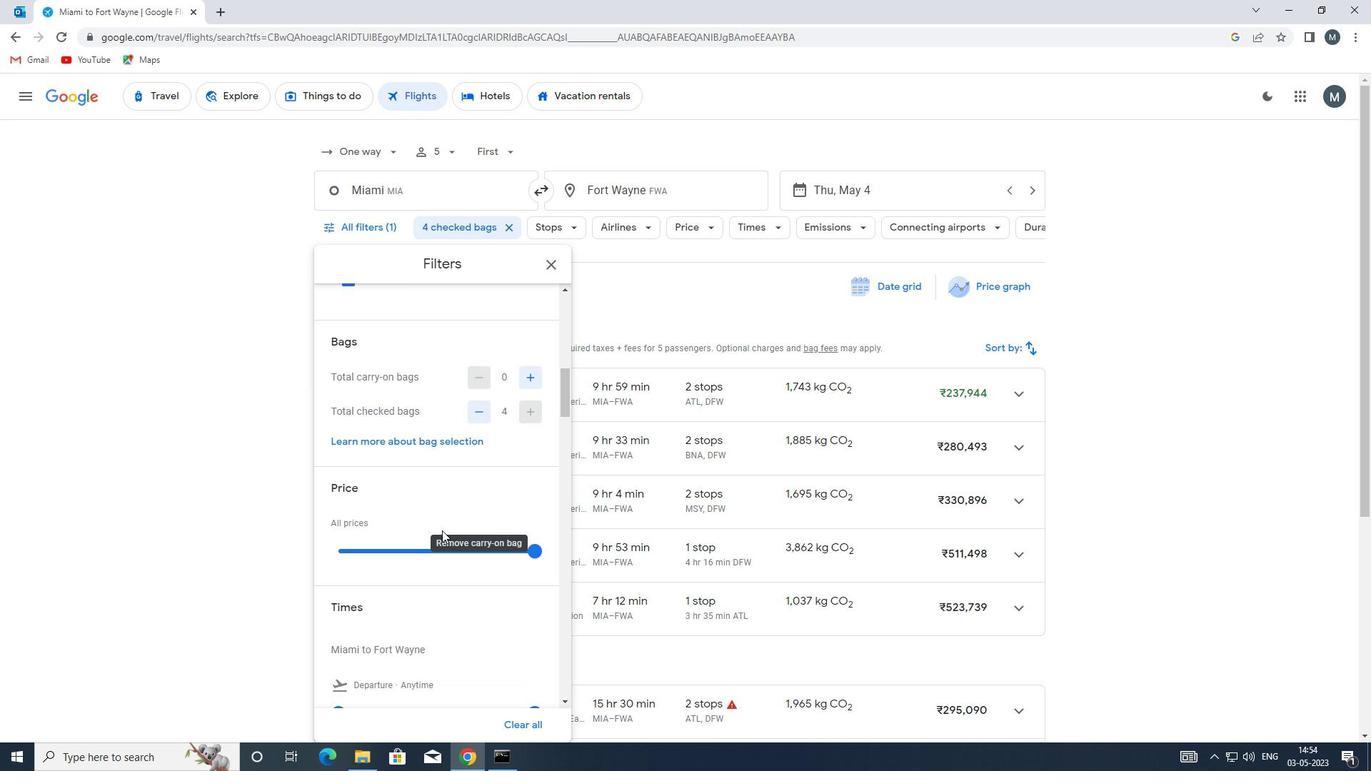 
Action: Mouse pressed left at (425, 546)
Screenshot: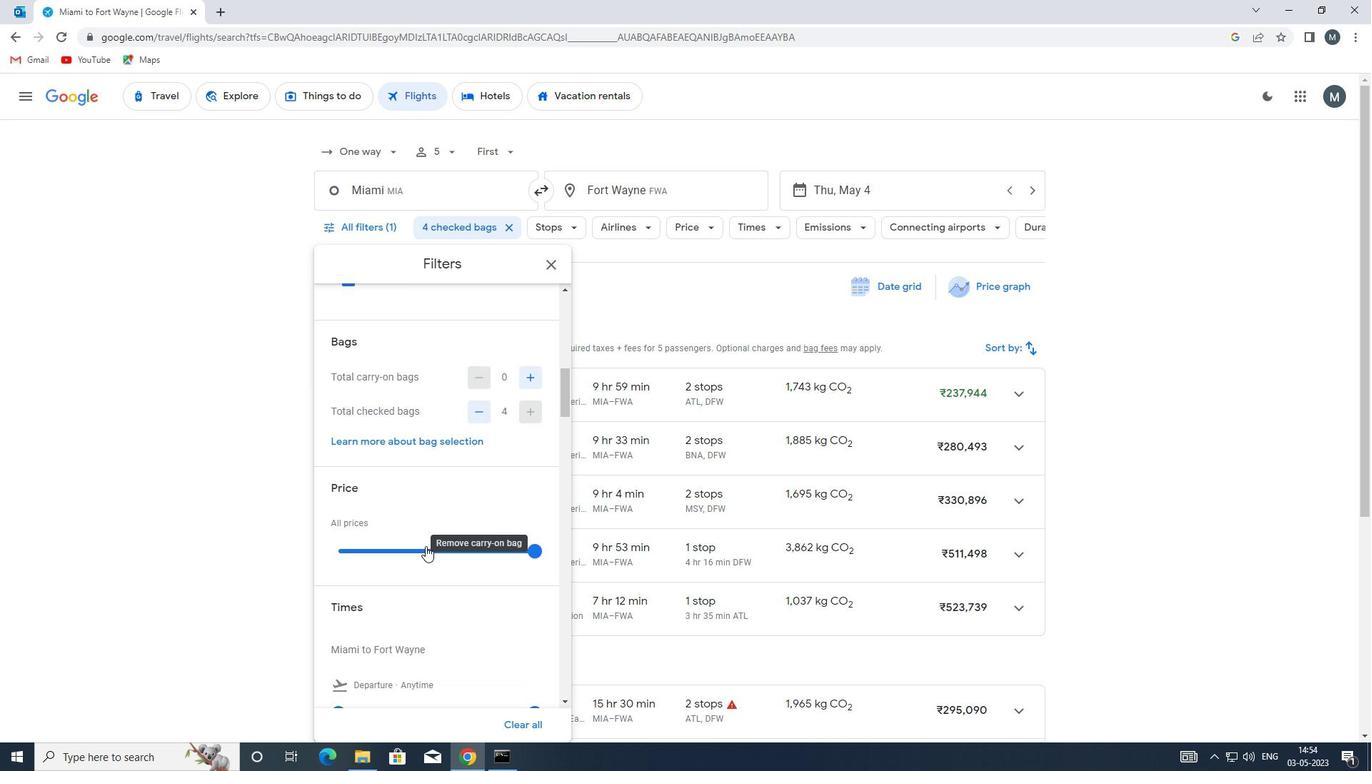 
Action: Mouse pressed left at (425, 546)
Screenshot: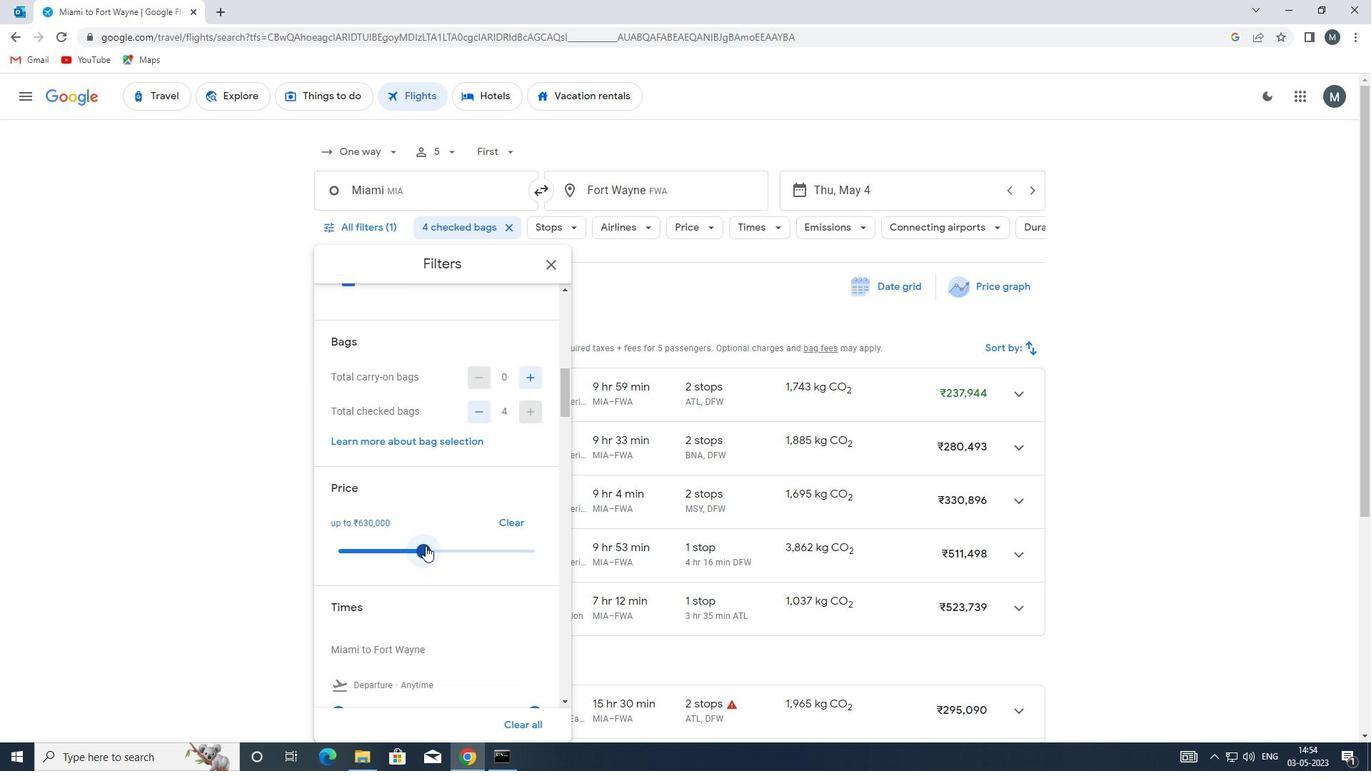 
Action: Mouse moved to (369, 534)
Screenshot: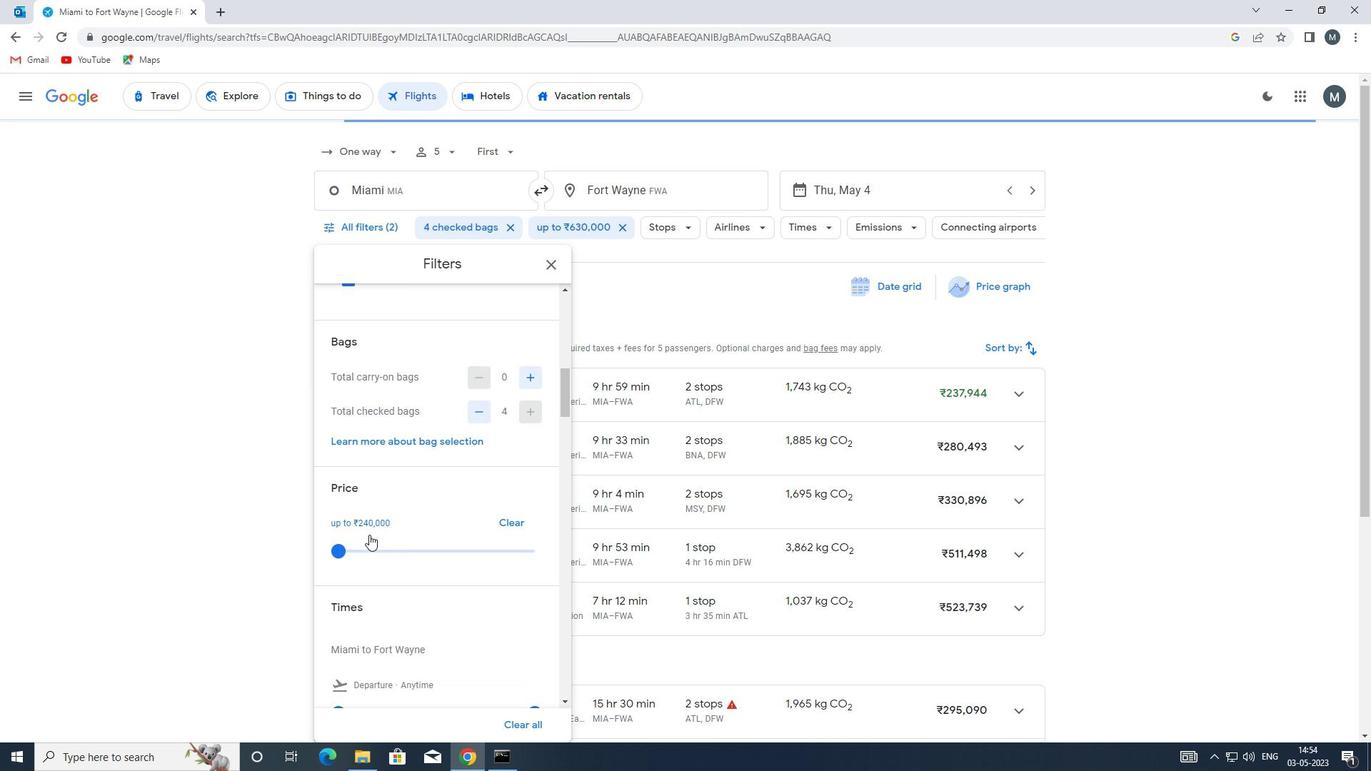 
Action: Mouse scrolled (369, 533) with delta (0, 0)
Screenshot: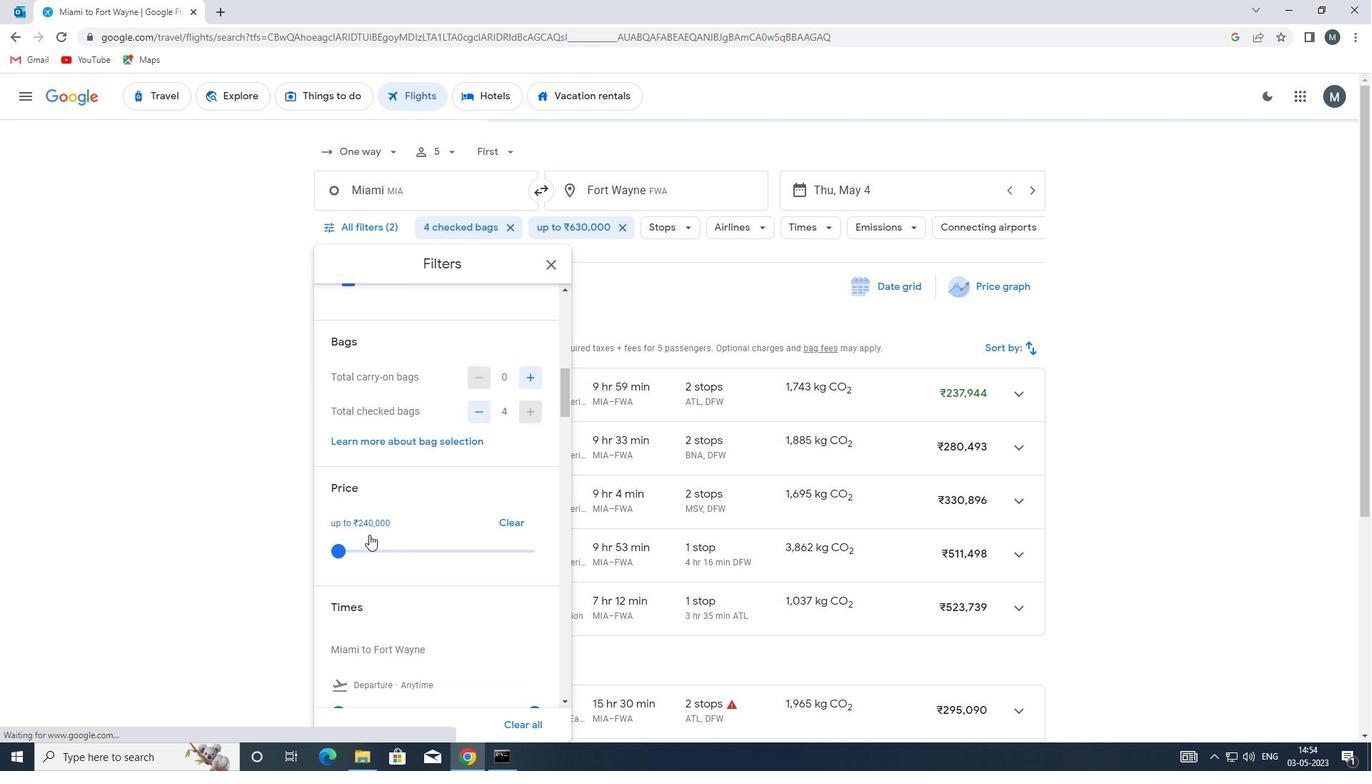 
Action: Mouse scrolled (369, 533) with delta (0, 0)
Screenshot: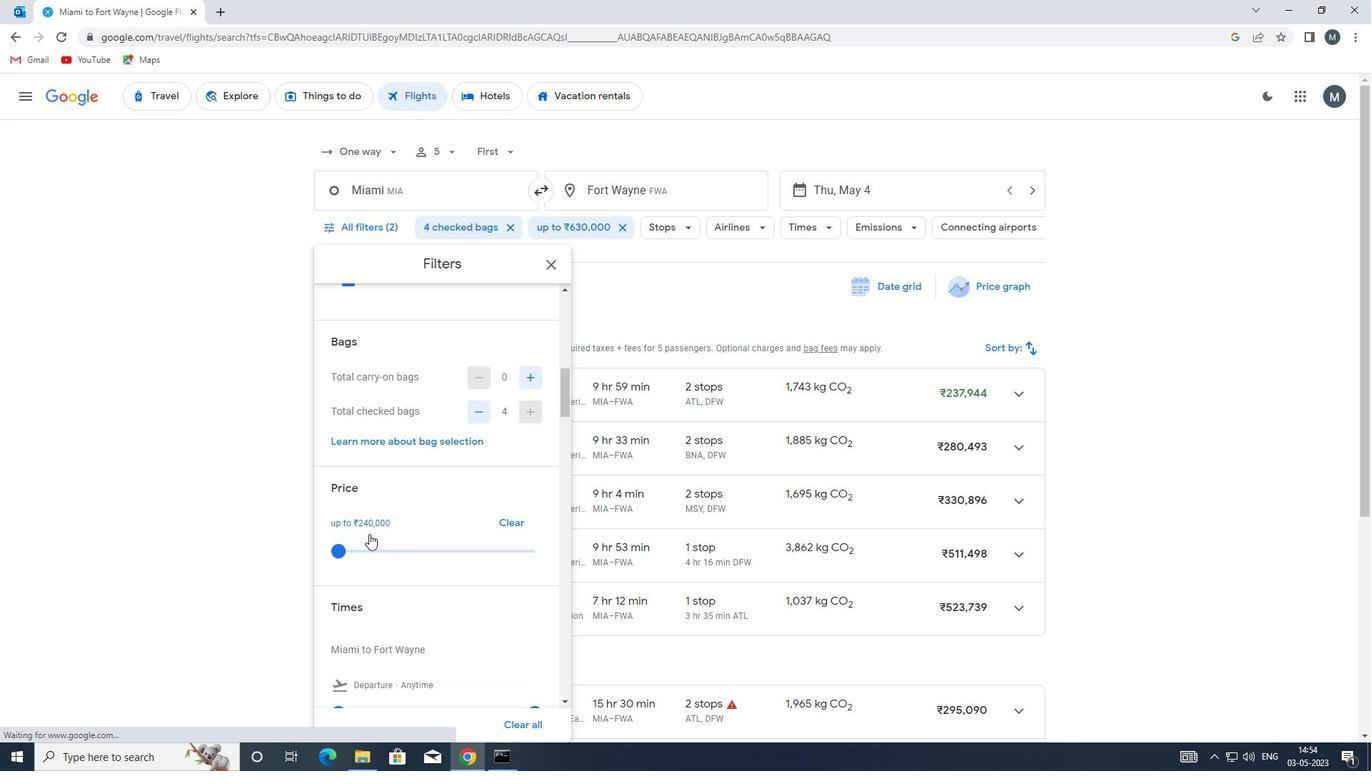 
Action: Mouse moved to (490, 503)
Screenshot: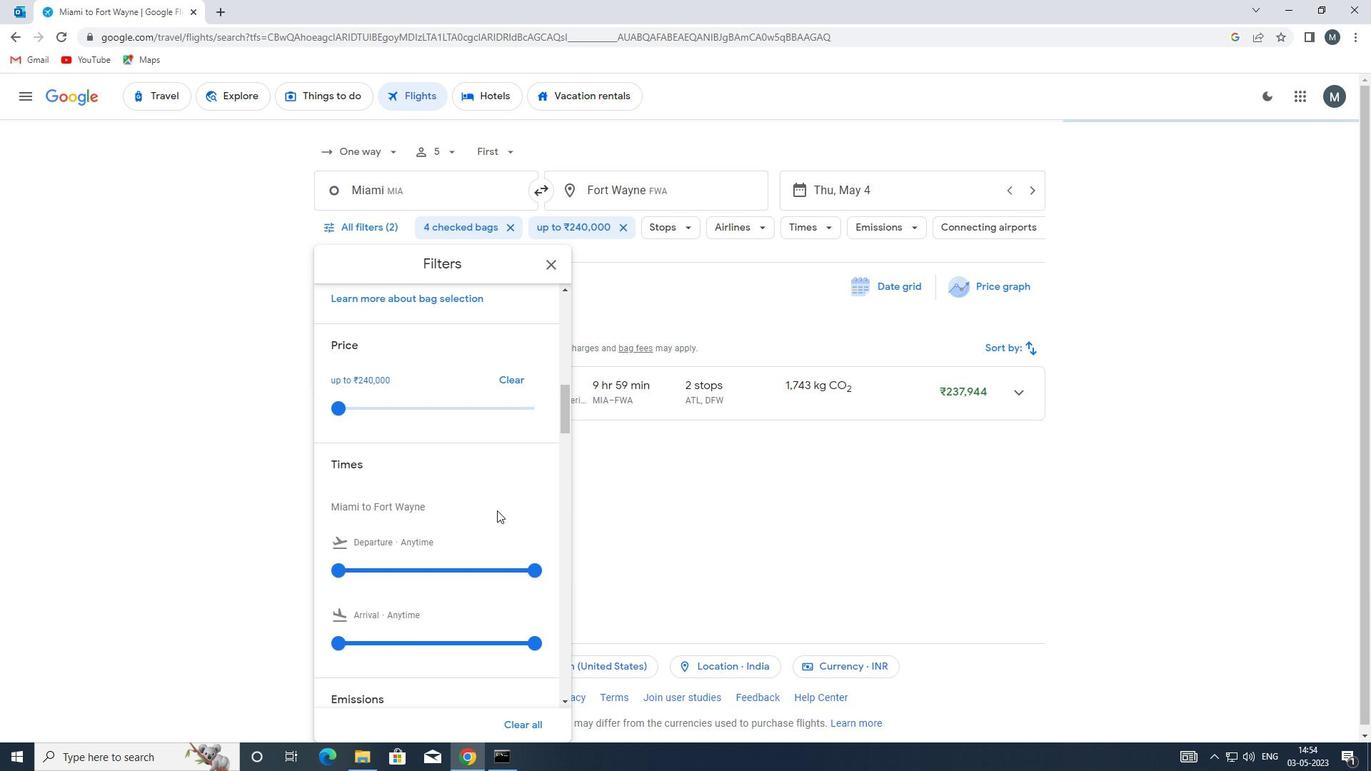 
Action: Mouse scrolled (490, 502) with delta (0, 0)
Screenshot: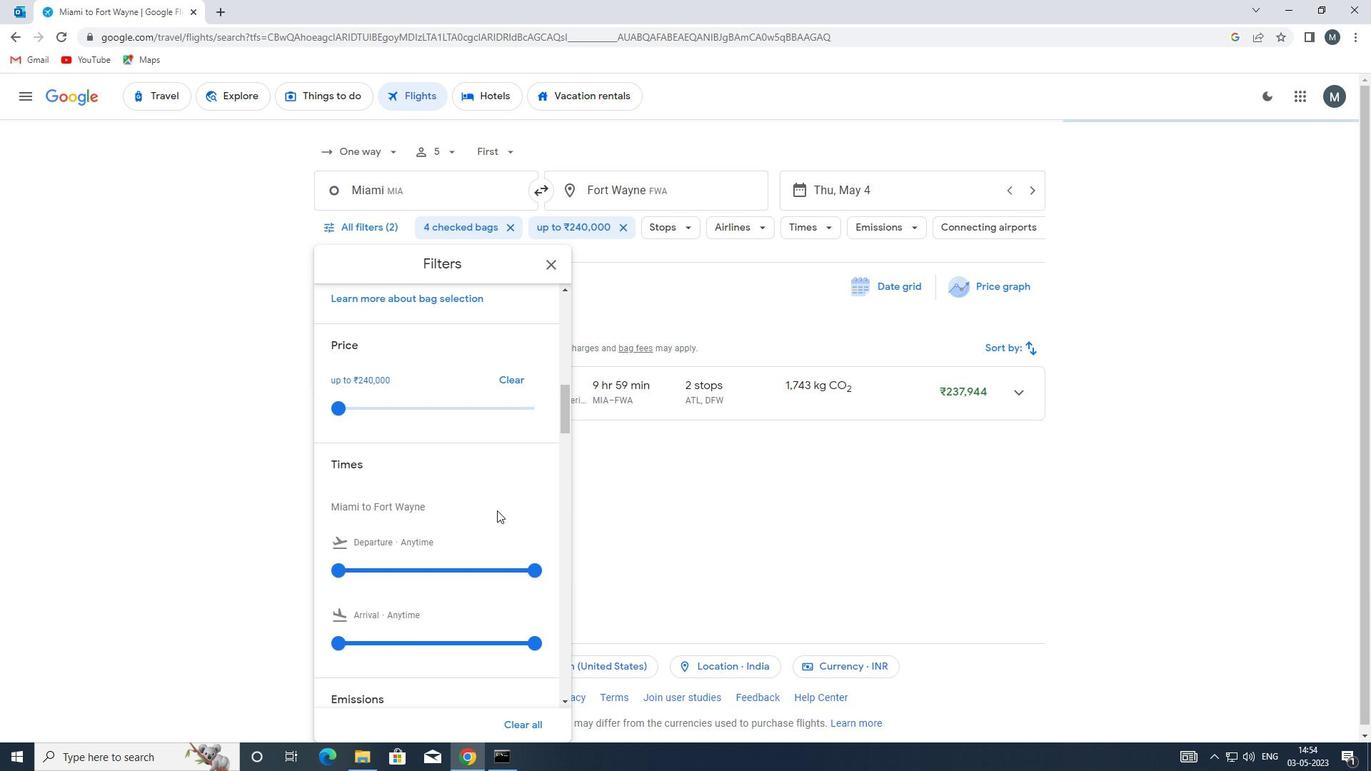 
Action: Mouse moved to (487, 503)
Screenshot: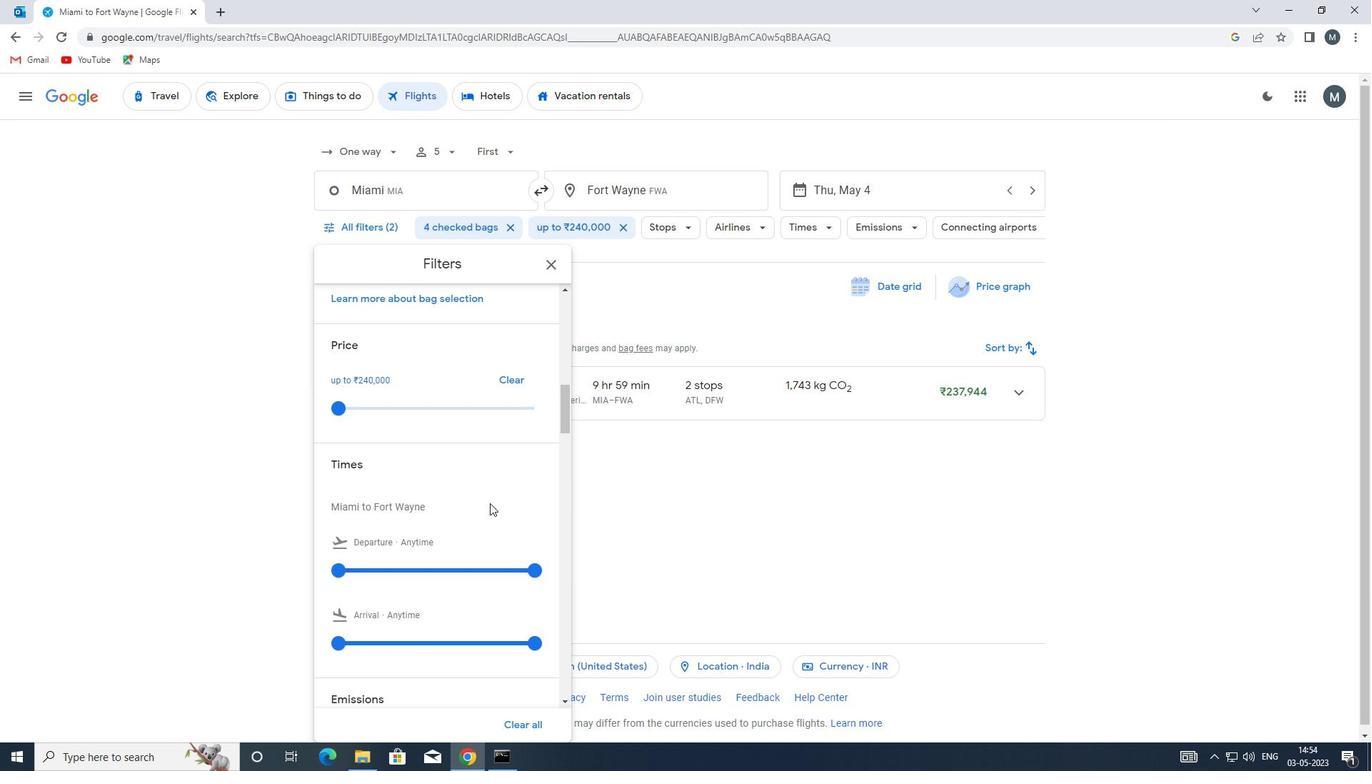 
Action: Mouse scrolled (487, 502) with delta (0, 0)
Screenshot: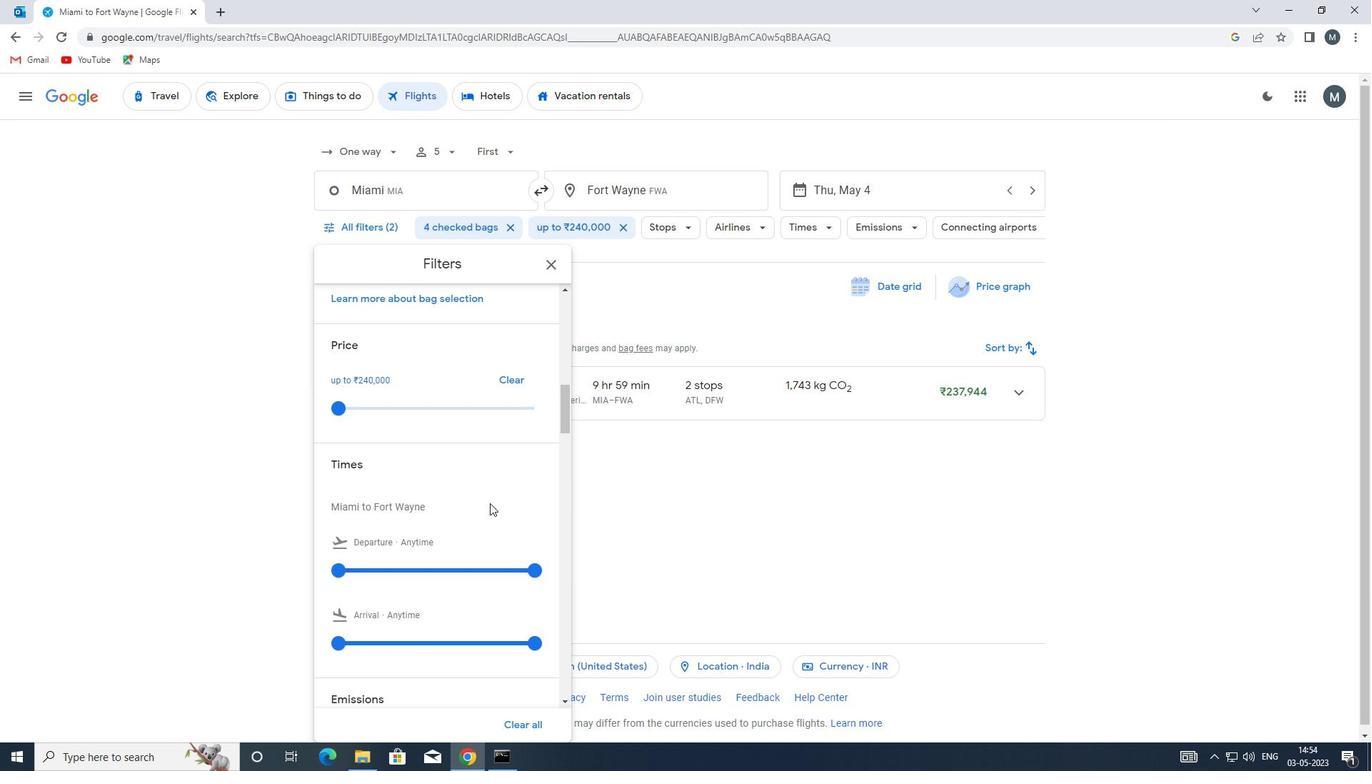 
Action: Mouse moved to (336, 421)
Screenshot: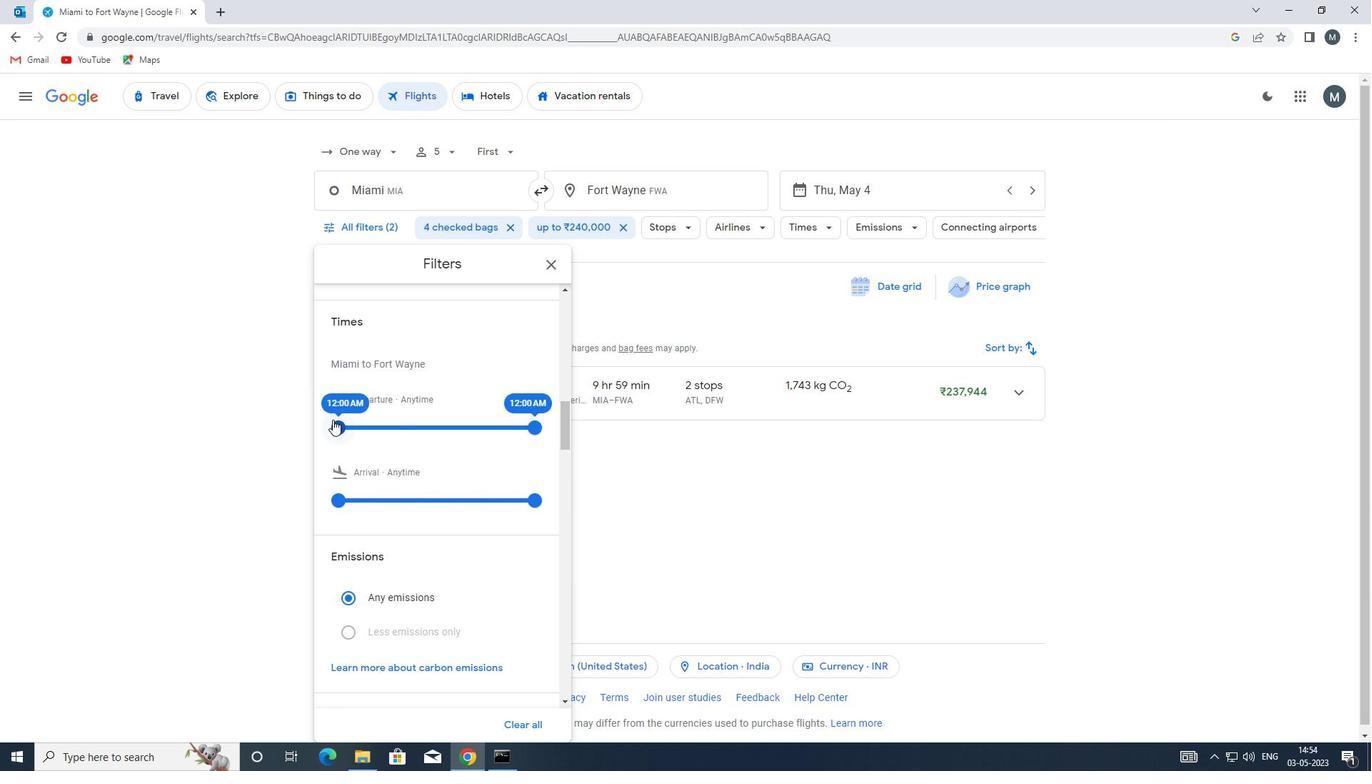 
Action: Mouse pressed left at (336, 421)
Screenshot: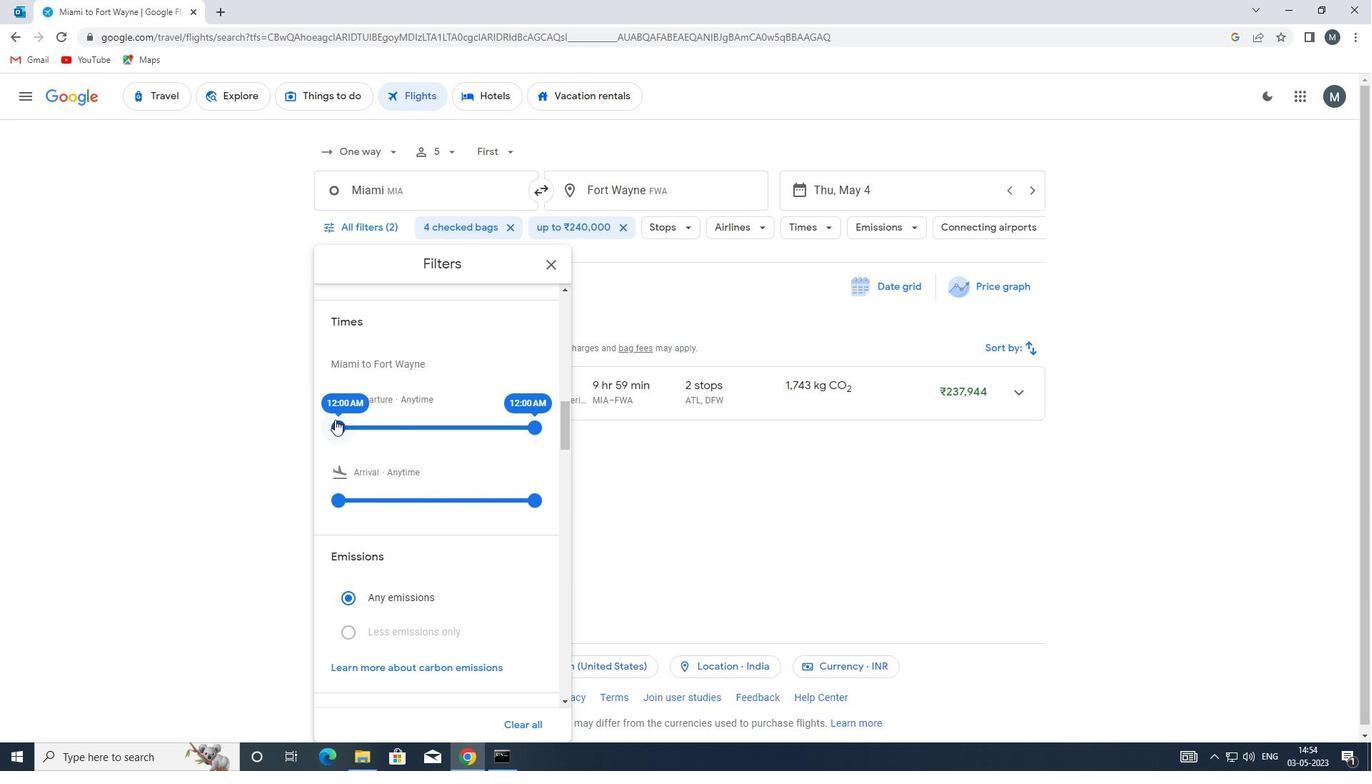 
Action: Mouse moved to (533, 428)
Screenshot: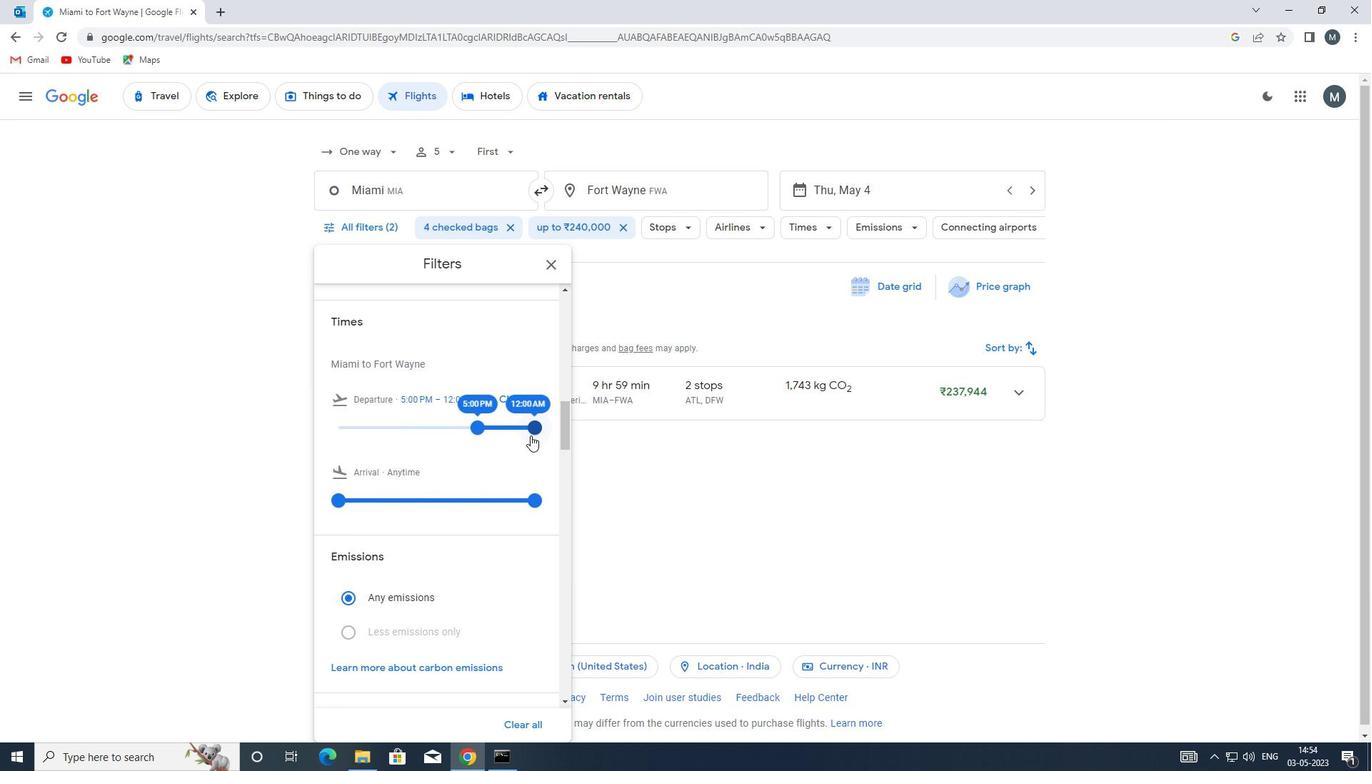 
Action: Mouse pressed left at (533, 428)
Screenshot: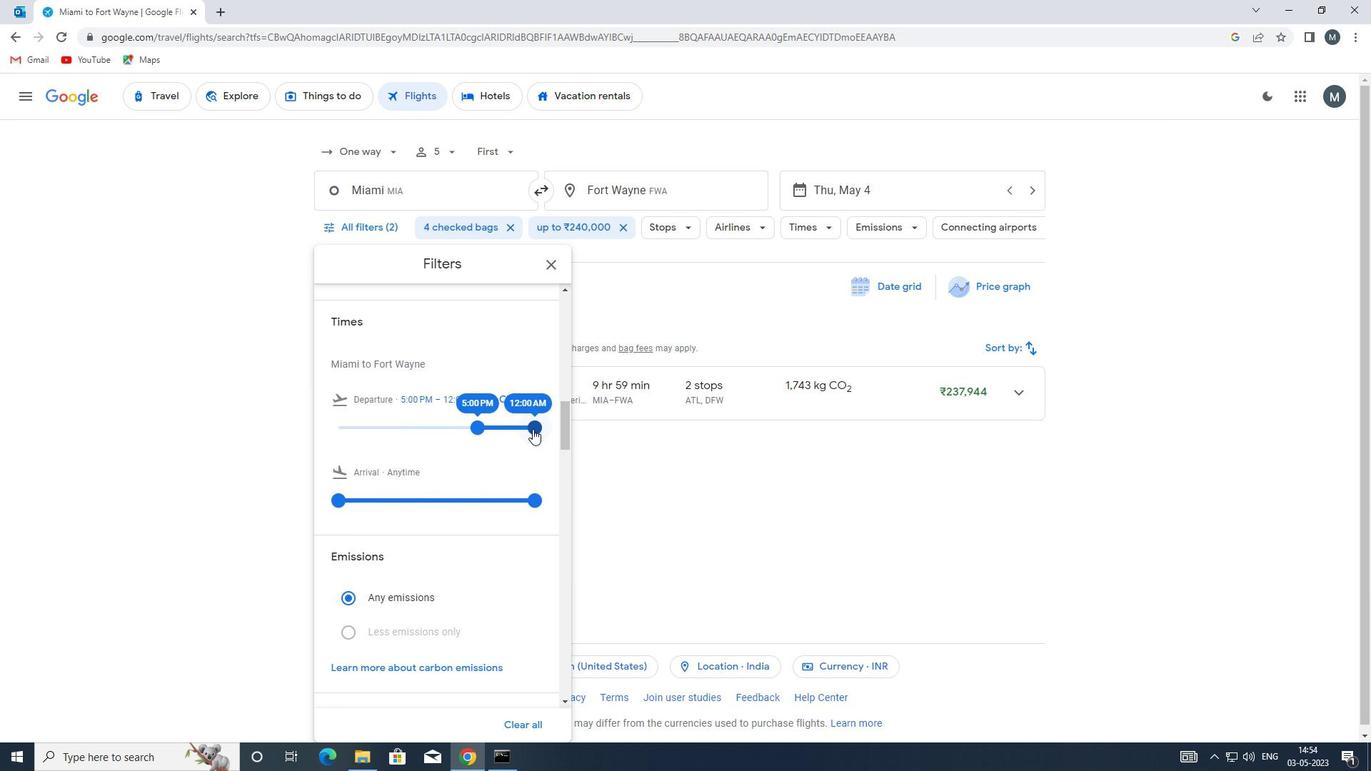 
Action: Mouse moved to (461, 436)
Screenshot: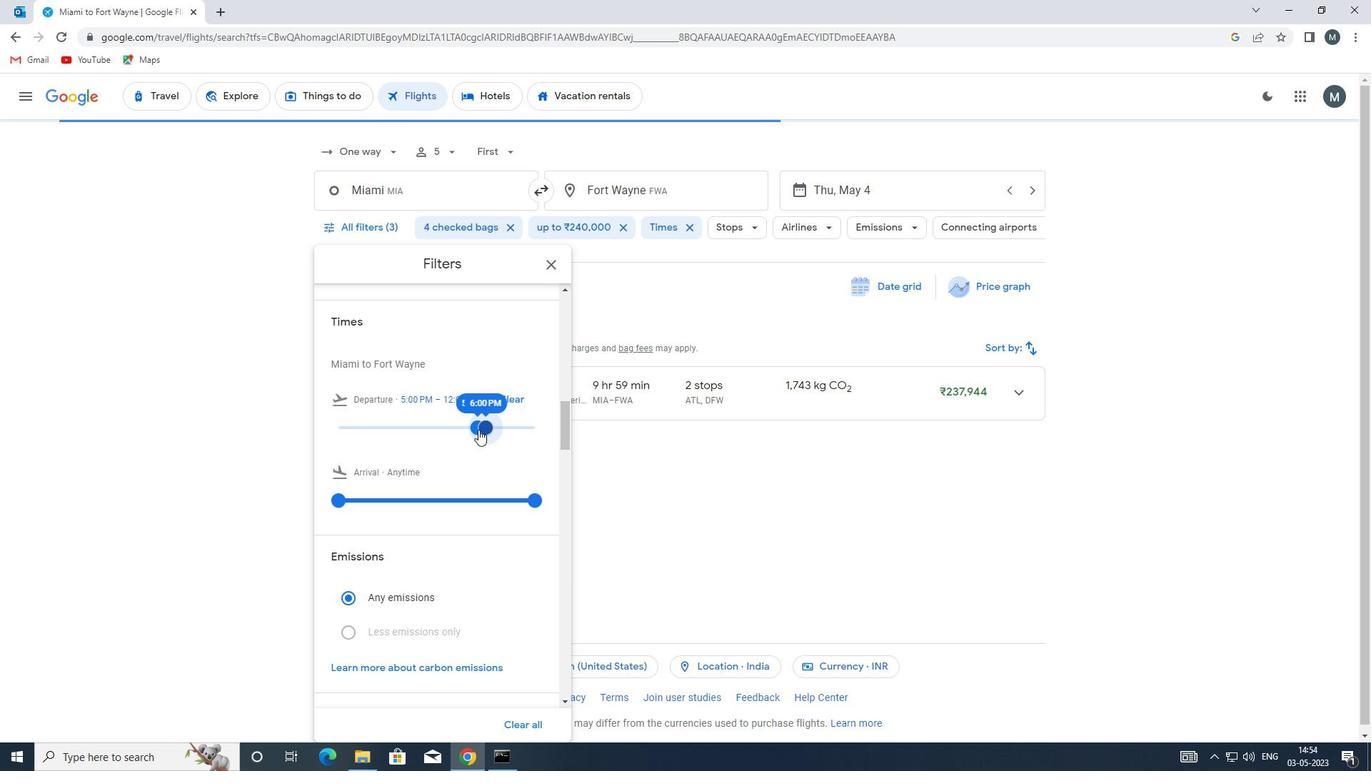
Action: Mouse scrolled (461, 435) with delta (0, 0)
Screenshot: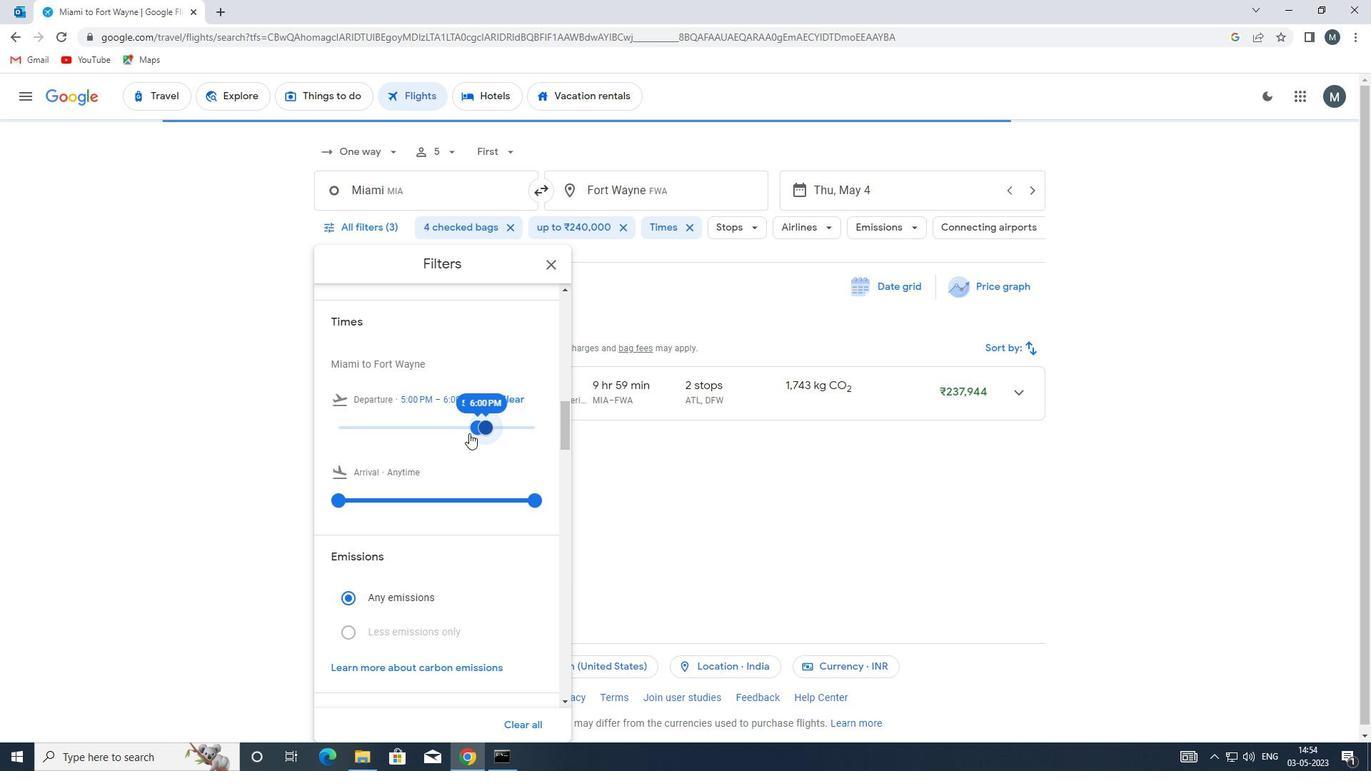 
Action: Mouse moved to (554, 265)
Screenshot: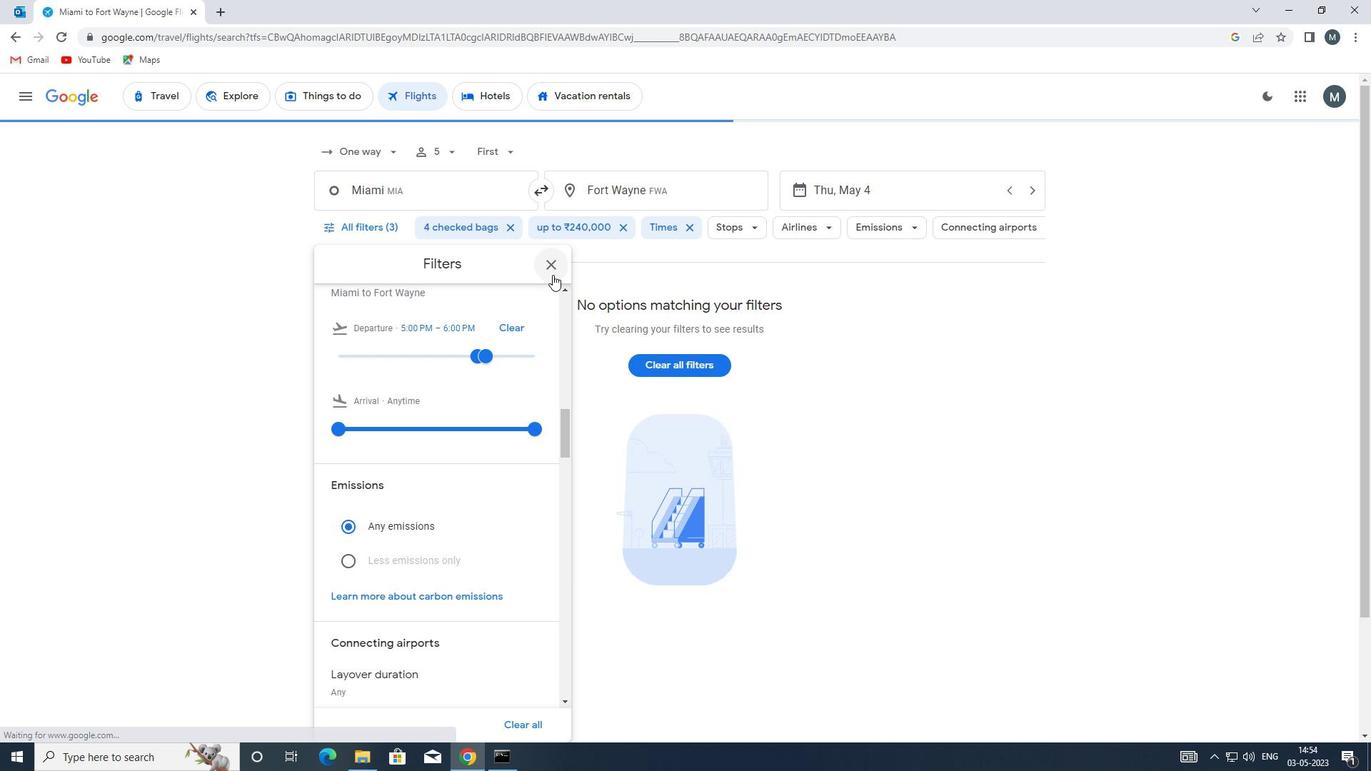 
Action: Mouse pressed left at (554, 265)
Screenshot: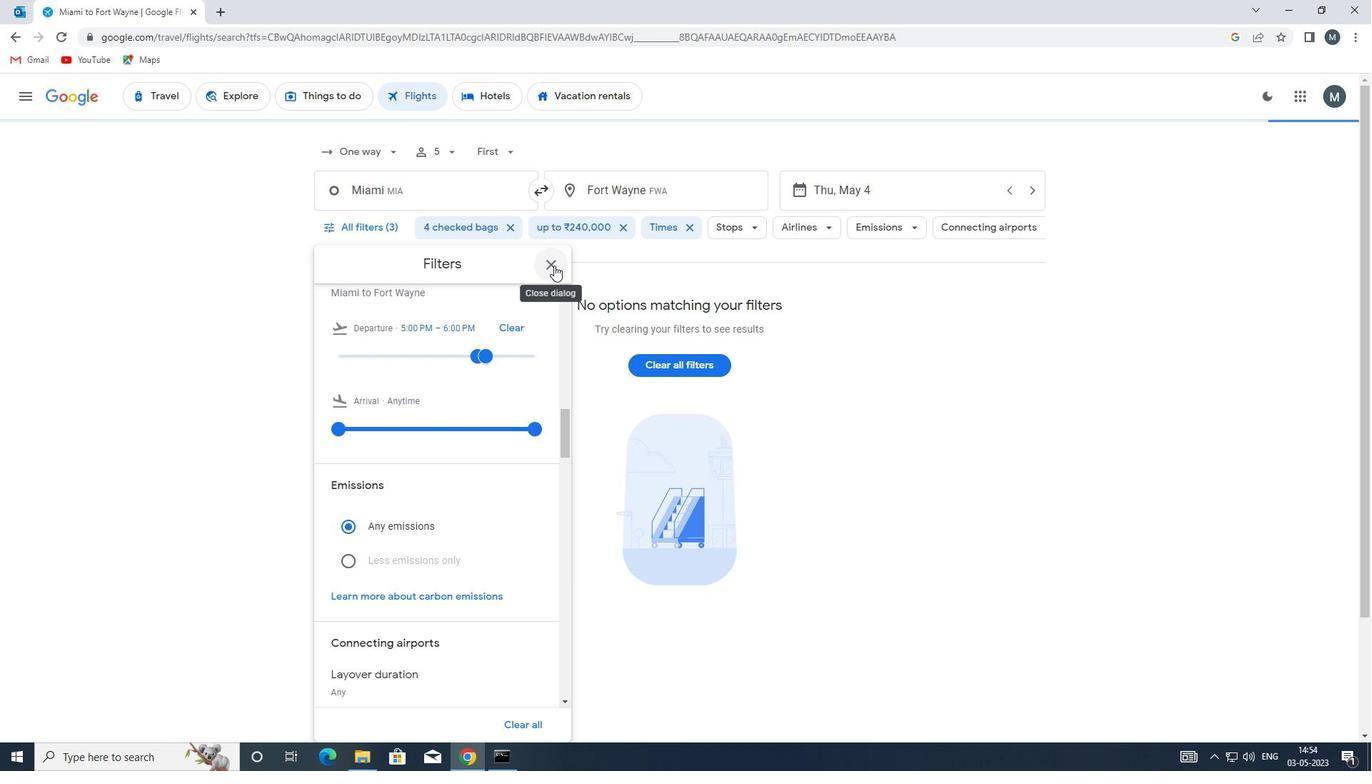 
